 Task: Look for space in Mtwara, Tanzania from 6th September, 2023 to 12th September, 2023 for 4 adults in price range Rs.10000 to Rs.14000. Place can be private room with 4 bedrooms having 4 beds and 4 bathrooms. Property type can be house, flat, guest house. Amenities needed are: wifi, TV, free parkinig on premises, gym, breakfast. Booking option can be shelf check-in. Required host language is English.
Action: Mouse moved to (520, 111)
Screenshot: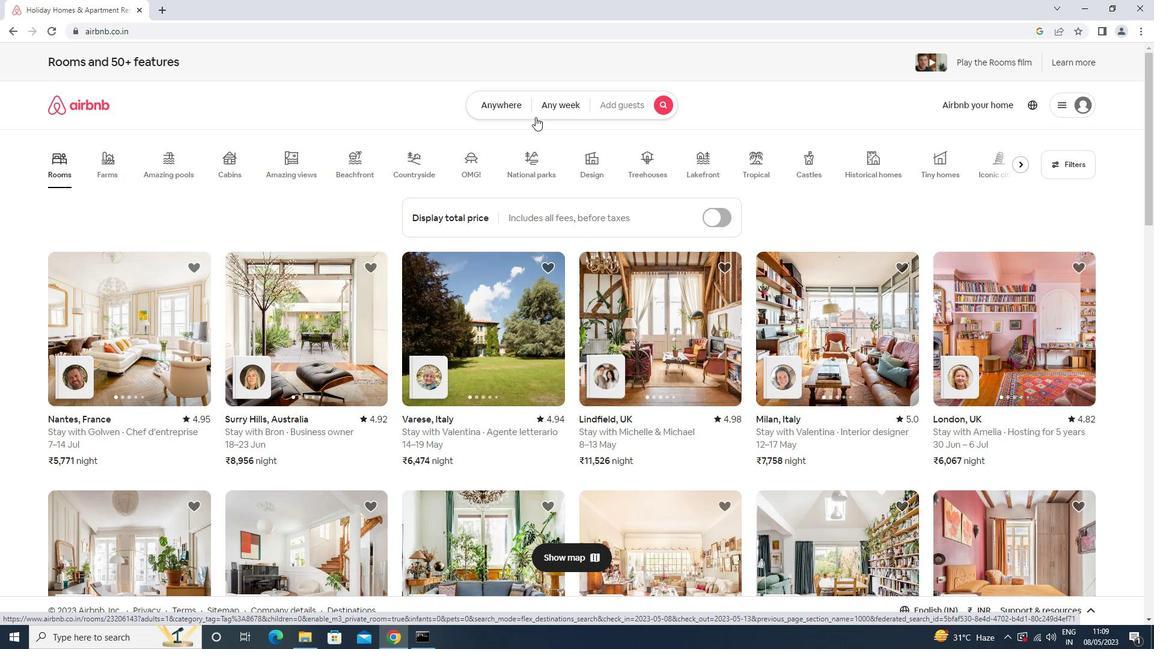 
Action: Mouse pressed left at (520, 111)
Screenshot: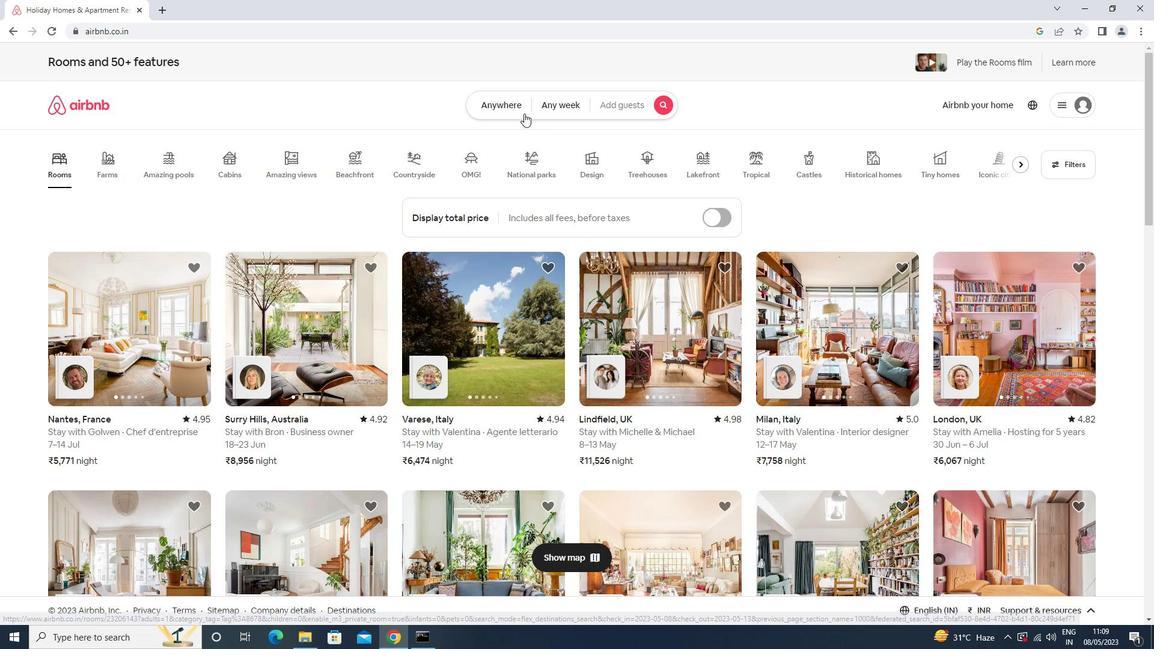 
Action: Mouse moved to (422, 154)
Screenshot: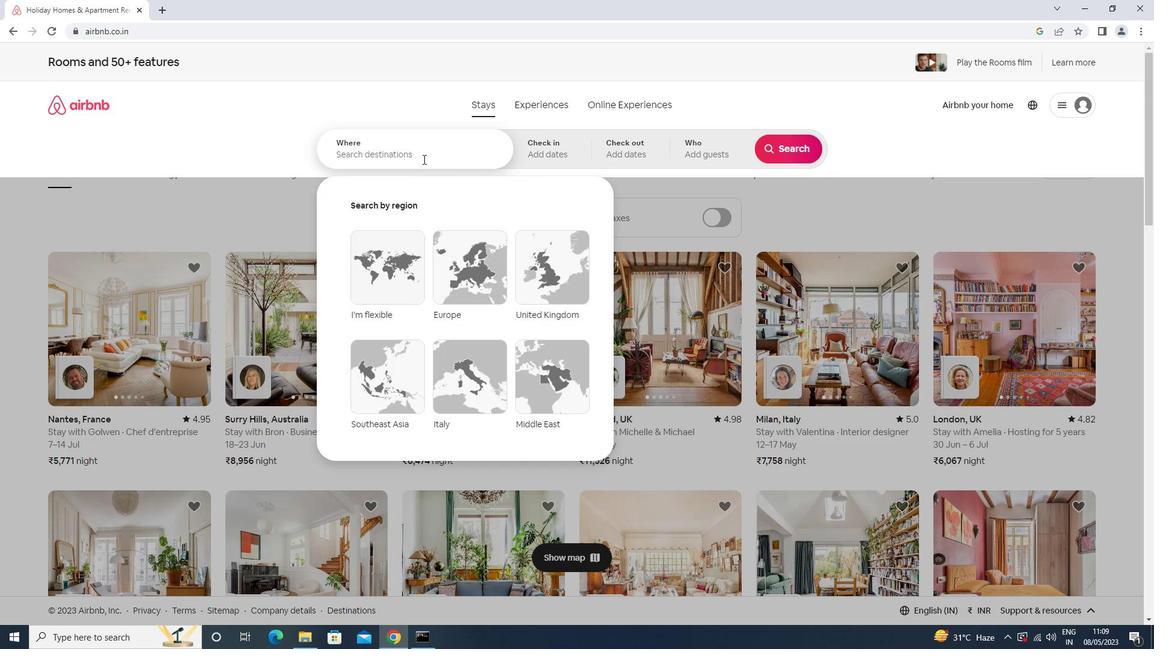 
Action: Mouse pressed left at (422, 154)
Screenshot: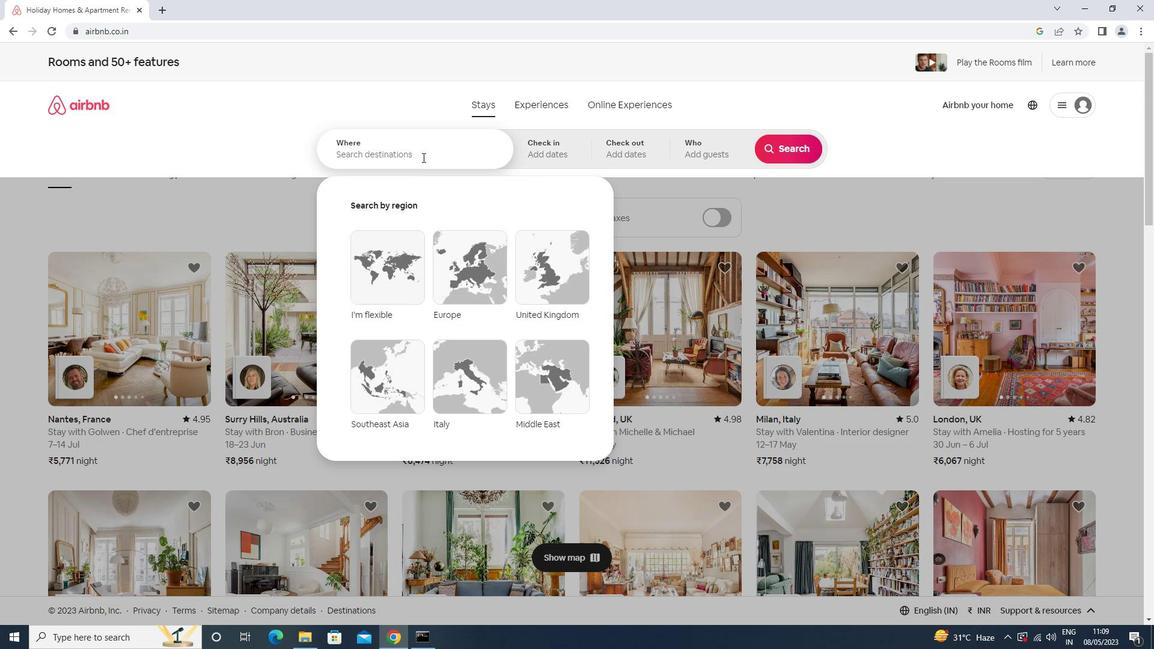 
Action: Key pressed ctrl+M<Key.shift>ctrl+MTWARA<Key.down><Key.enter>
Screenshot: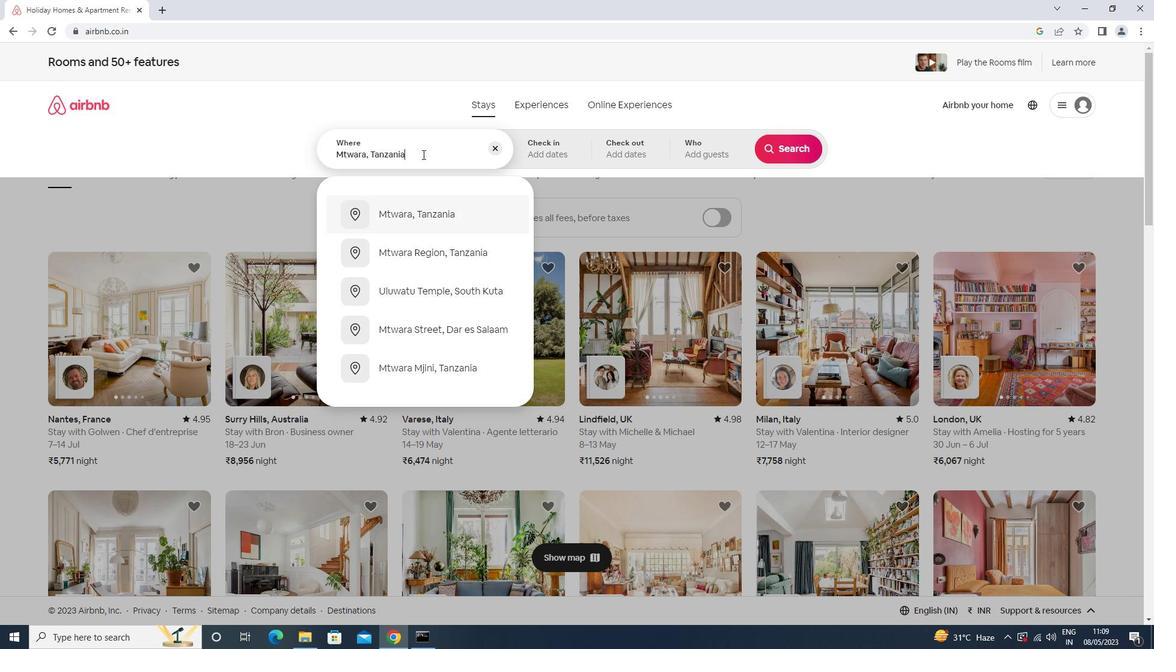 
Action: Mouse moved to (789, 241)
Screenshot: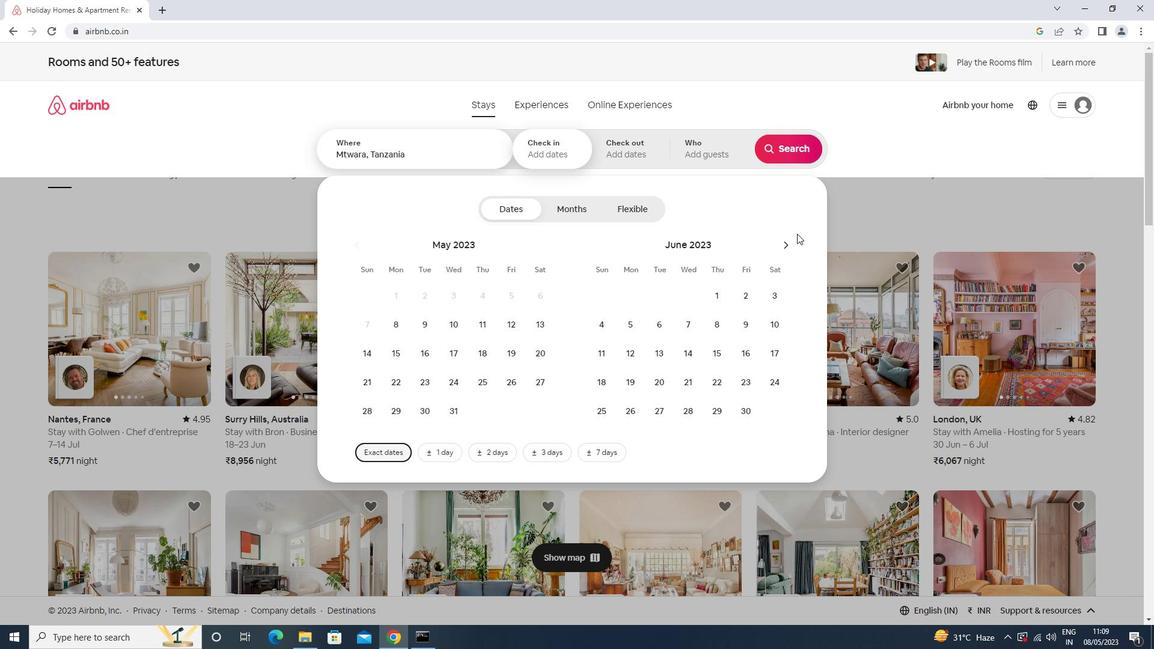 
Action: Mouse pressed left at (789, 241)
Screenshot: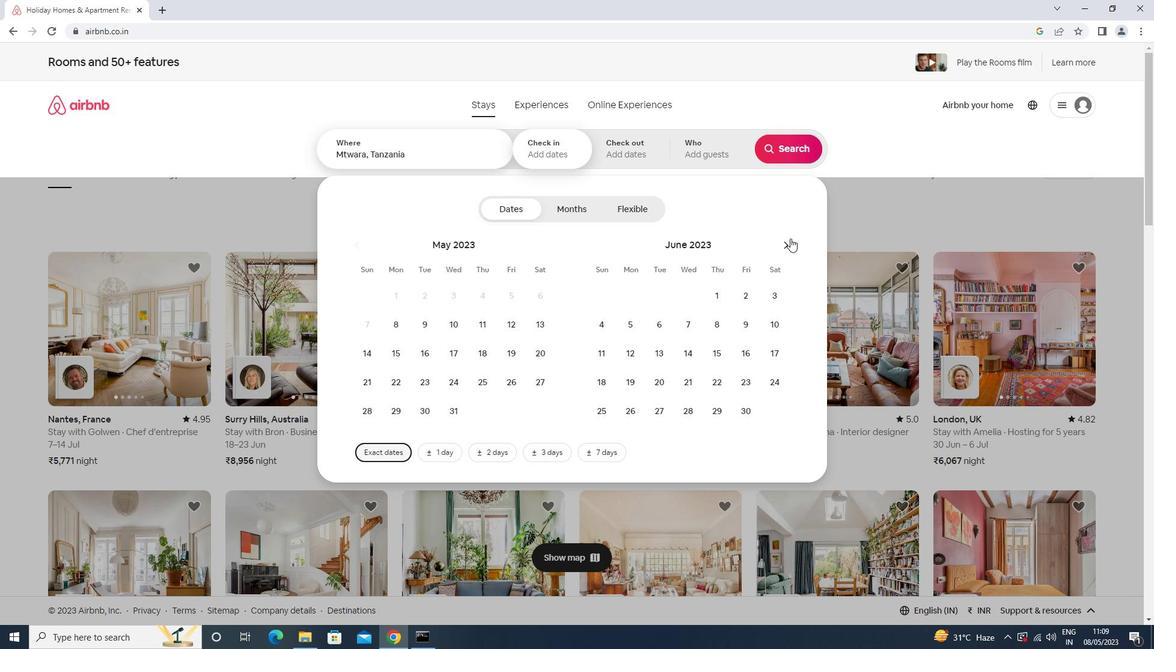 
Action: Mouse pressed left at (789, 241)
Screenshot: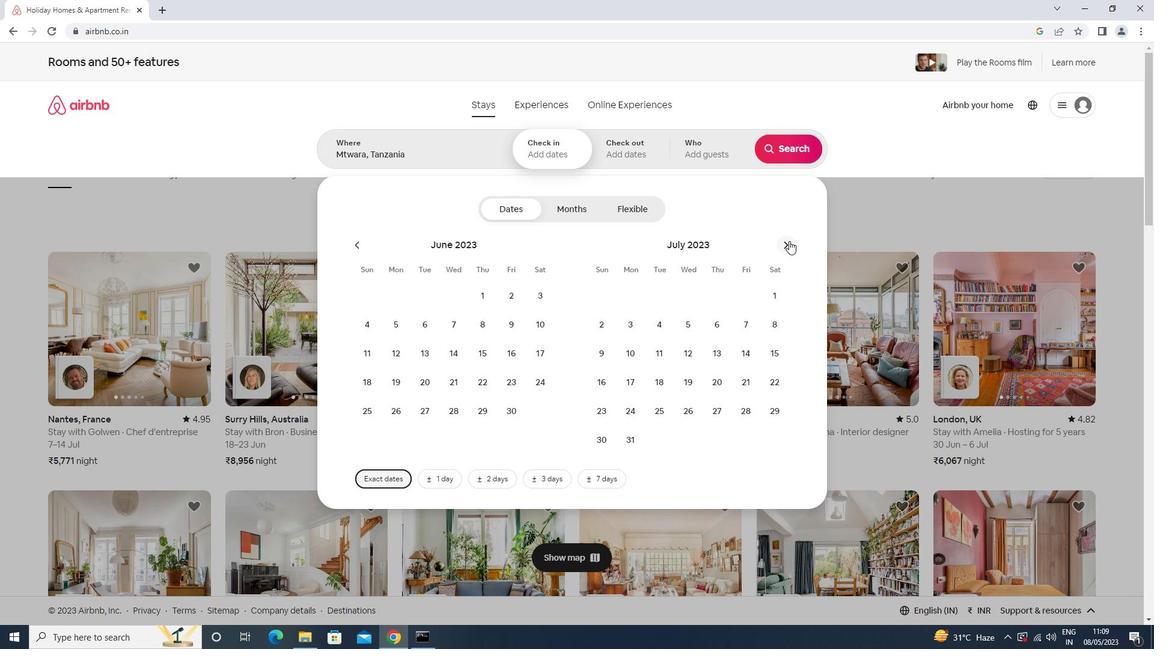
Action: Mouse pressed left at (789, 241)
Screenshot: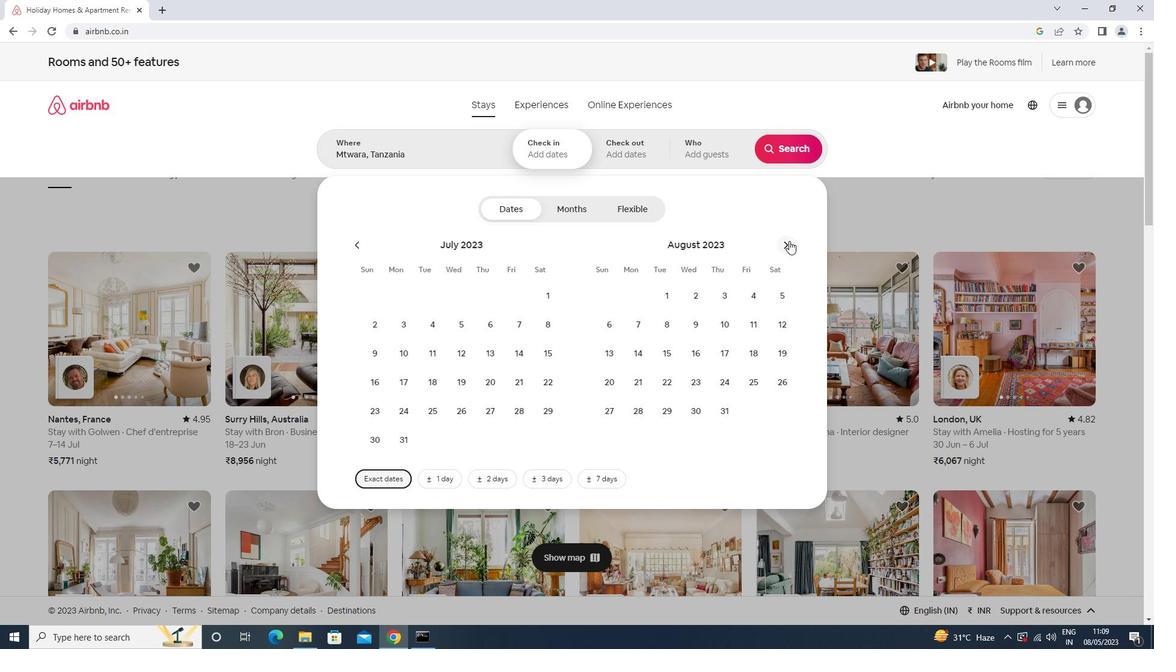 
Action: Mouse moved to (695, 329)
Screenshot: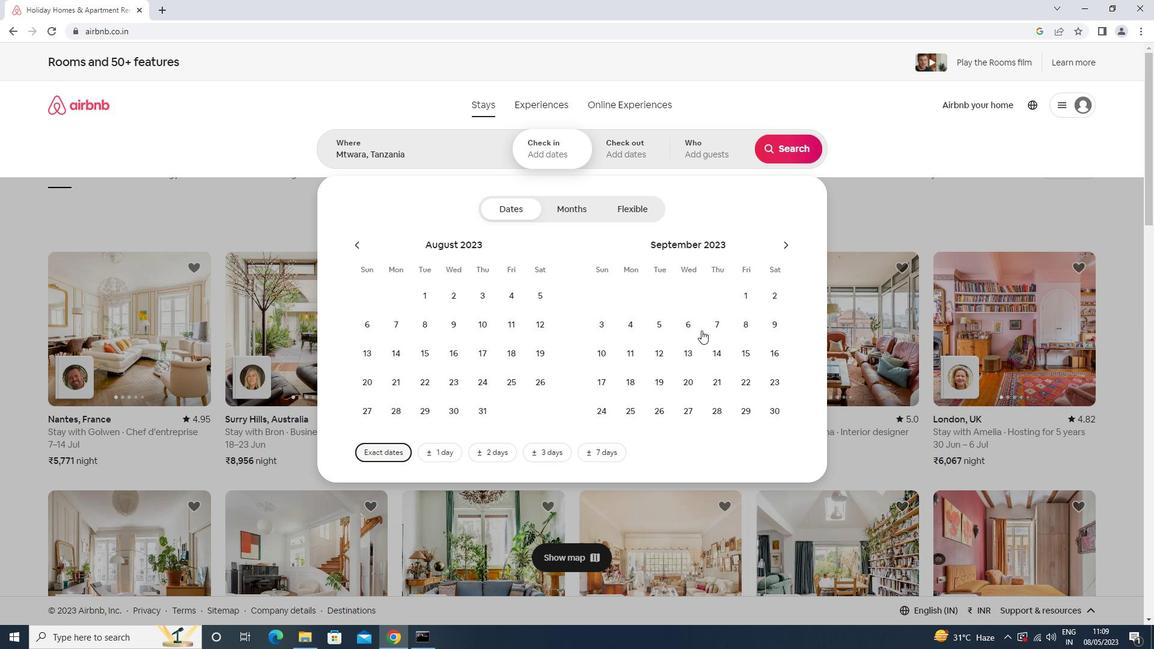 
Action: Mouse pressed left at (695, 329)
Screenshot: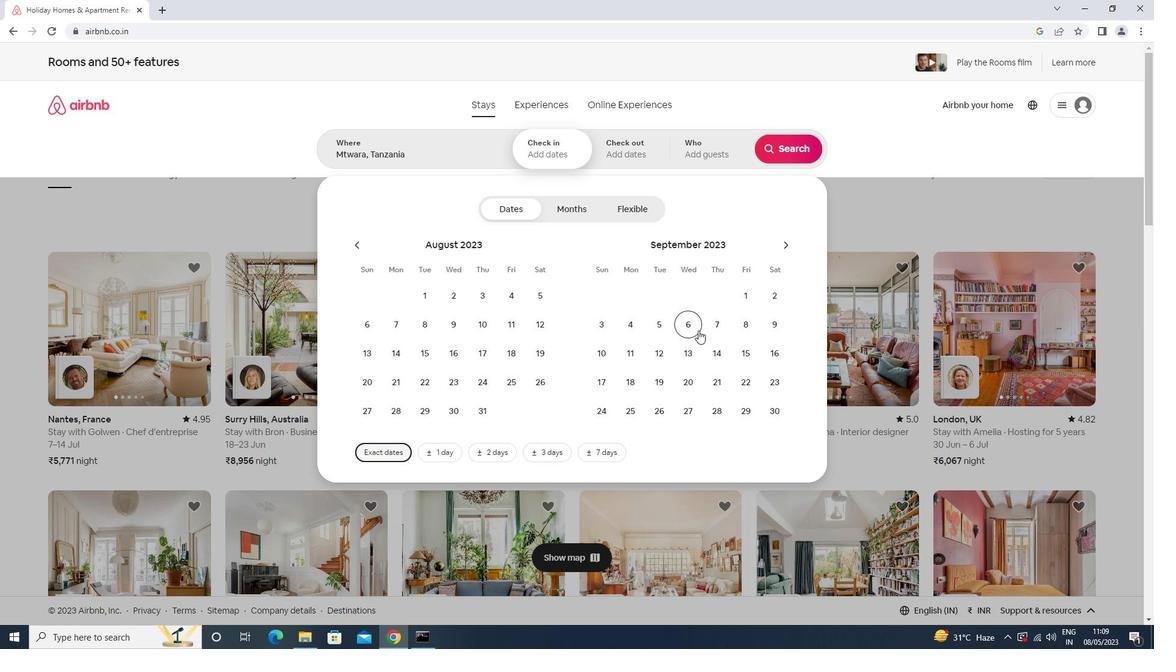 
Action: Mouse moved to (661, 350)
Screenshot: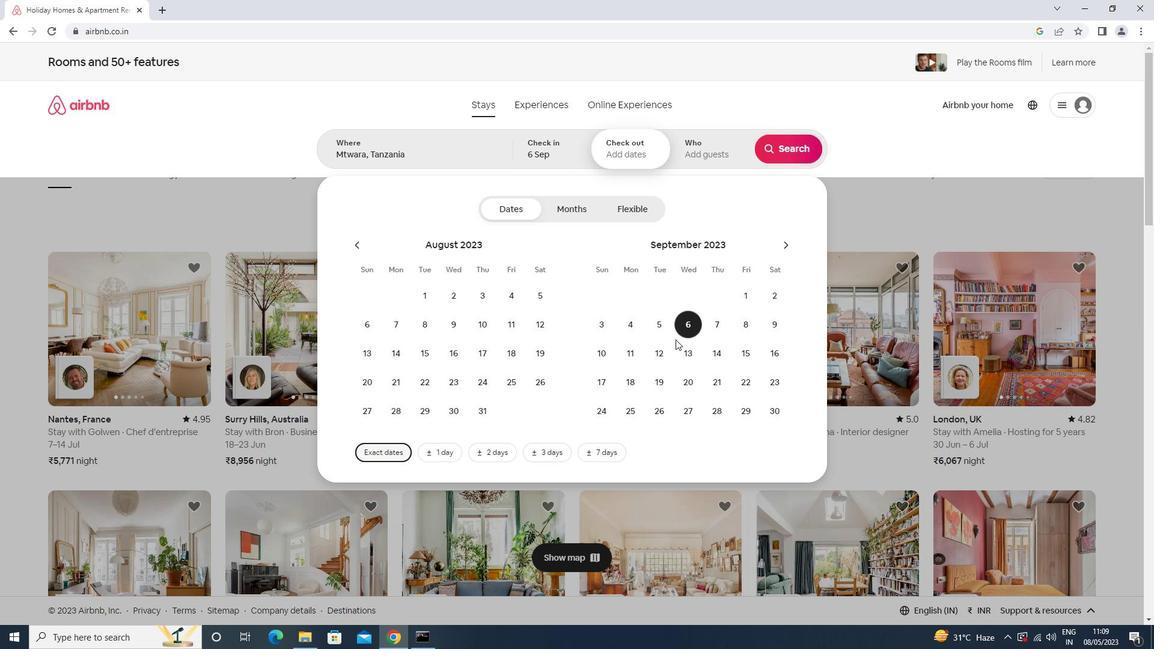 
Action: Mouse pressed left at (661, 350)
Screenshot: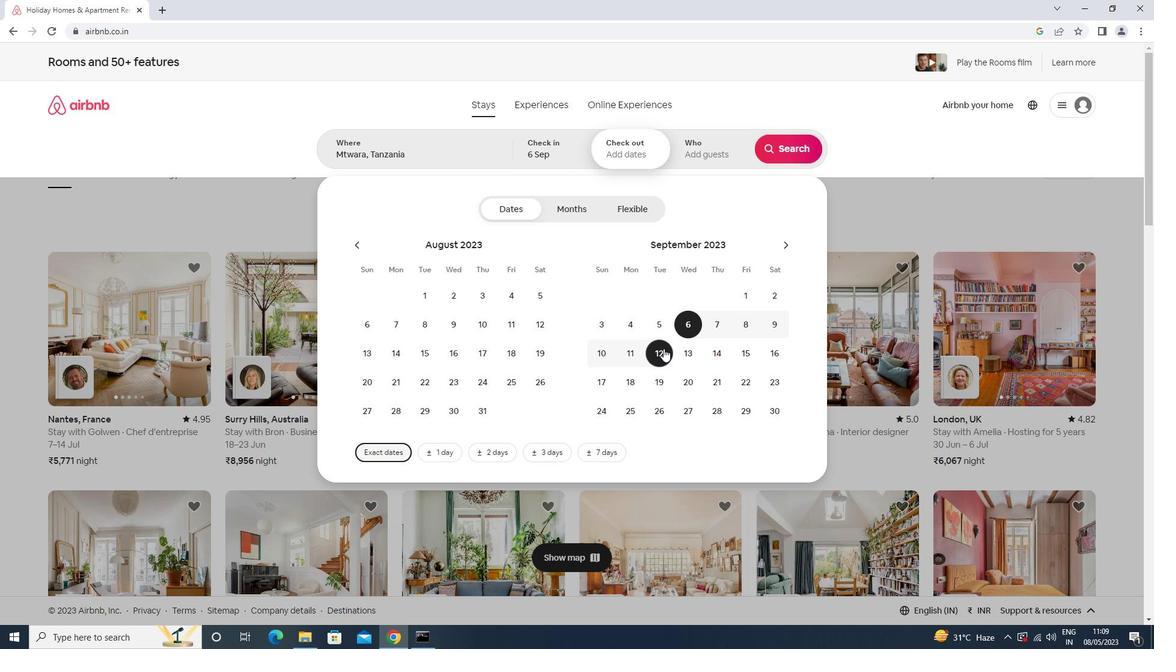 
Action: Mouse moved to (694, 153)
Screenshot: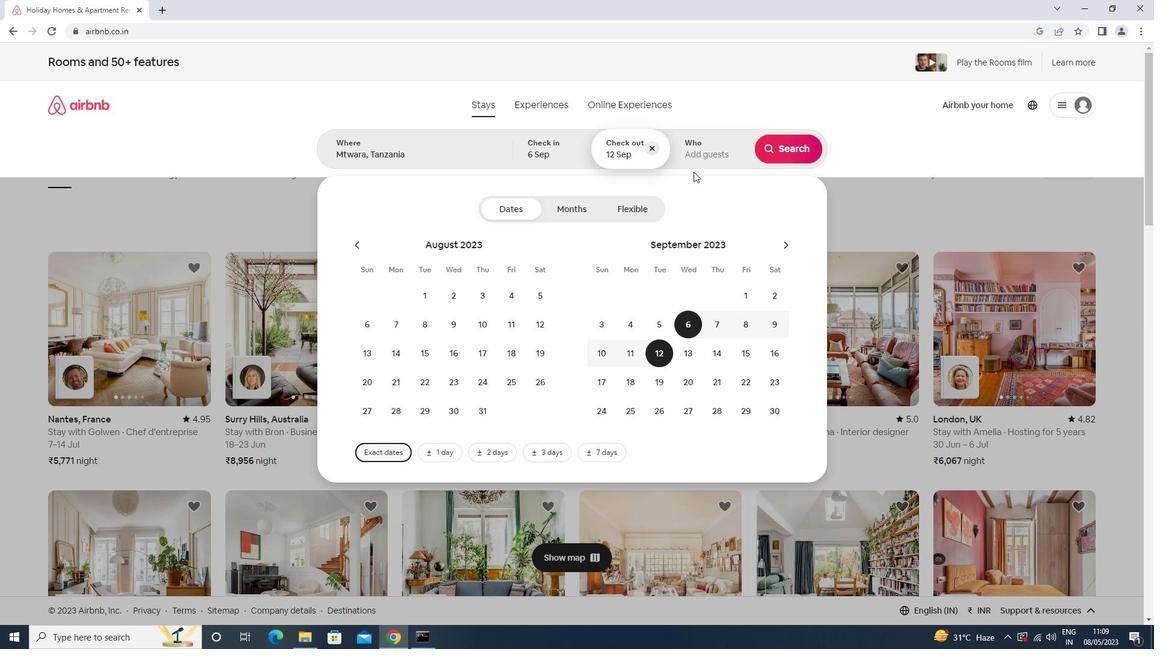 
Action: Mouse pressed left at (694, 153)
Screenshot: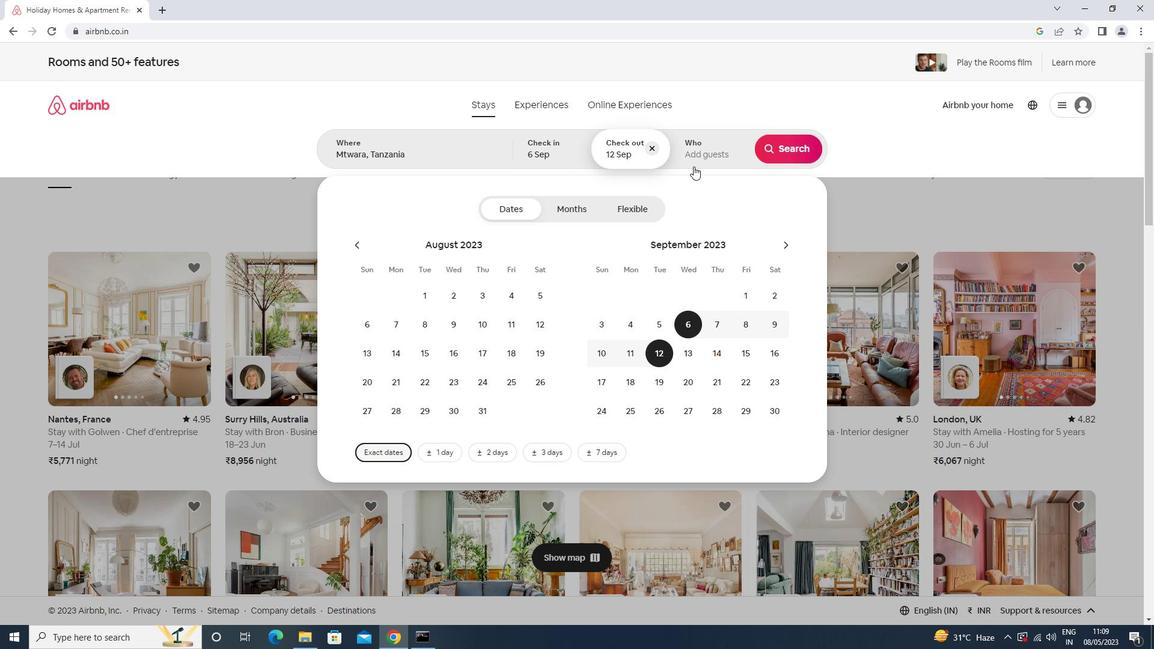 
Action: Mouse moved to (788, 210)
Screenshot: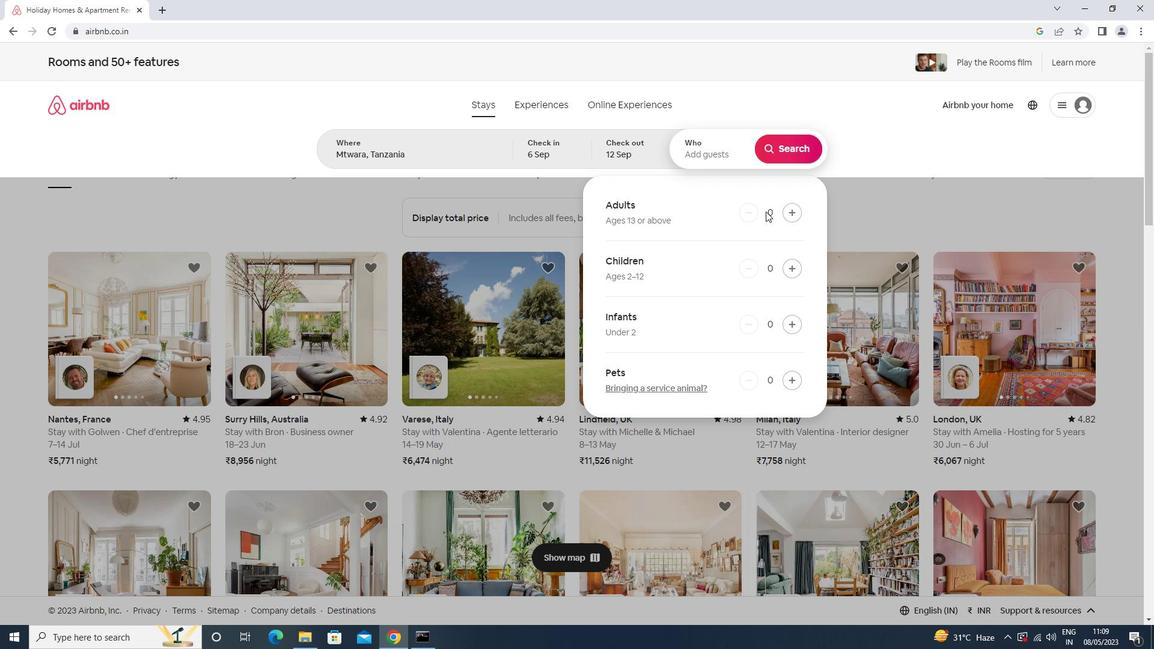 
Action: Mouse pressed left at (788, 210)
Screenshot: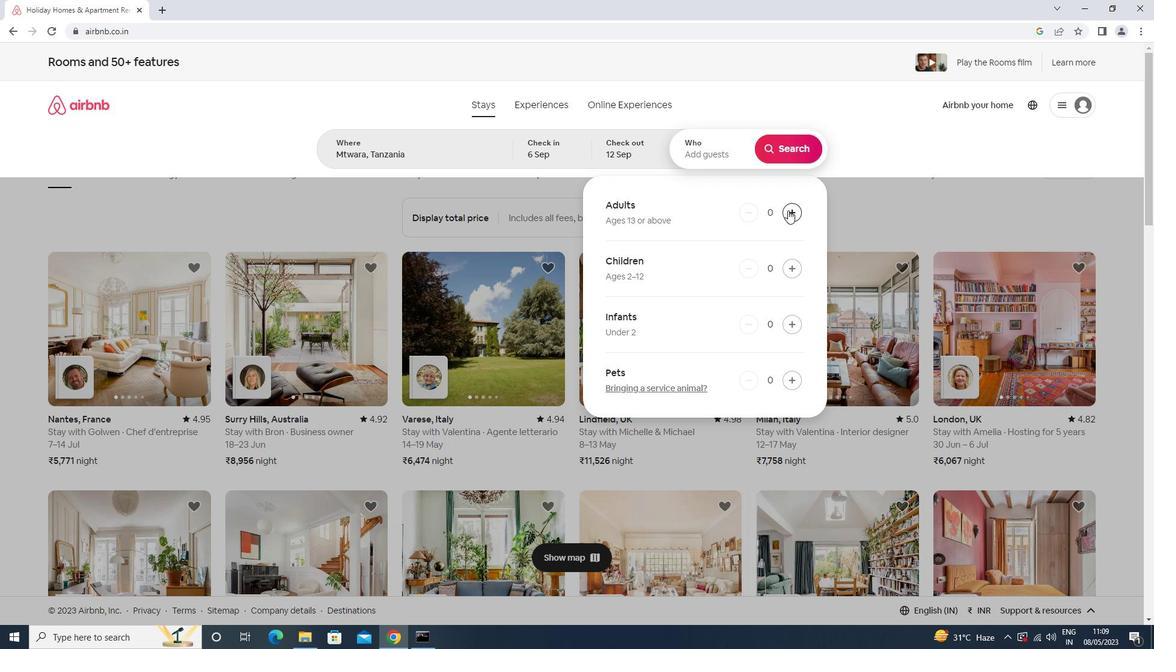 
Action: Mouse pressed left at (788, 210)
Screenshot: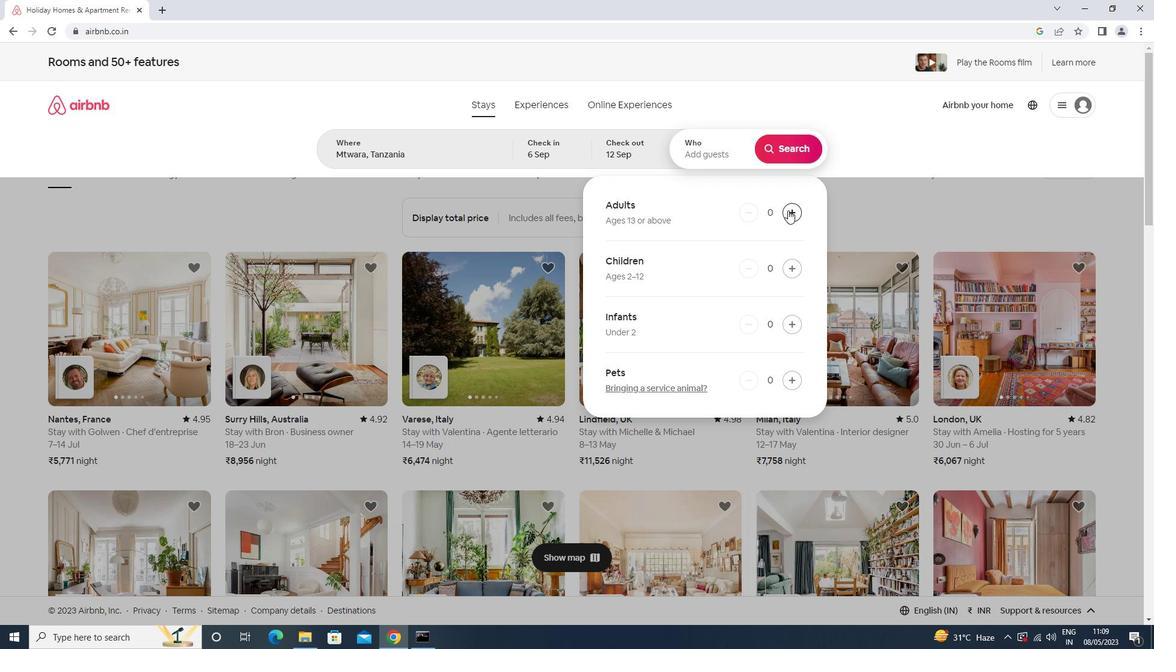 
Action: Mouse pressed left at (788, 210)
Screenshot: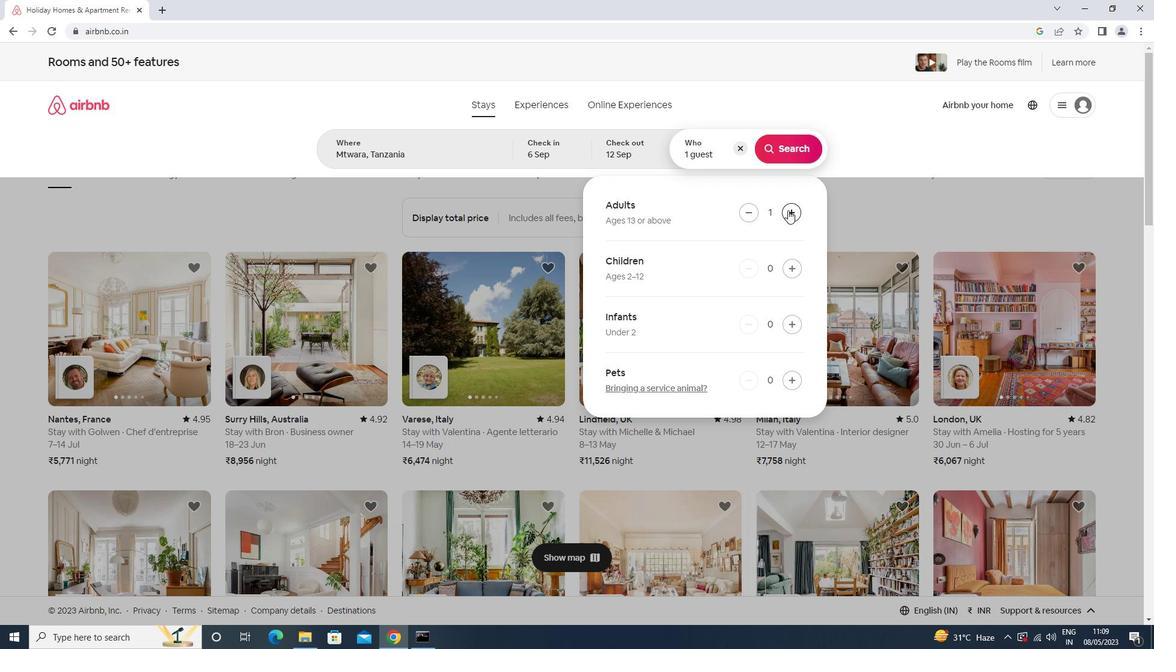 
Action: Mouse pressed left at (788, 210)
Screenshot: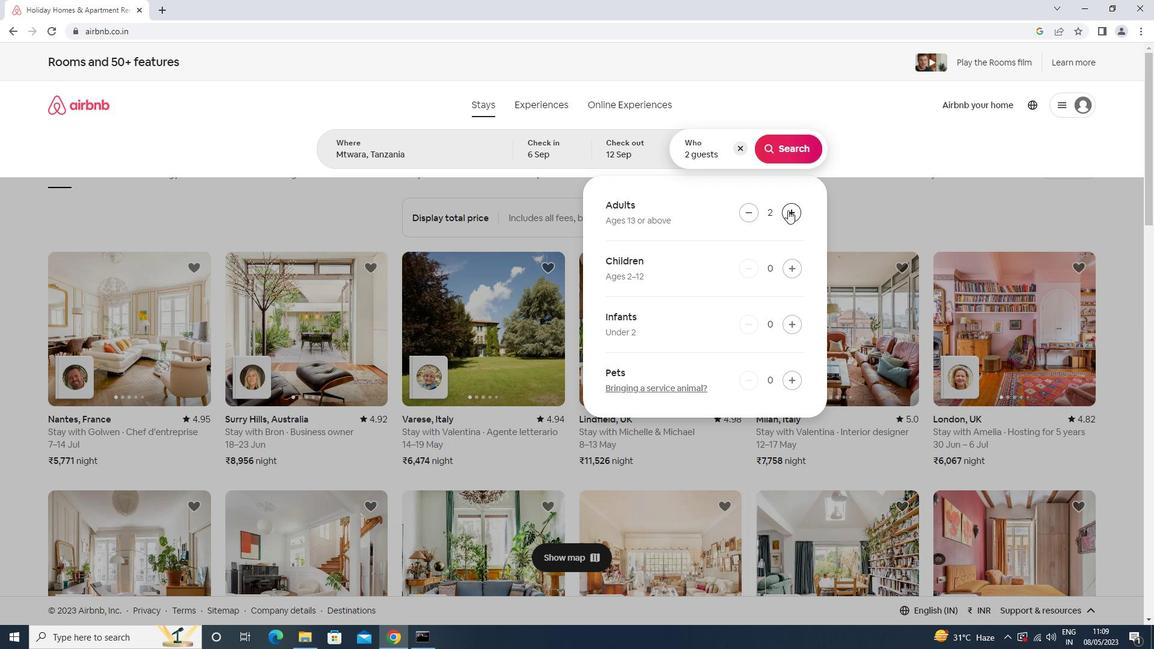 
Action: Mouse moved to (786, 149)
Screenshot: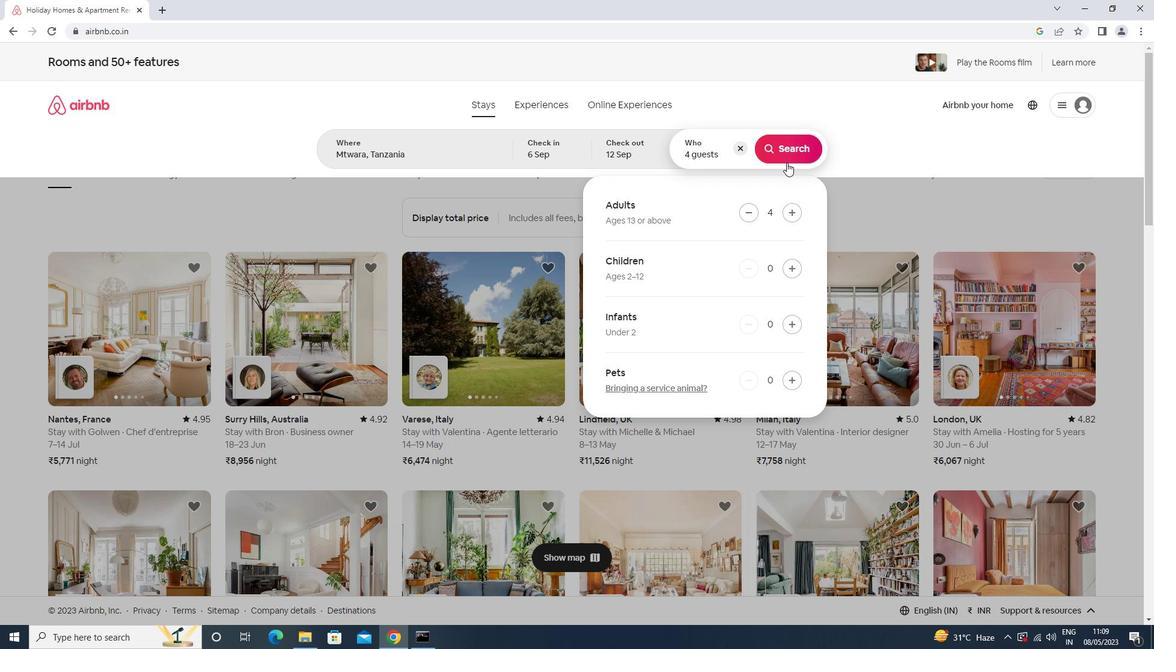 
Action: Mouse pressed left at (786, 149)
Screenshot: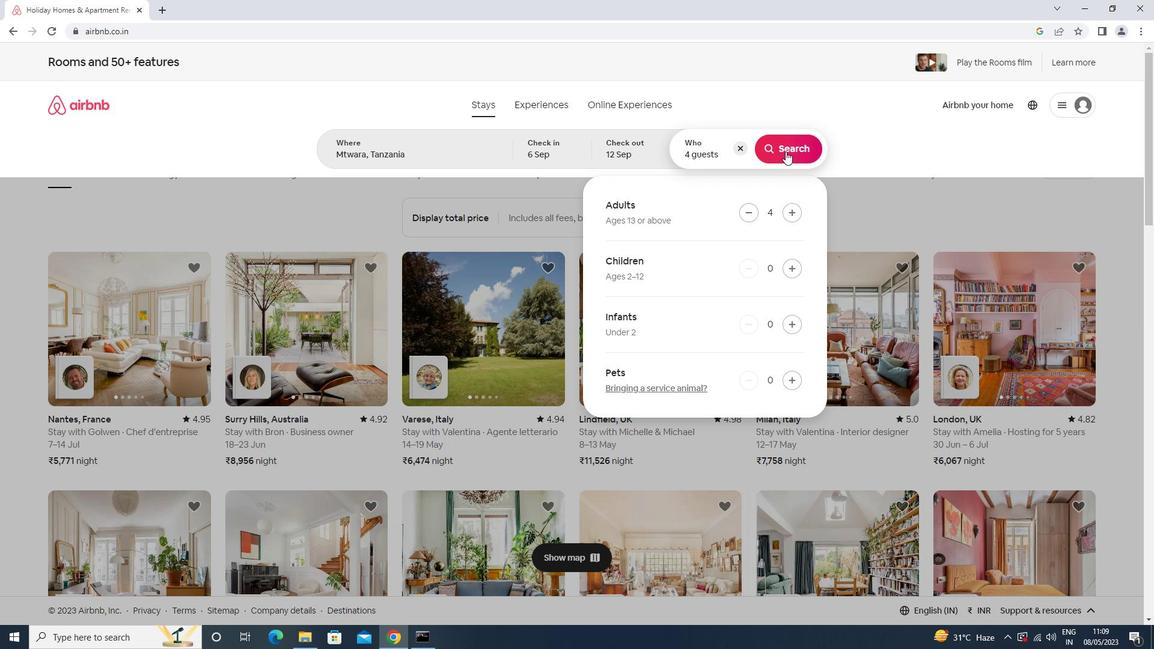 
Action: Mouse moved to (1100, 111)
Screenshot: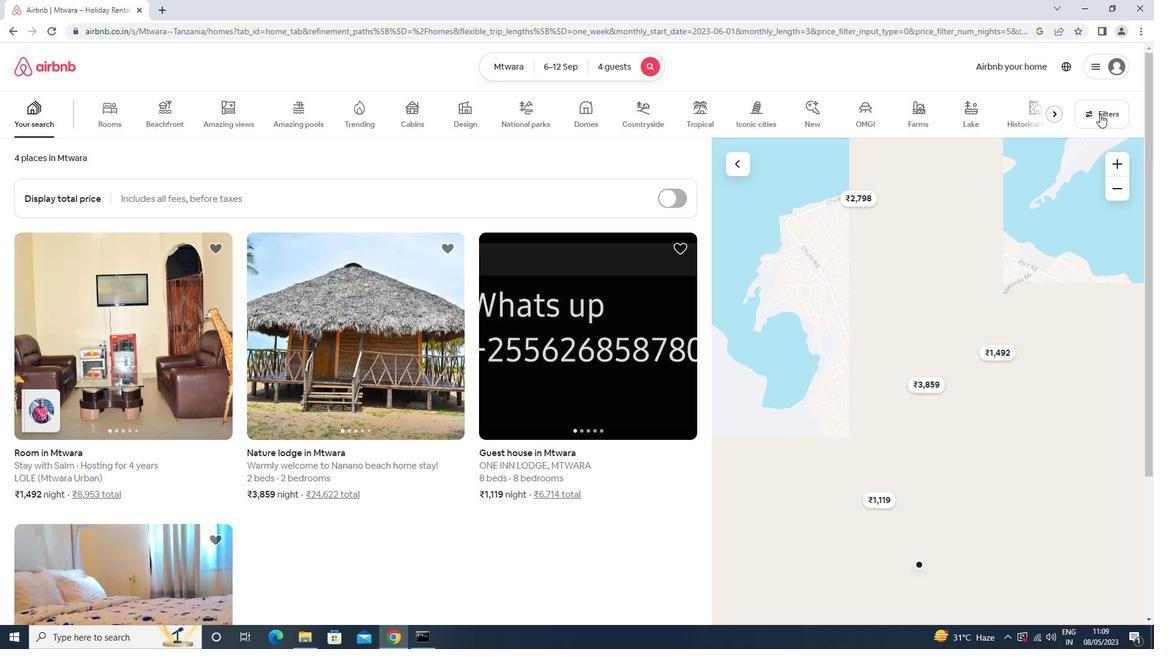 
Action: Mouse pressed left at (1100, 111)
Screenshot: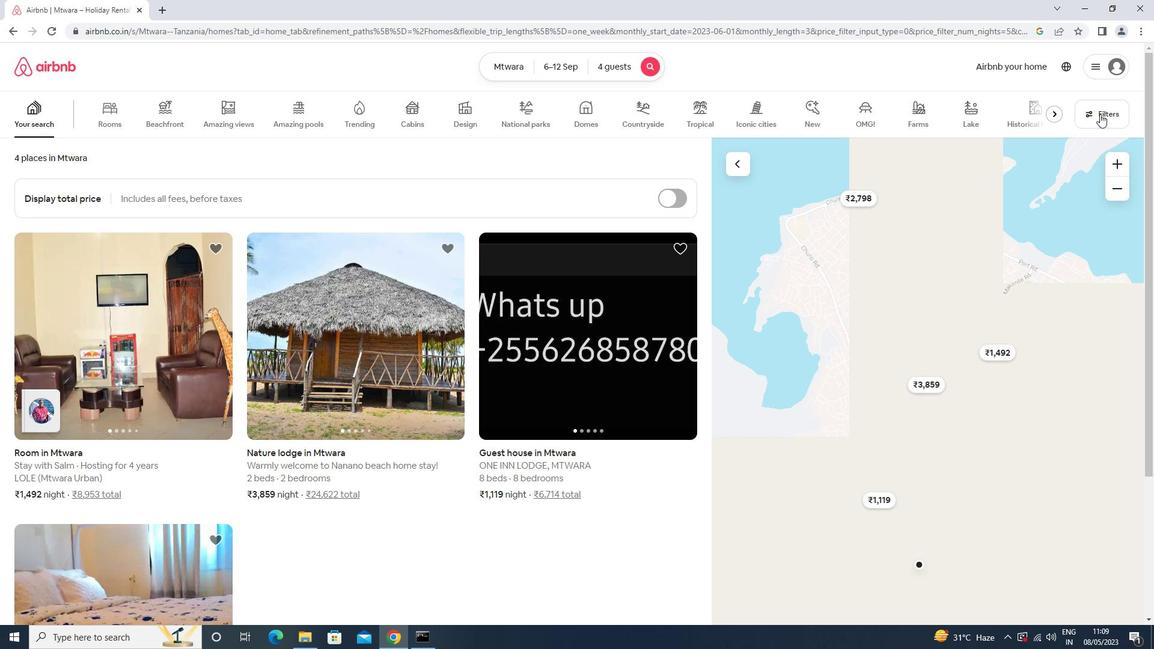 
Action: Mouse moved to (429, 412)
Screenshot: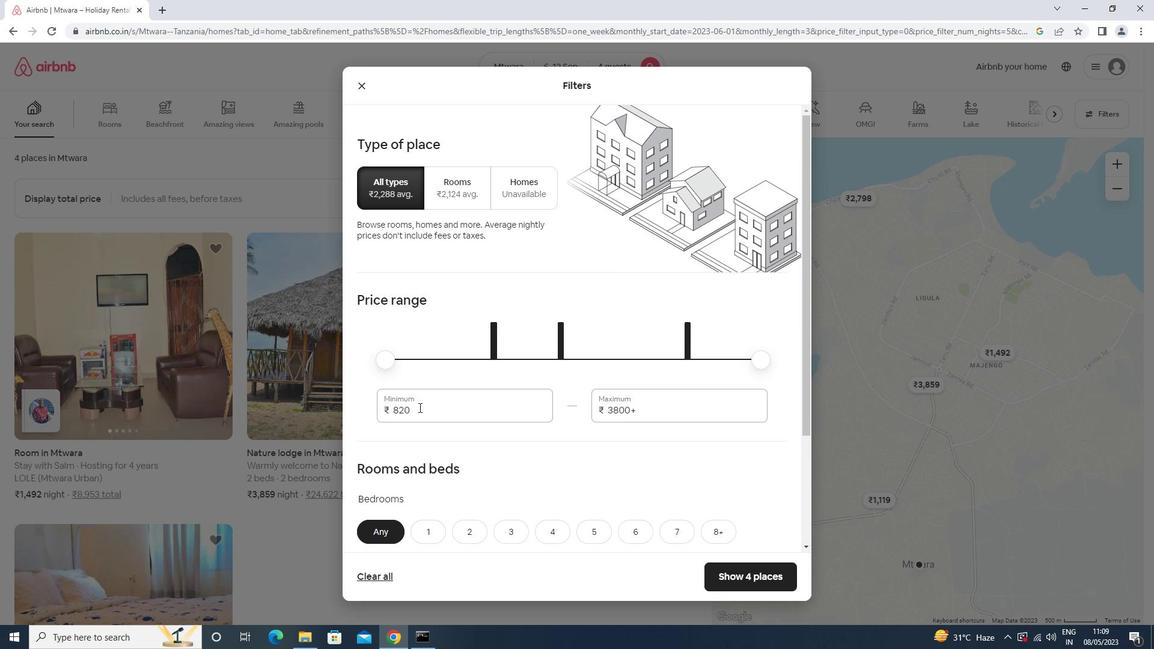 
Action: Mouse pressed left at (429, 412)
Screenshot: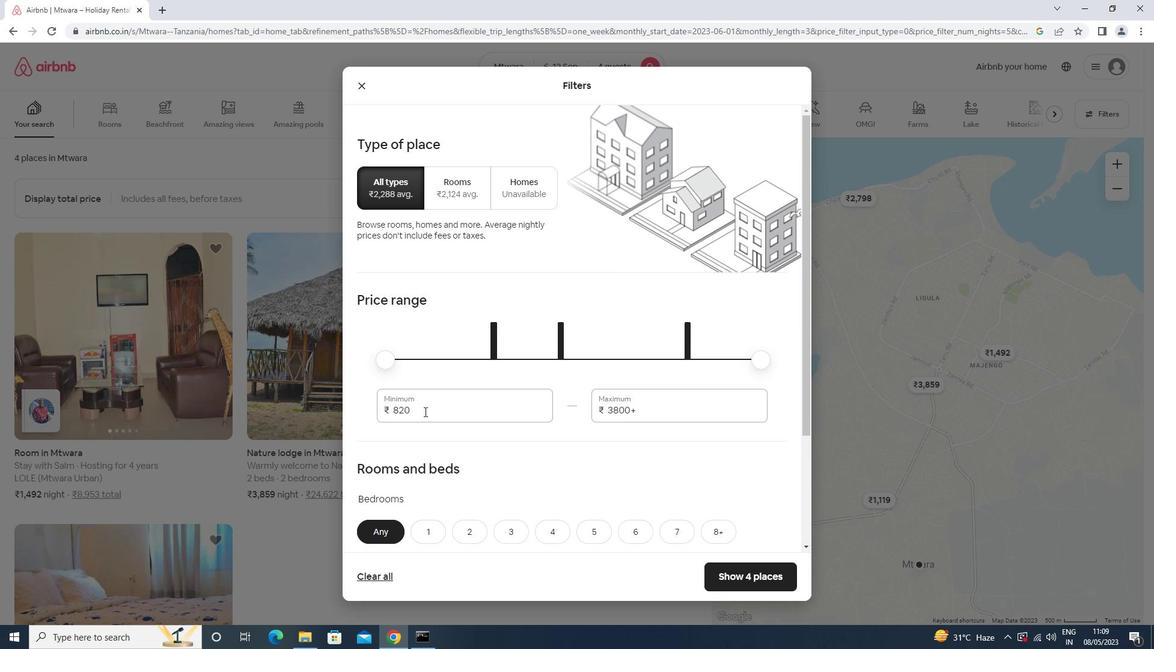 
Action: Mouse moved to (430, 407)
Screenshot: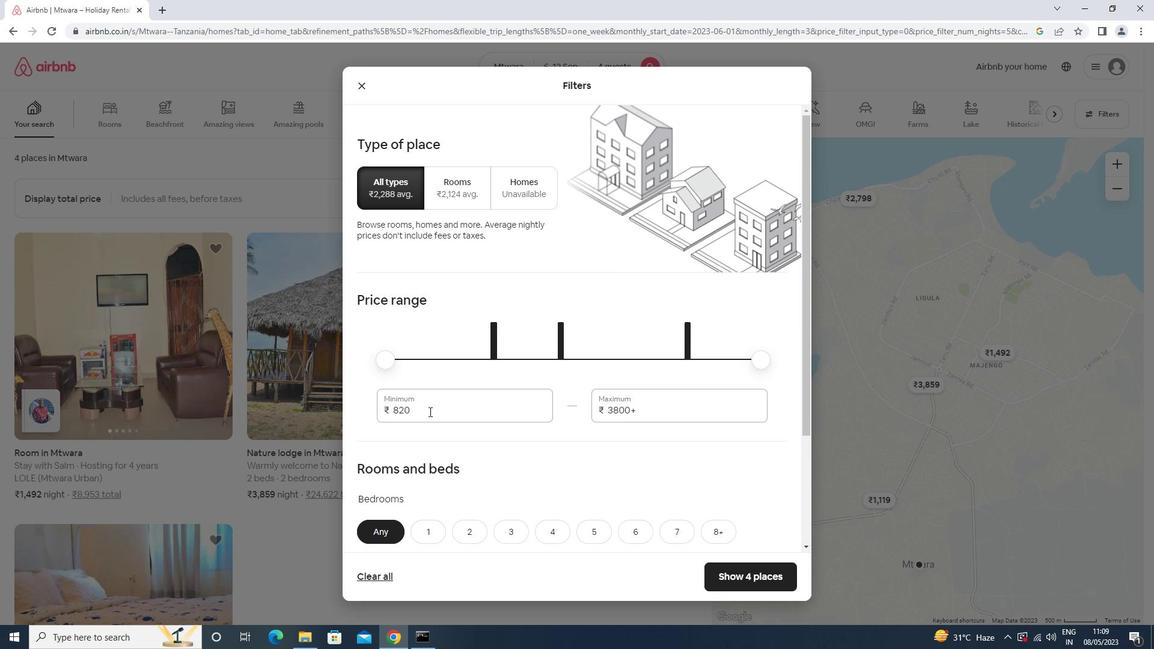 
Action: Key pressed <Key.backspace><Key.backspace><Key.backspace>10000<Key.tab>14000
Screenshot: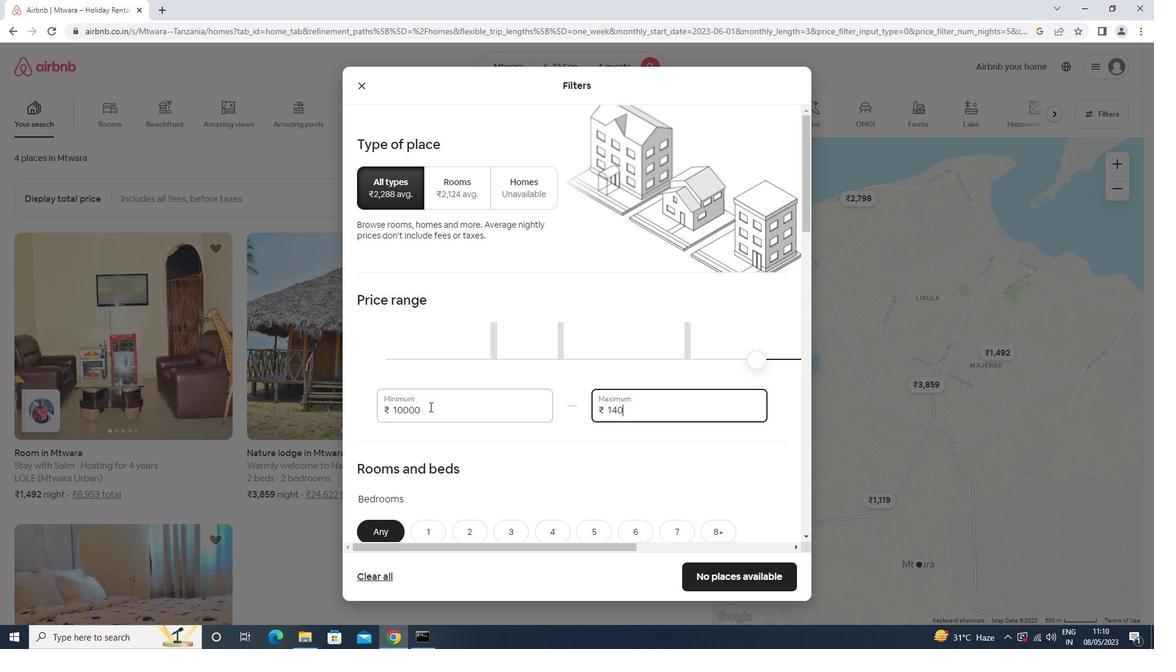 
Action: Mouse moved to (460, 378)
Screenshot: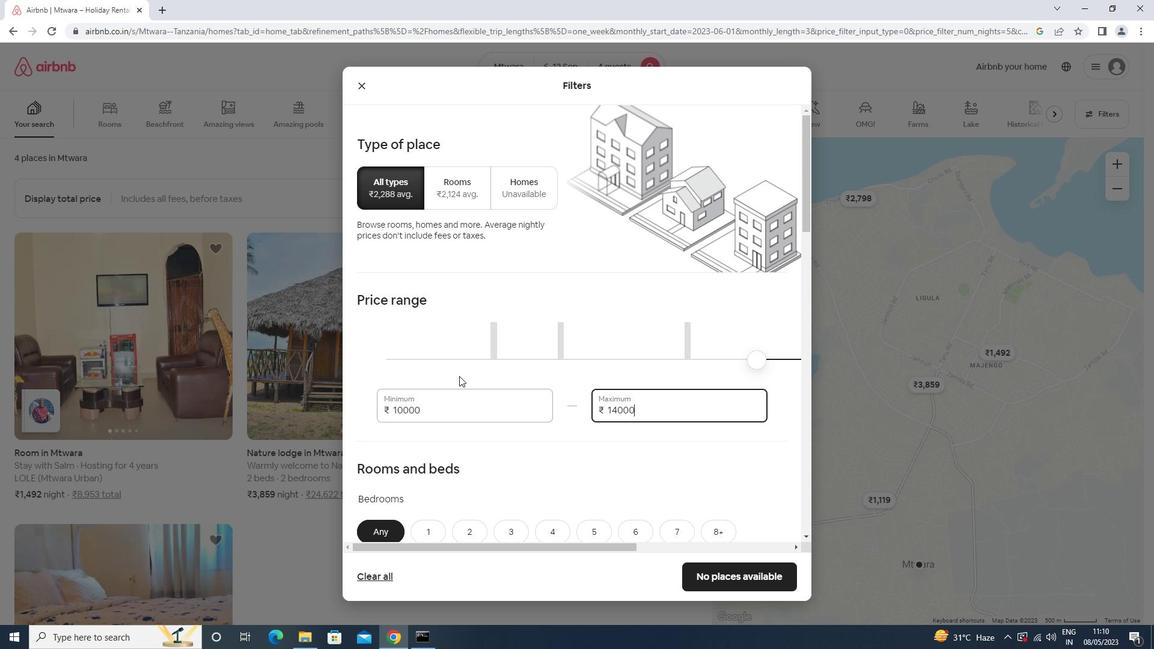 
Action: Mouse scrolled (460, 378) with delta (0, 0)
Screenshot: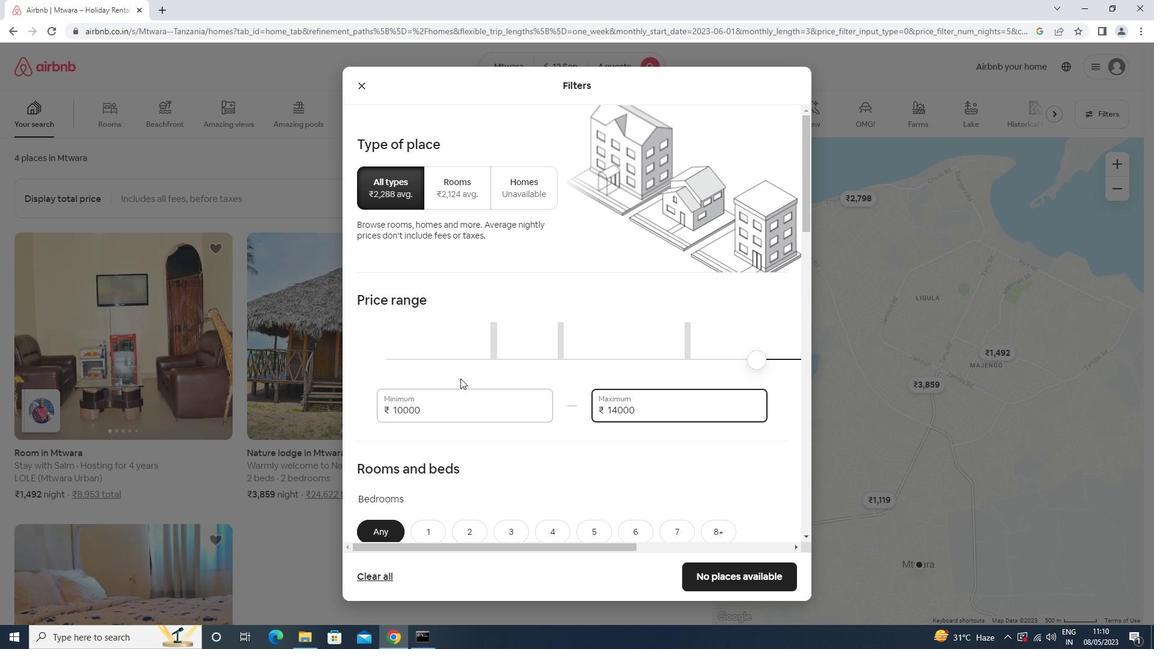 
Action: Mouse scrolled (460, 378) with delta (0, 0)
Screenshot: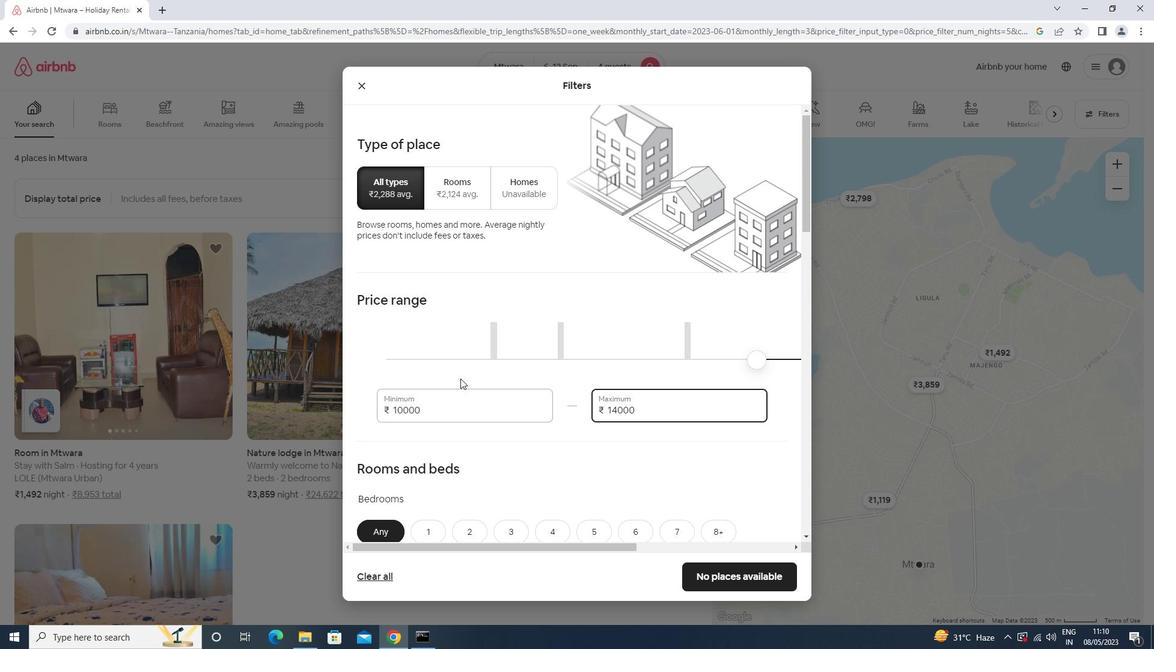 
Action: Mouse scrolled (460, 378) with delta (0, 0)
Screenshot: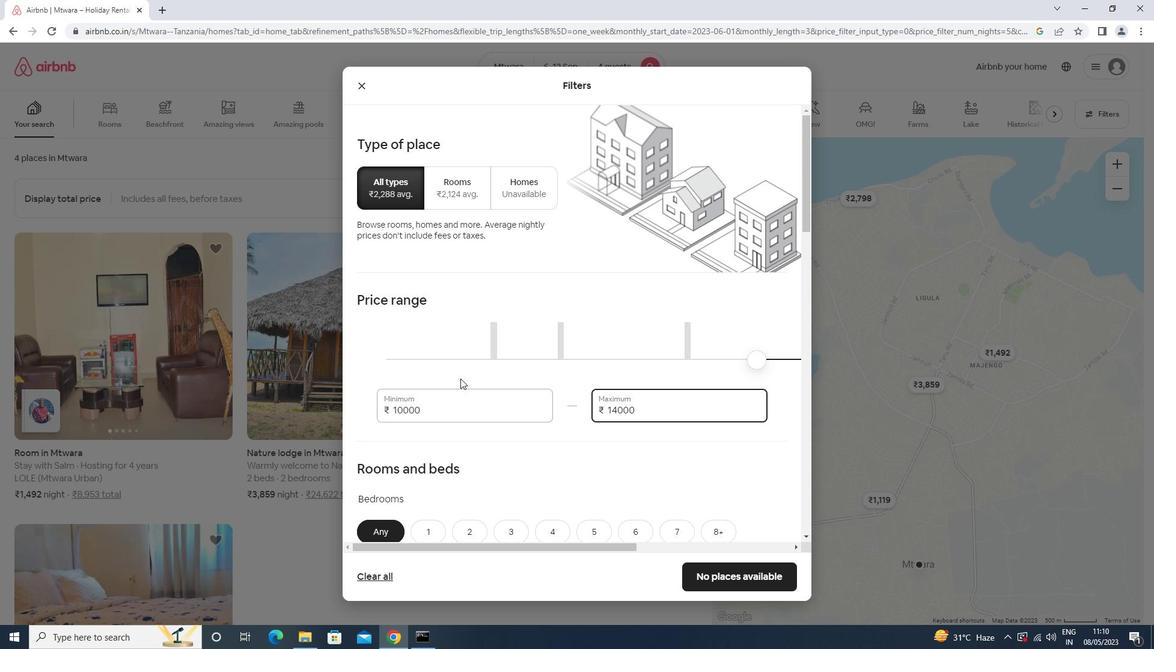 
Action: Mouse scrolled (460, 378) with delta (0, 0)
Screenshot: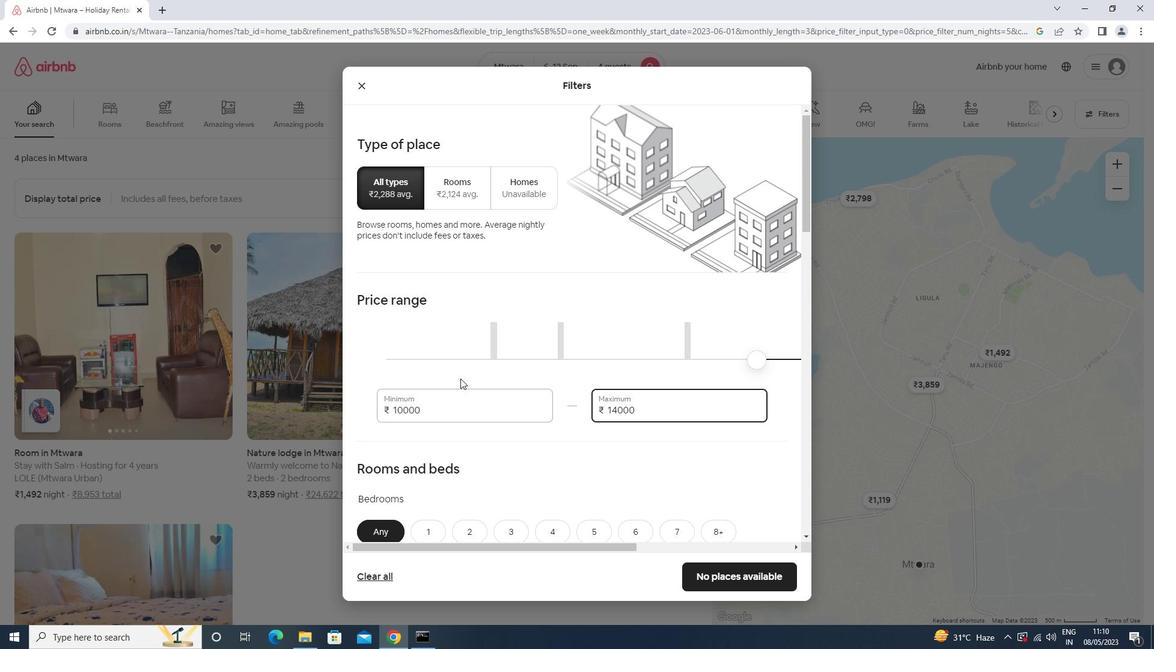 
Action: Mouse moved to (566, 291)
Screenshot: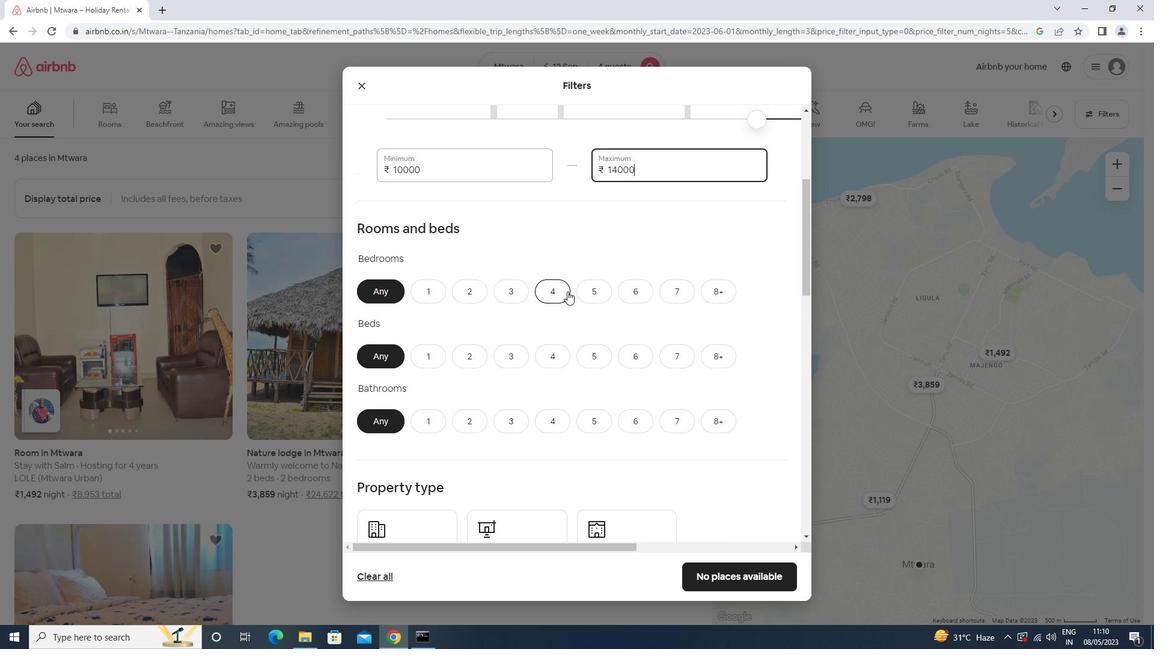 
Action: Mouse pressed left at (566, 291)
Screenshot: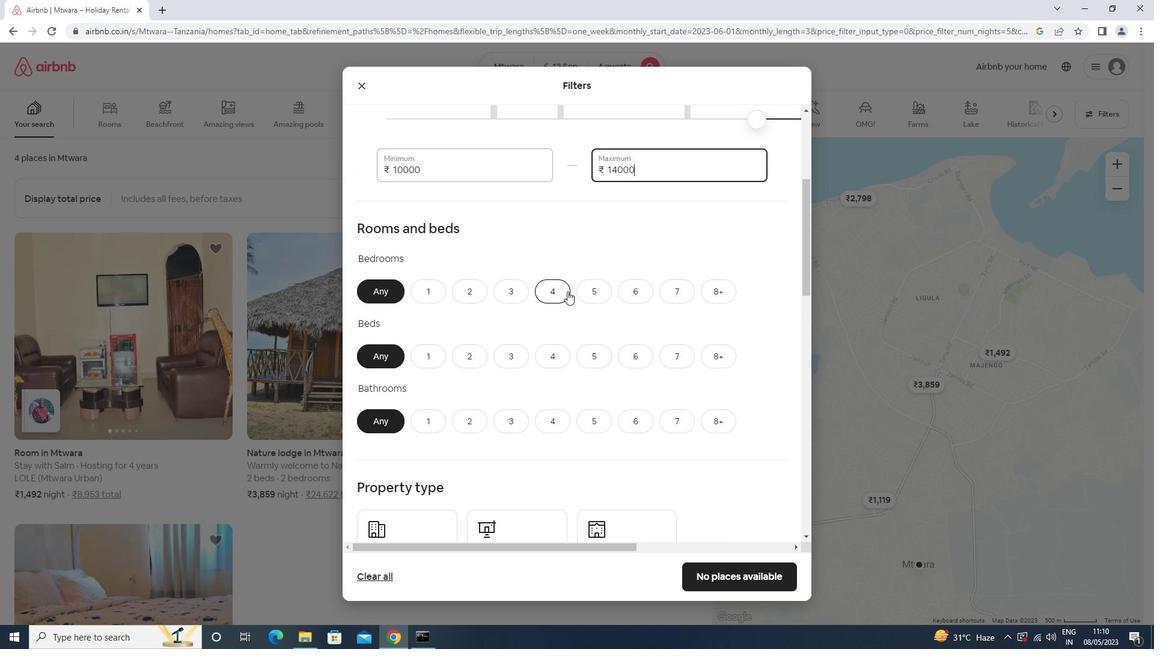 
Action: Mouse moved to (552, 360)
Screenshot: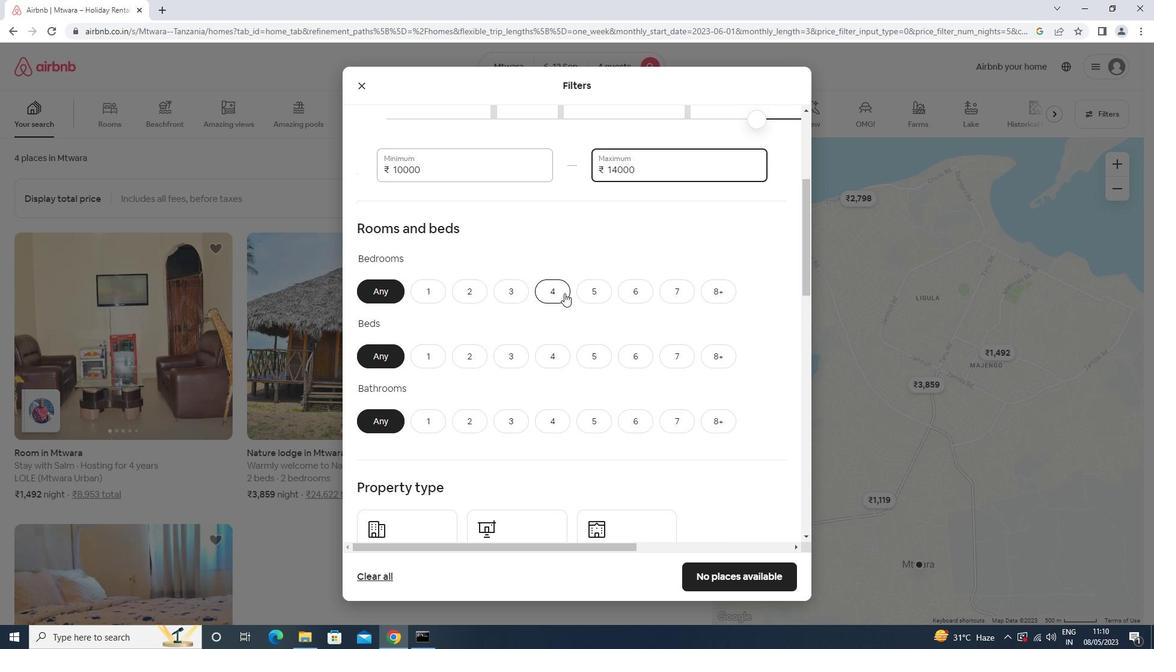 
Action: Mouse pressed left at (552, 360)
Screenshot: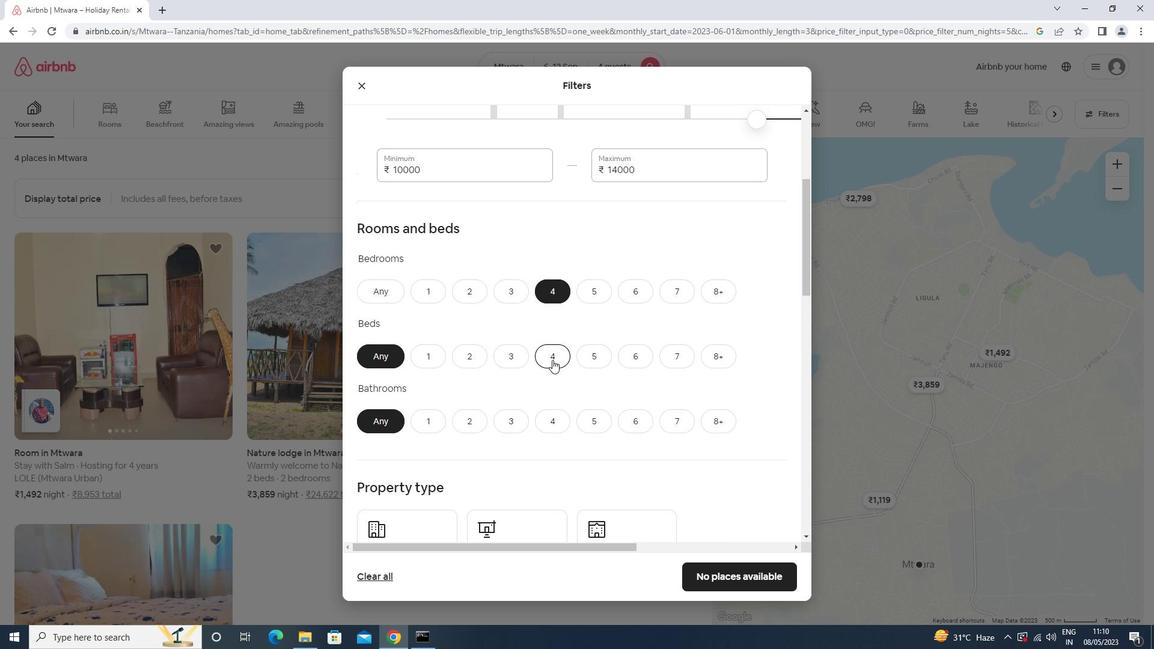 
Action: Mouse moved to (556, 419)
Screenshot: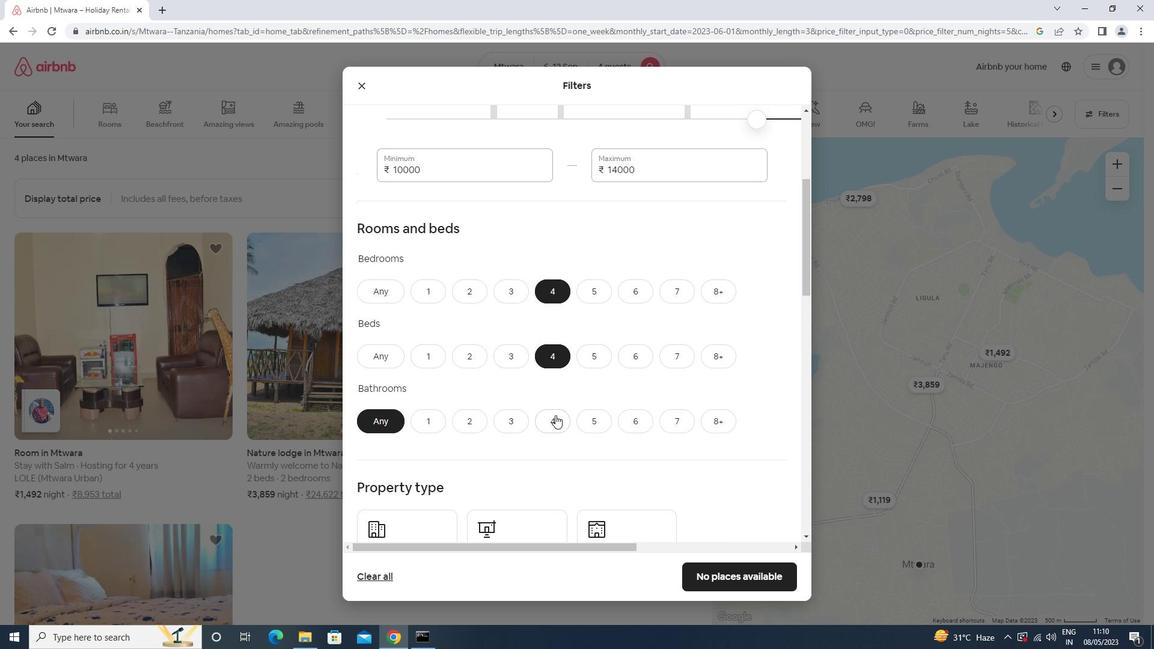 
Action: Mouse pressed left at (556, 419)
Screenshot: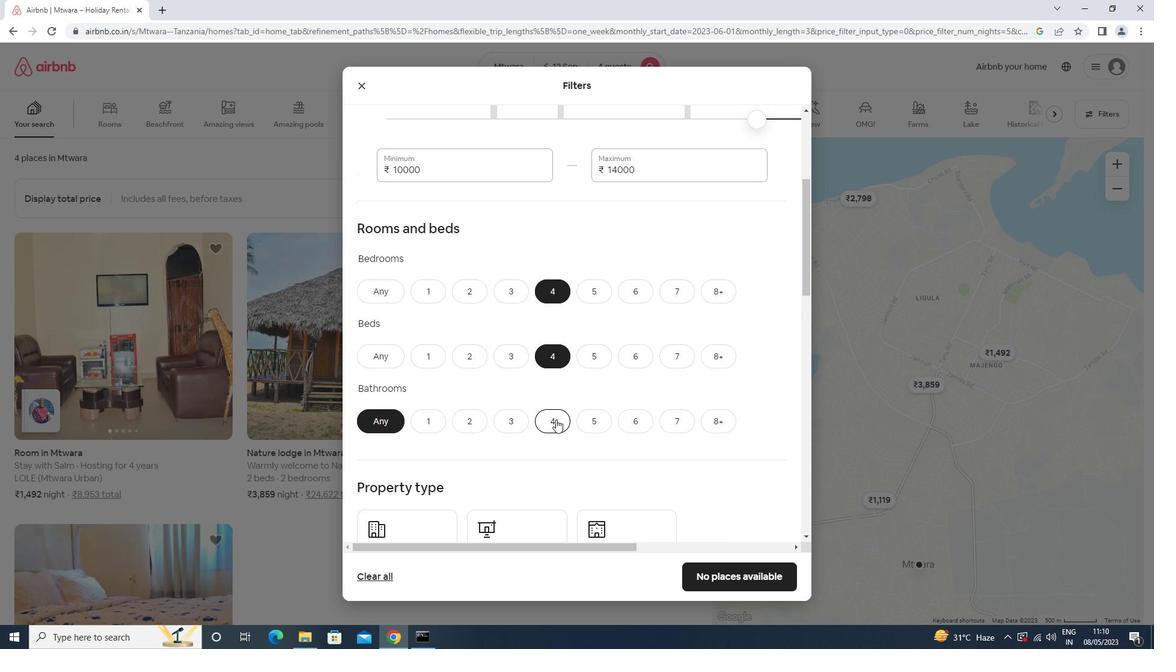 
Action: Mouse moved to (554, 417)
Screenshot: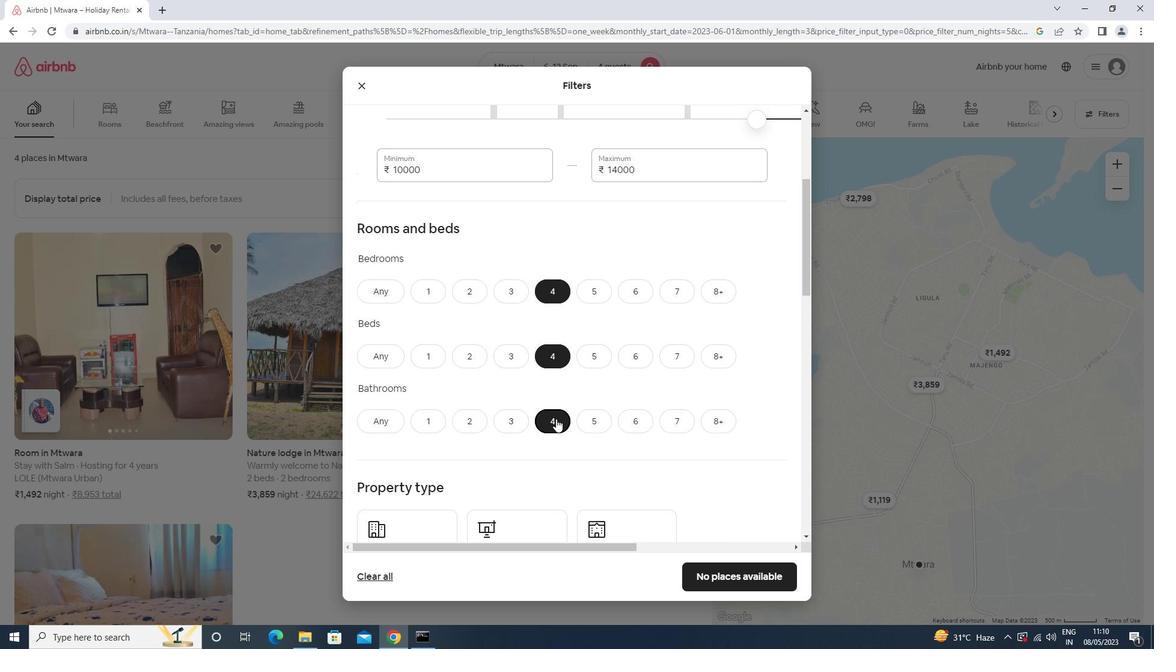 
Action: Mouse scrolled (554, 416) with delta (0, 0)
Screenshot: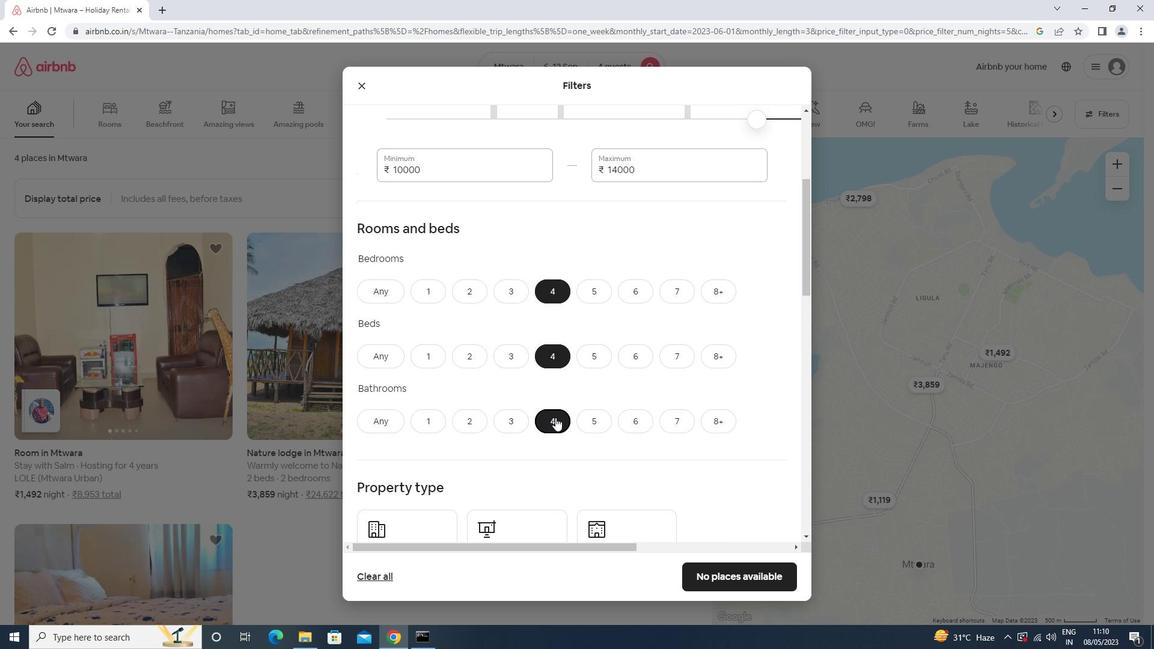 
Action: Mouse scrolled (554, 416) with delta (0, 0)
Screenshot: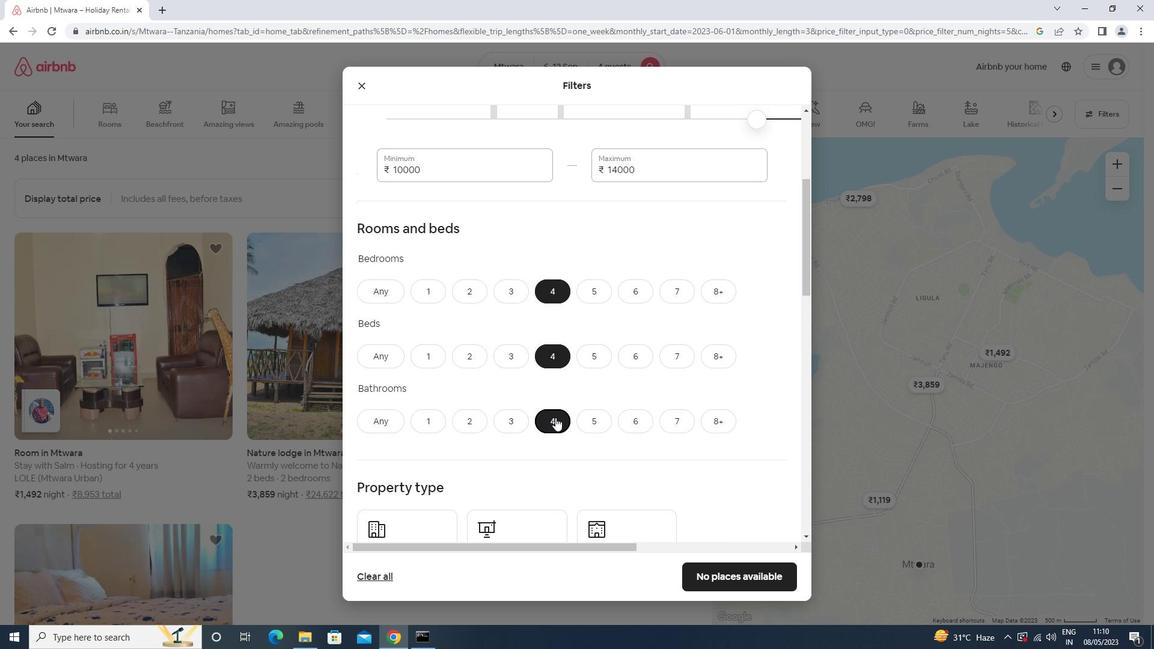 
Action: Mouse scrolled (554, 416) with delta (0, 0)
Screenshot: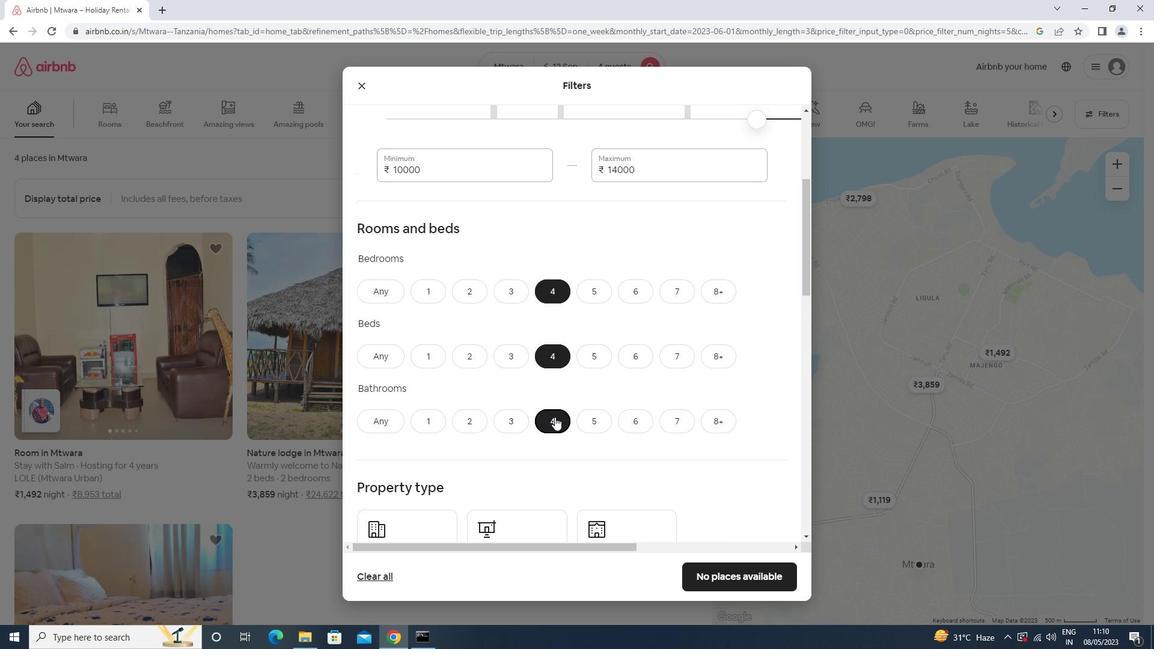 
Action: Mouse scrolled (554, 416) with delta (0, 0)
Screenshot: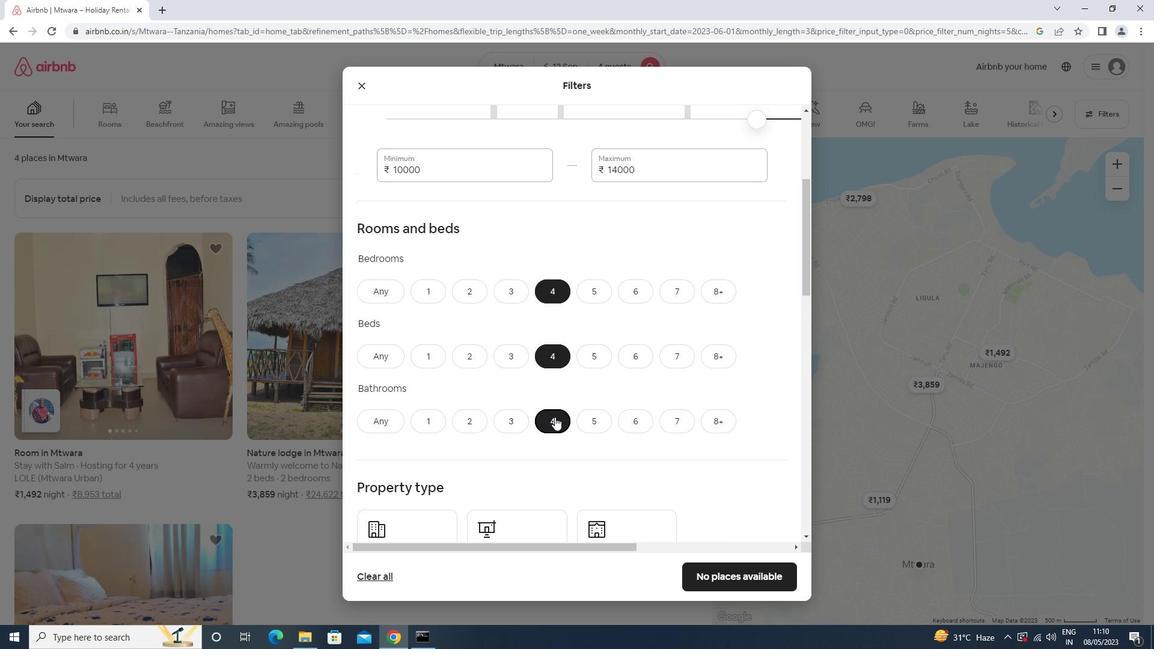 
Action: Mouse moved to (437, 324)
Screenshot: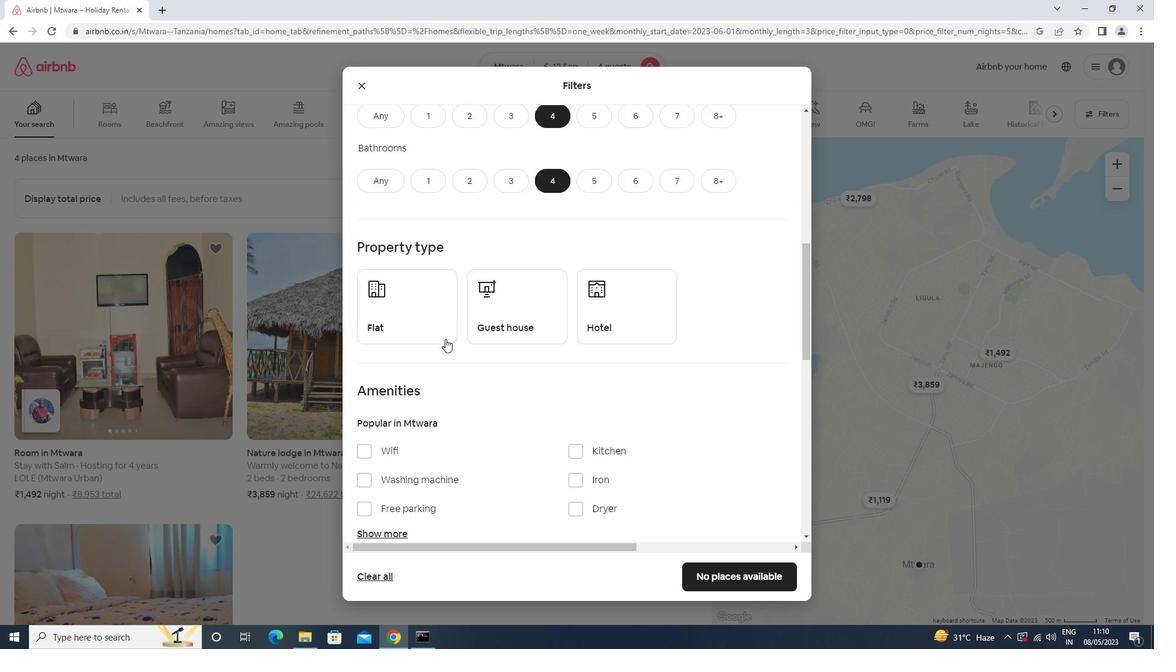 
Action: Mouse pressed left at (437, 324)
Screenshot: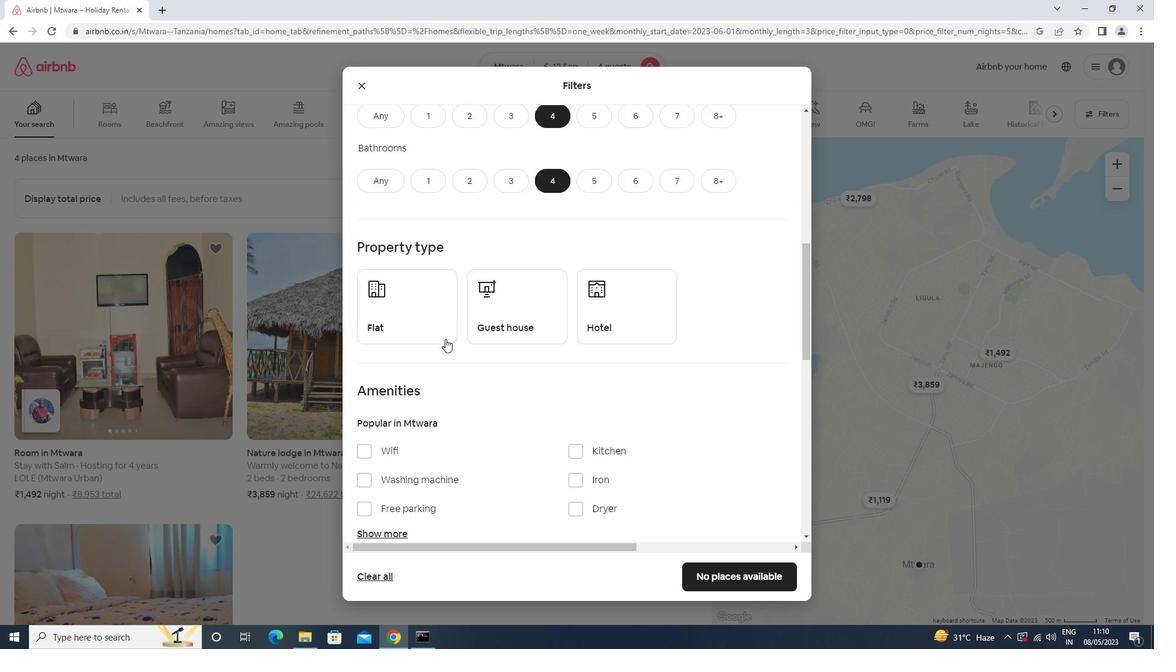 
Action: Mouse moved to (511, 321)
Screenshot: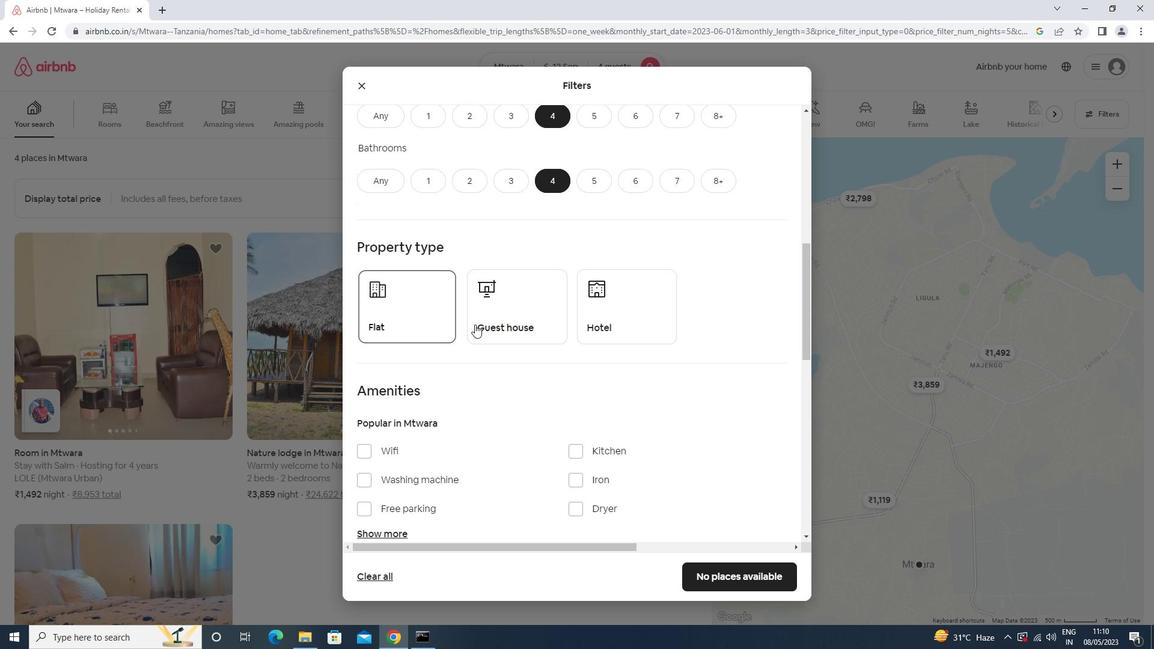 
Action: Mouse pressed left at (511, 321)
Screenshot: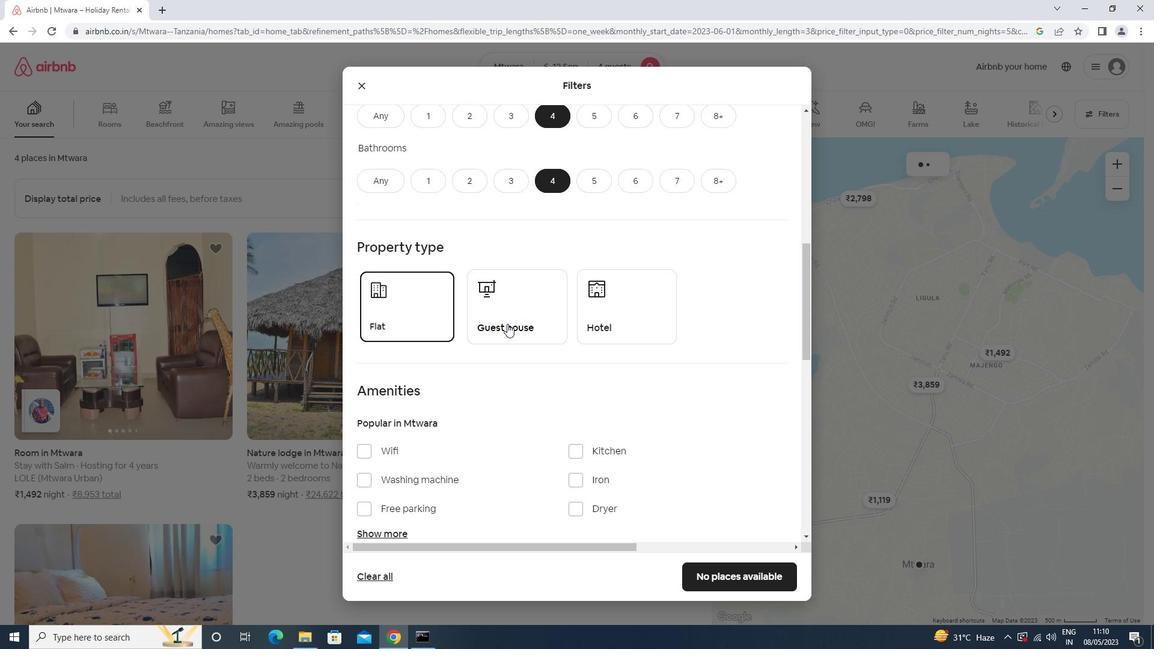 
Action: Mouse moved to (512, 321)
Screenshot: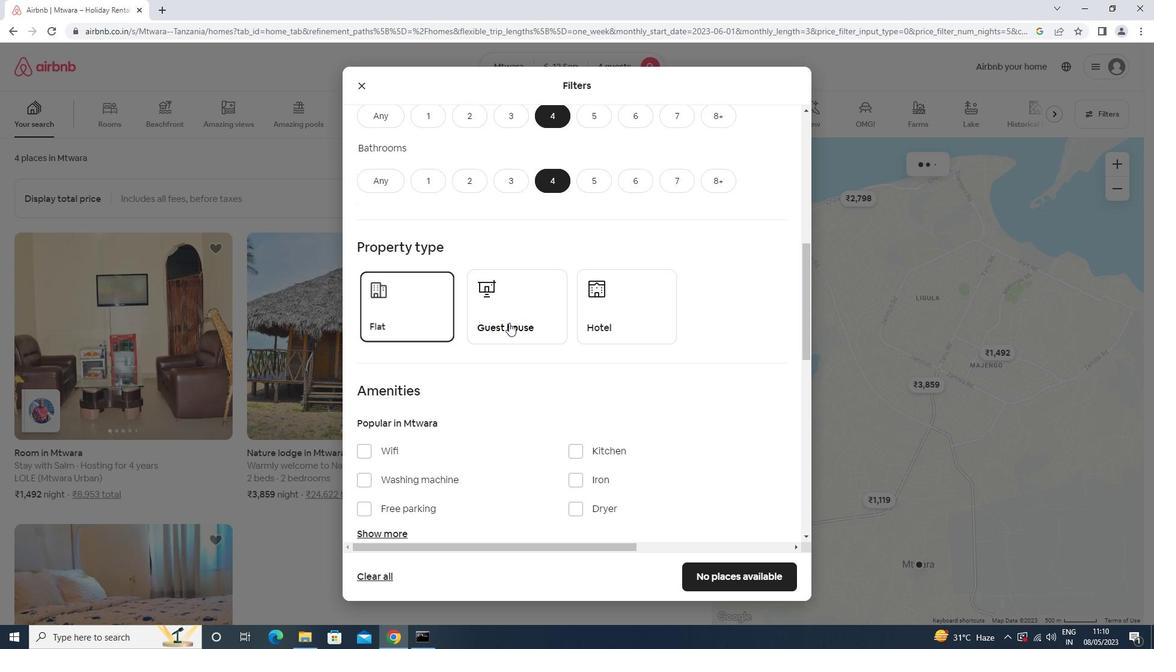 
Action: Mouse scrolled (512, 320) with delta (0, 0)
Screenshot: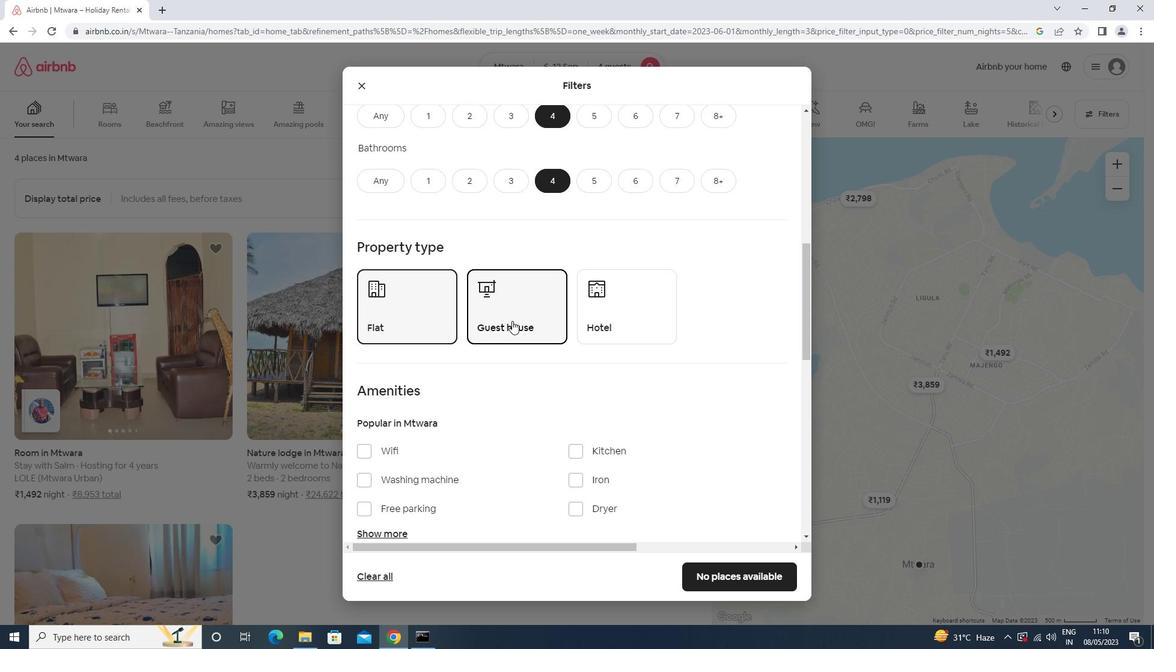 
Action: Mouse scrolled (512, 320) with delta (0, 0)
Screenshot: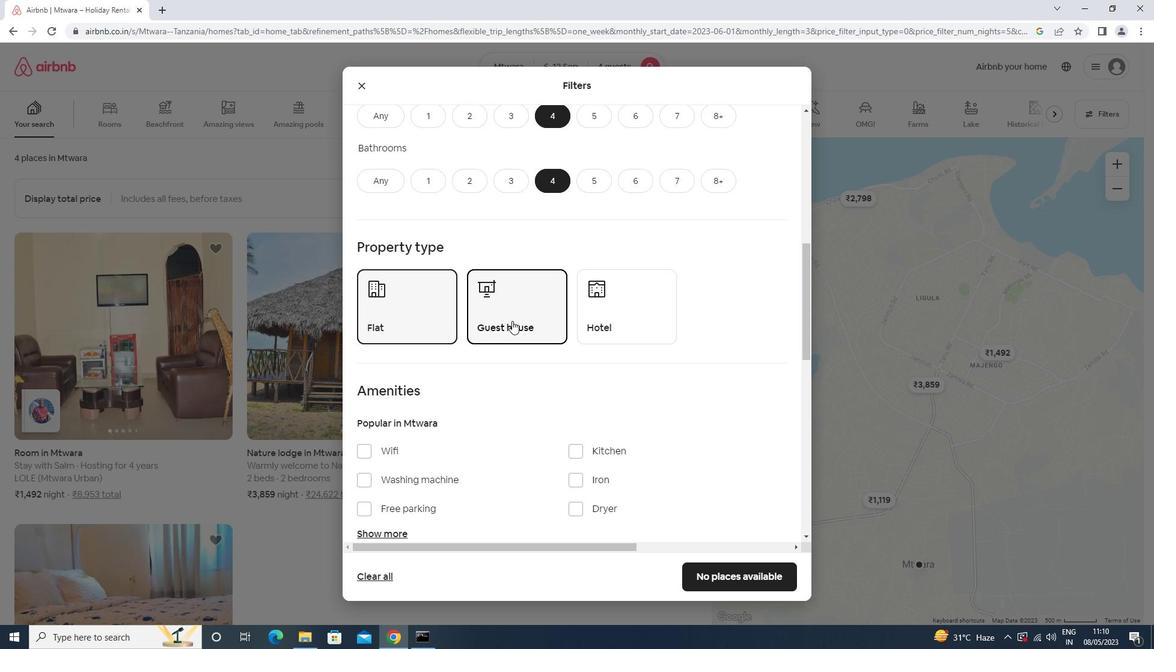 
Action: Mouse scrolled (512, 320) with delta (0, 0)
Screenshot: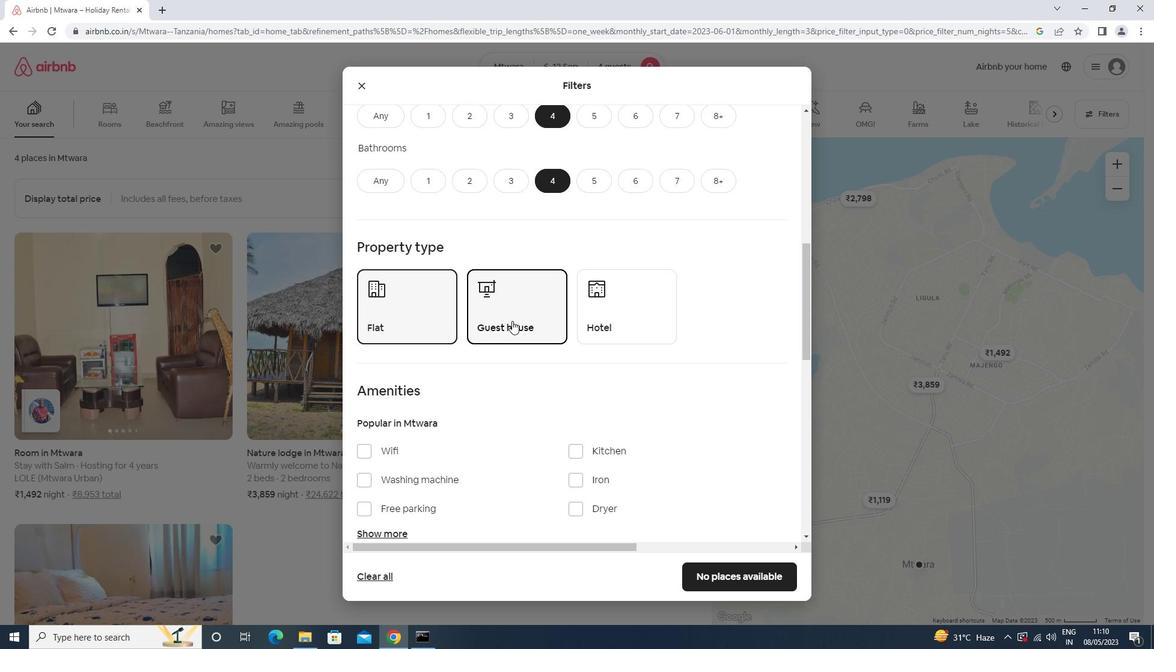 
Action: Mouse moved to (407, 356)
Screenshot: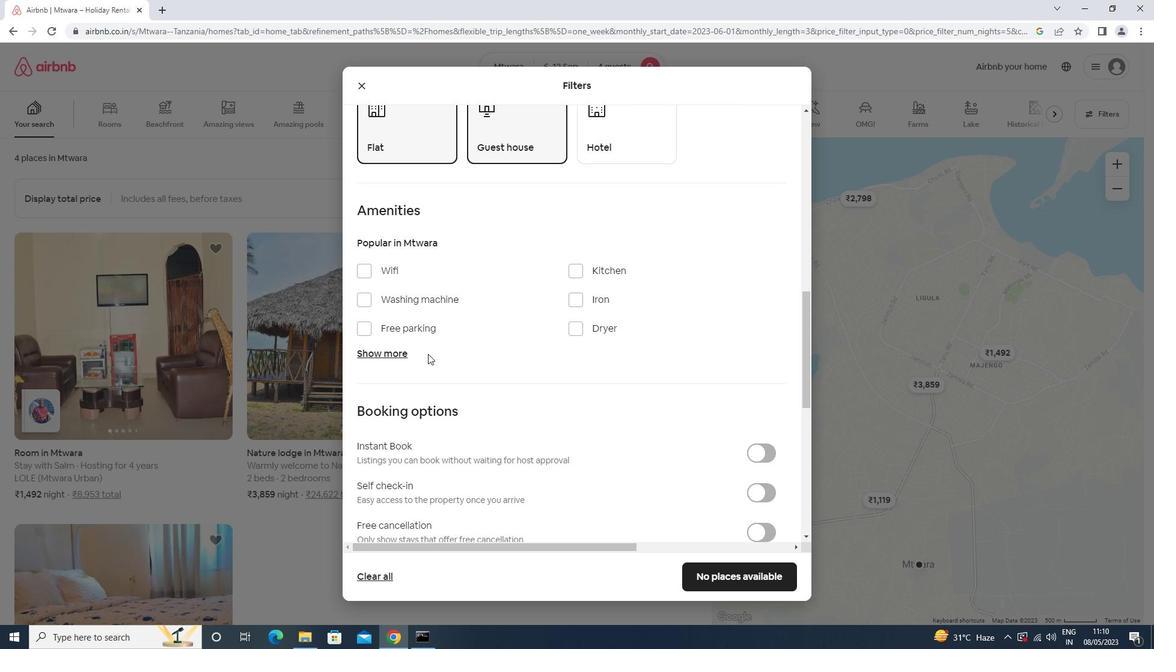 
Action: Mouse pressed left at (407, 356)
Screenshot: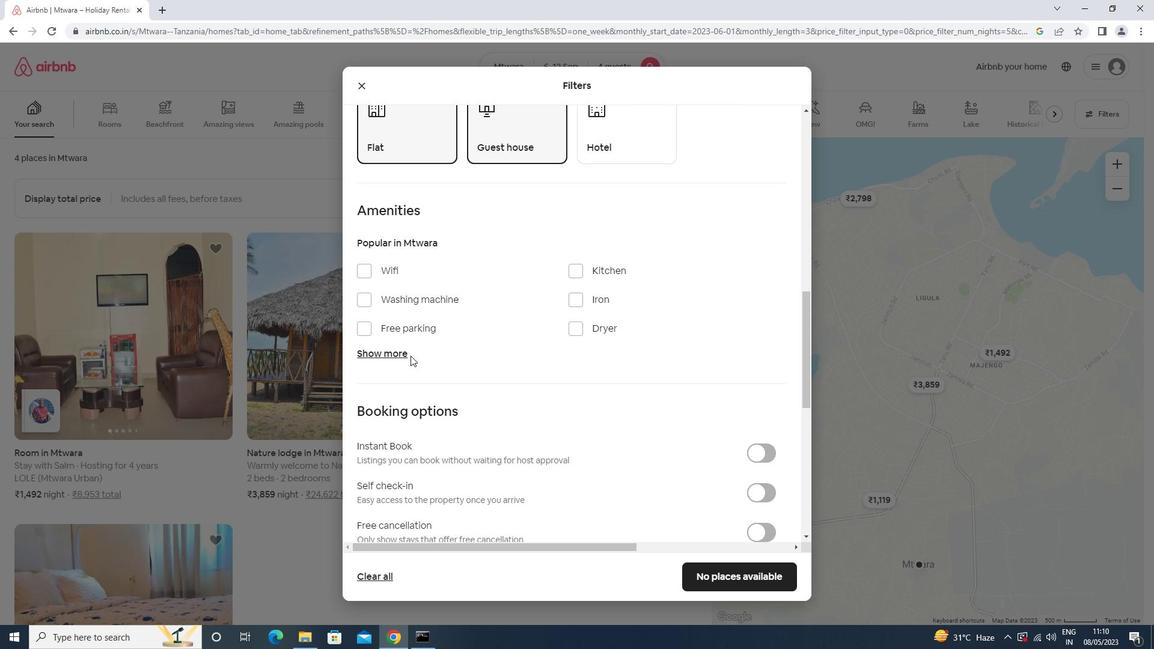 
Action: Mouse moved to (416, 323)
Screenshot: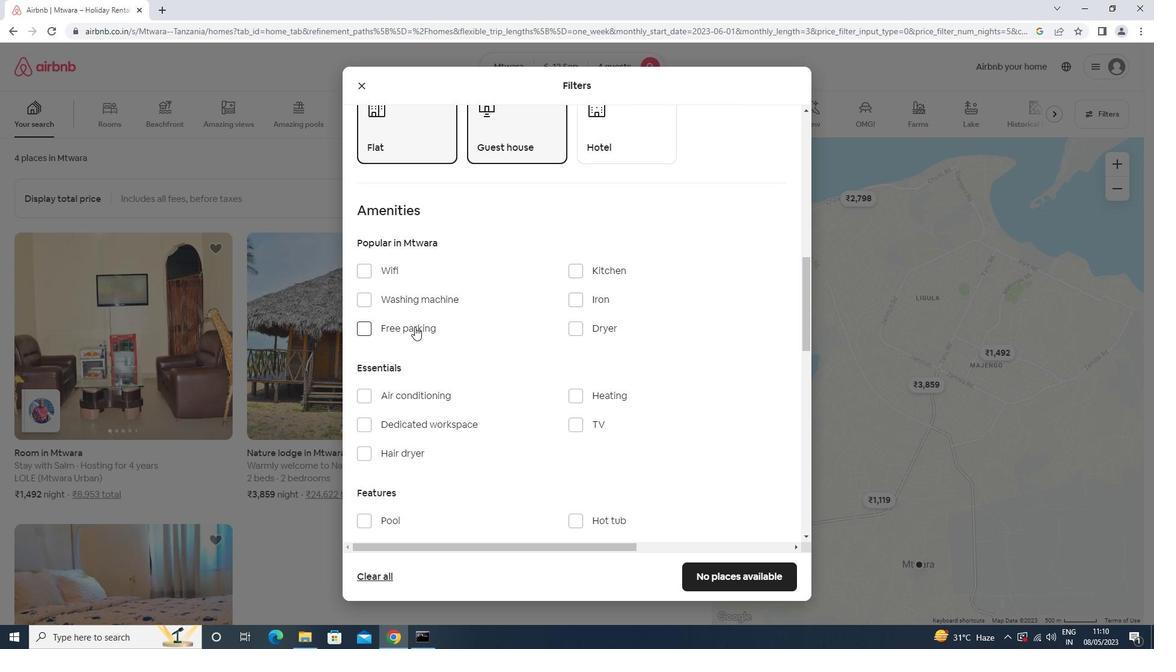 
Action: Mouse pressed left at (416, 323)
Screenshot: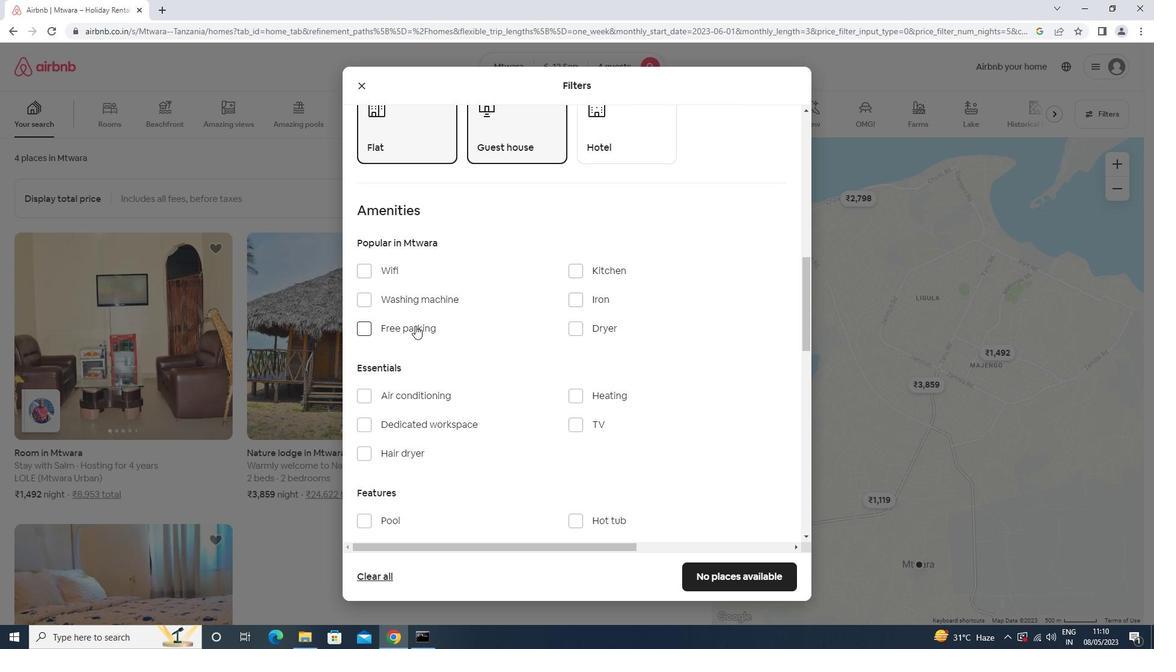 
Action: Mouse moved to (418, 263)
Screenshot: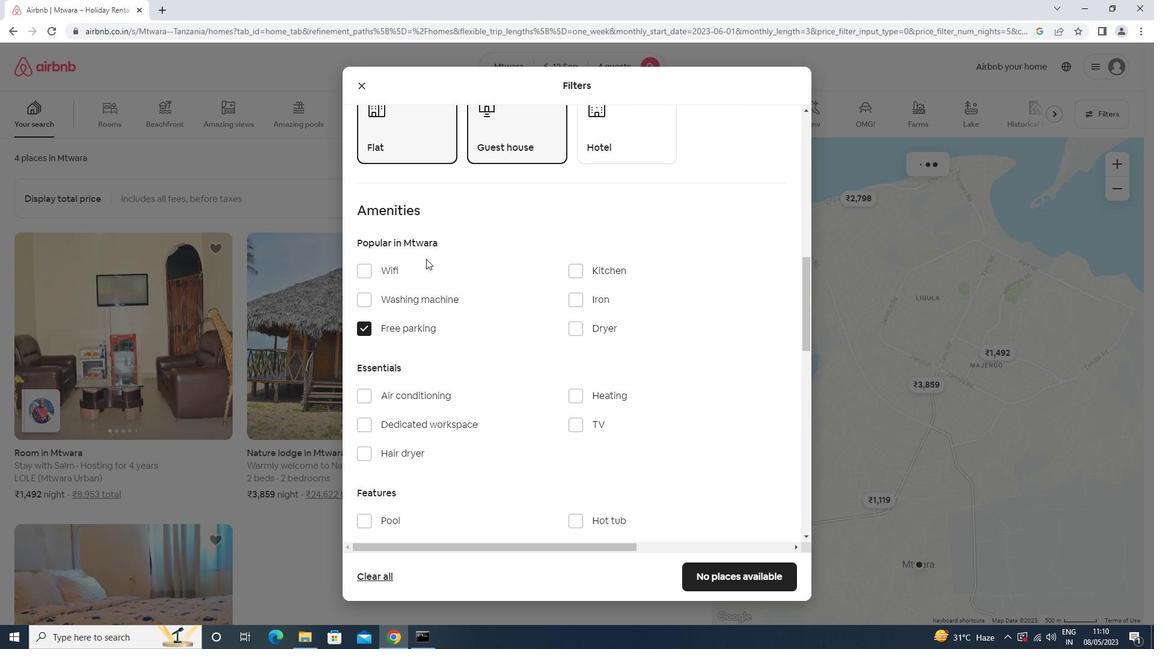 
Action: Mouse pressed left at (418, 263)
Screenshot: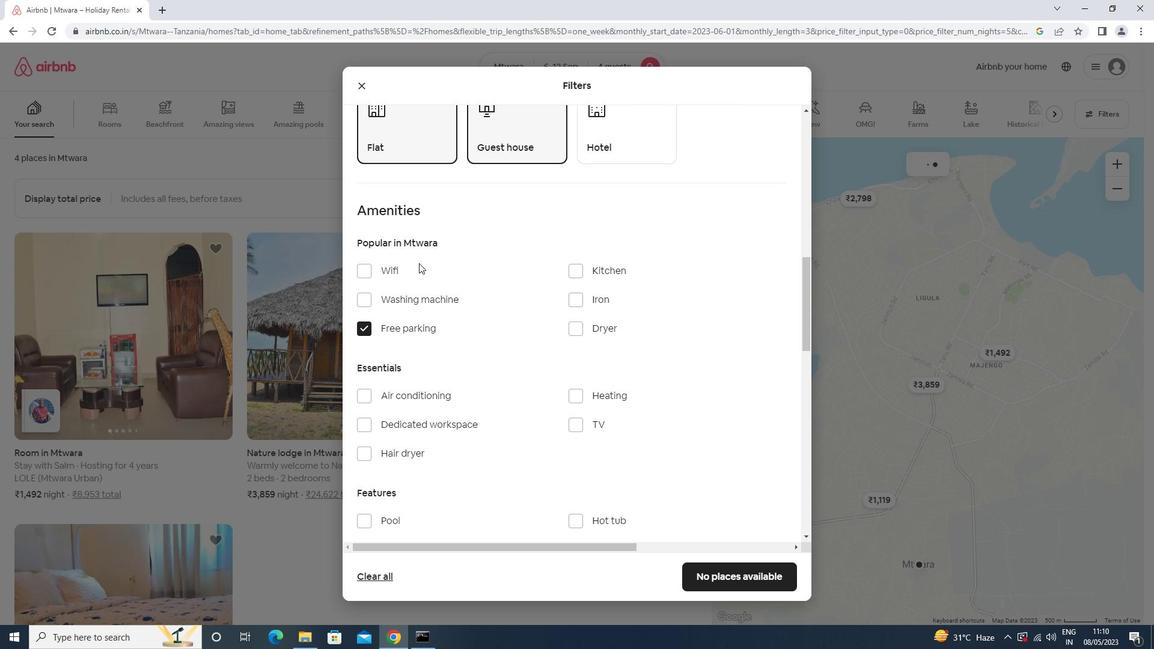 
Action: Mouse moved to (413, 269)
Screenshot: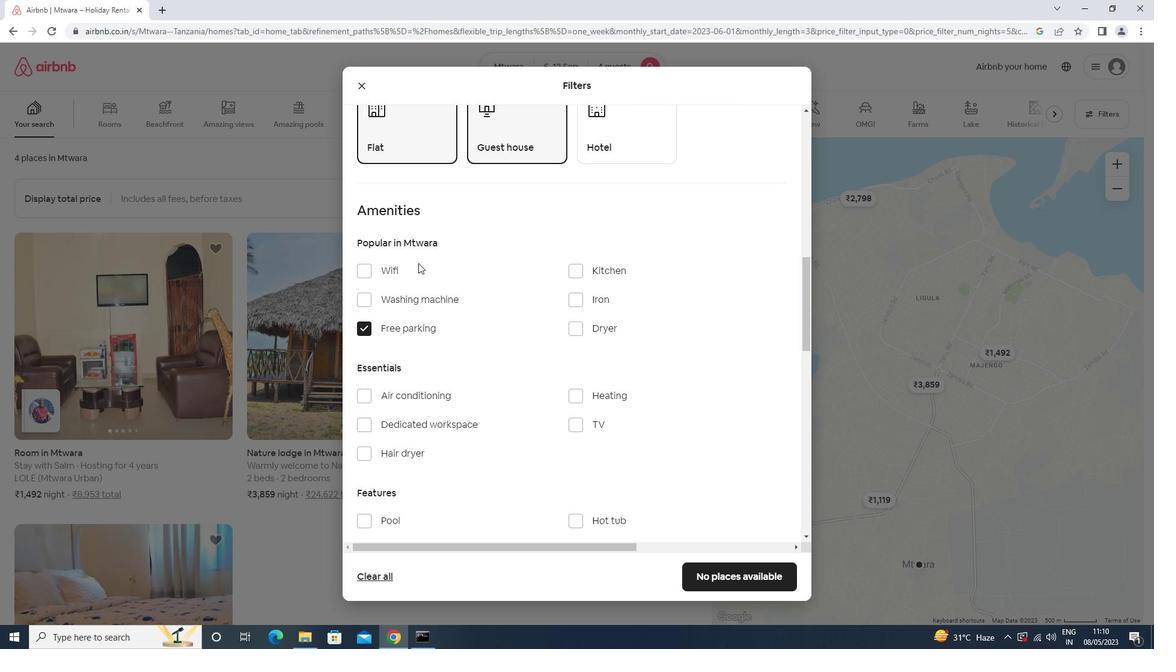 
Action: Mouse pressed left at (413, 269)
Screenshot: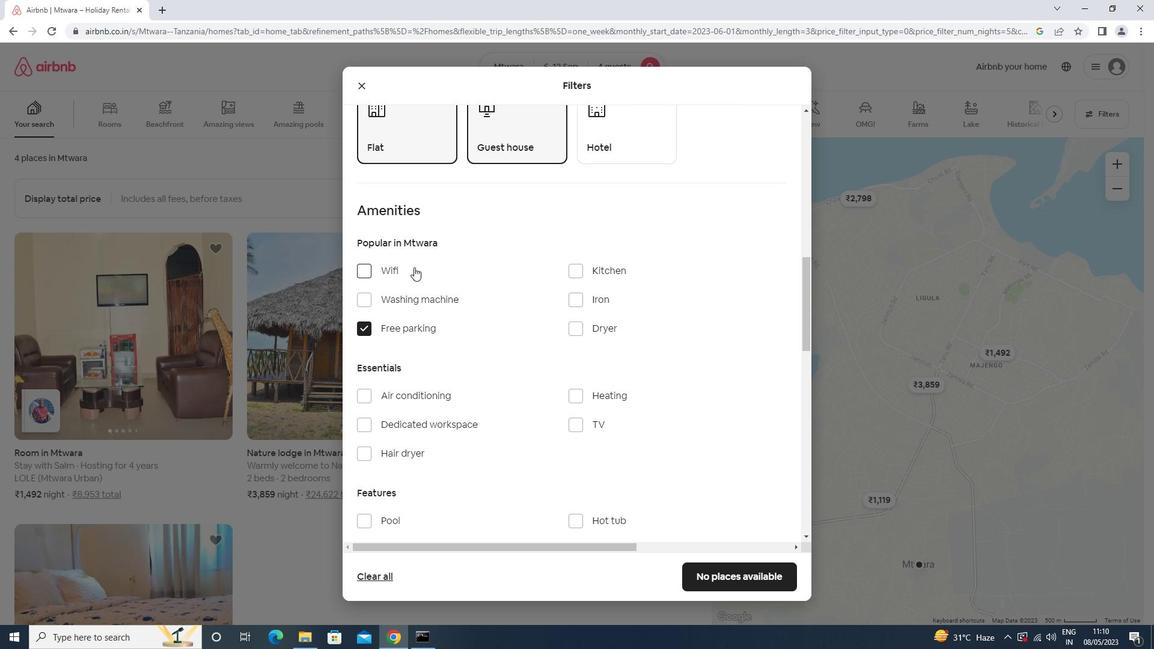 
Action: Mouse moved to (538, 291)
Screenshot: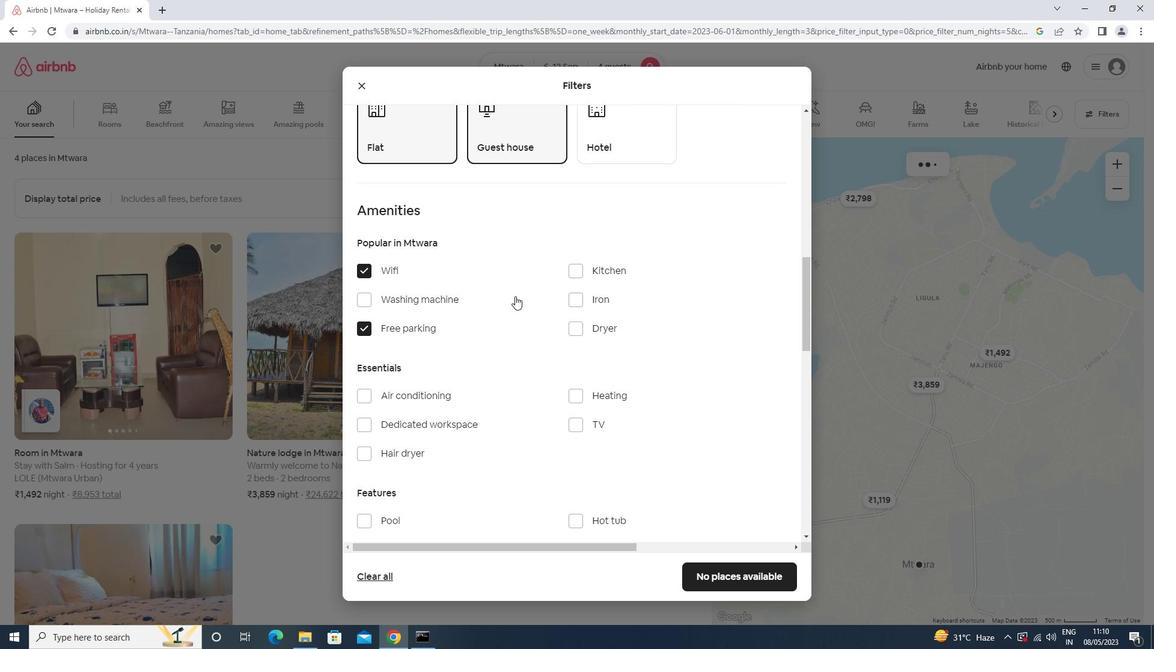 
Action: Mouse scrolled (538, 291) with delta (0, 0)
Screenshot: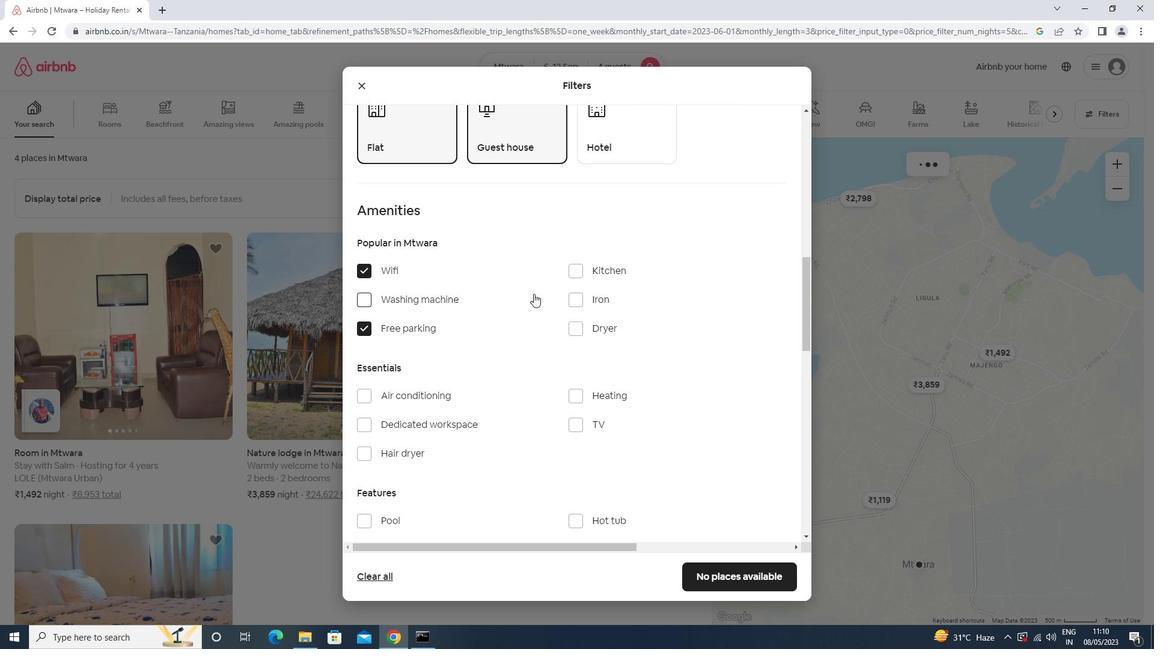 
Action: Mouse scrolled (538, 291) with delta (0, 0)
Screenshot: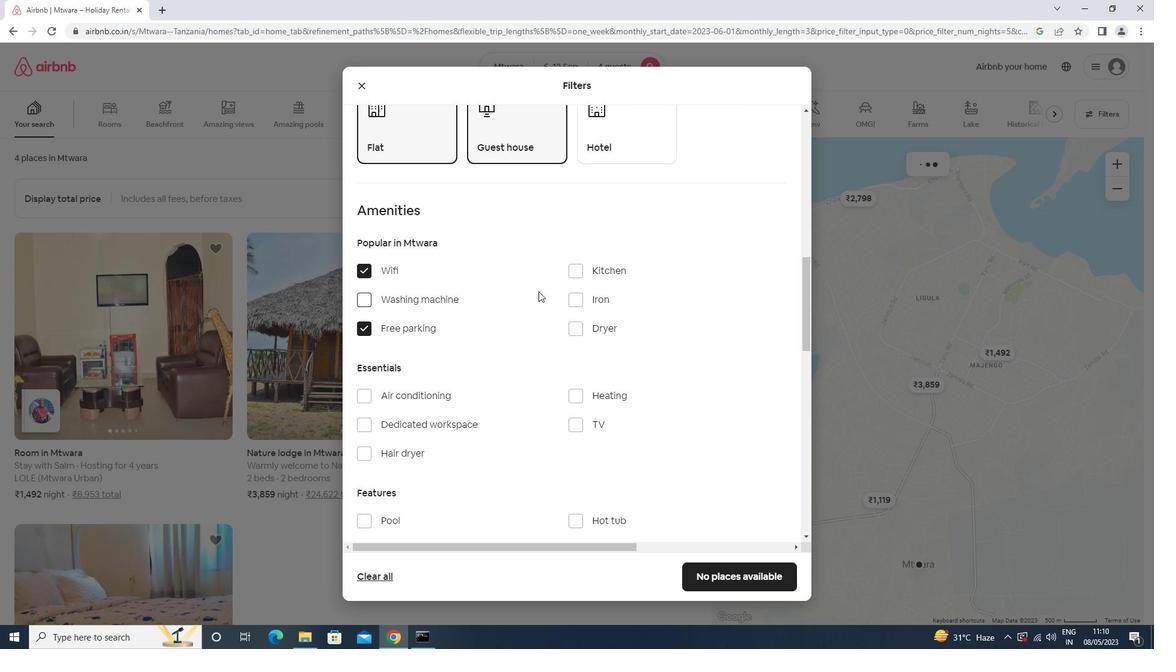 
Action: Mouse scrolled (538, 291) with delta (0, 0)
Screenshot: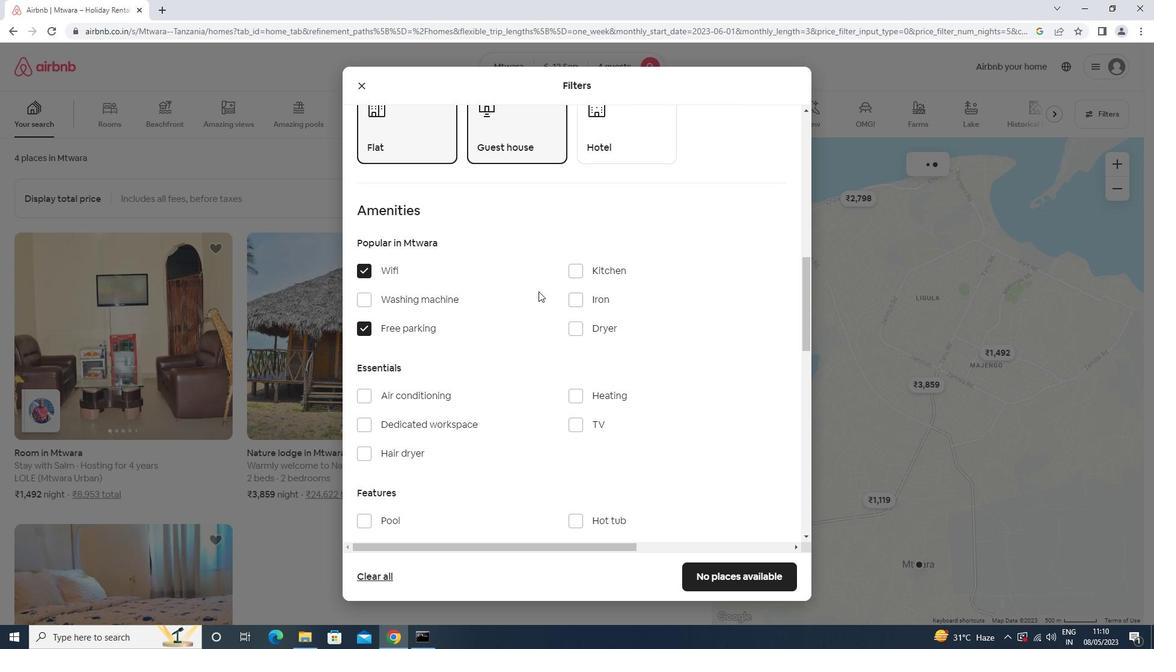 
Action: Mouse moved to (582, 246)
Screenshot: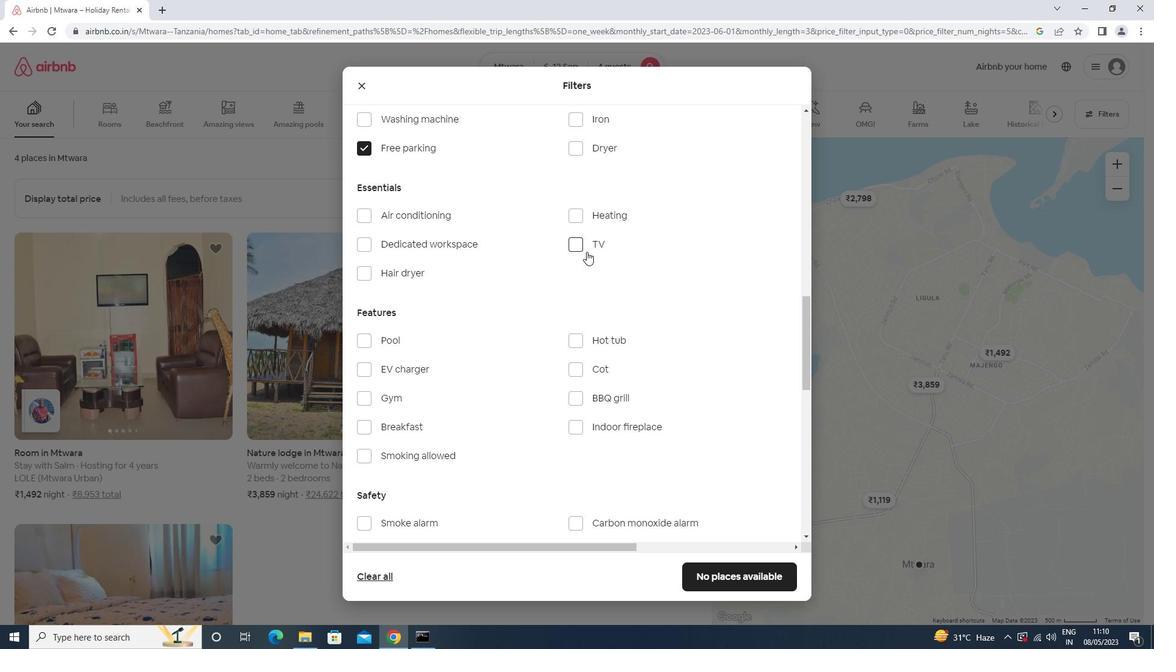 
Action: Mouse pressed left at (582, 246)
Screenshot: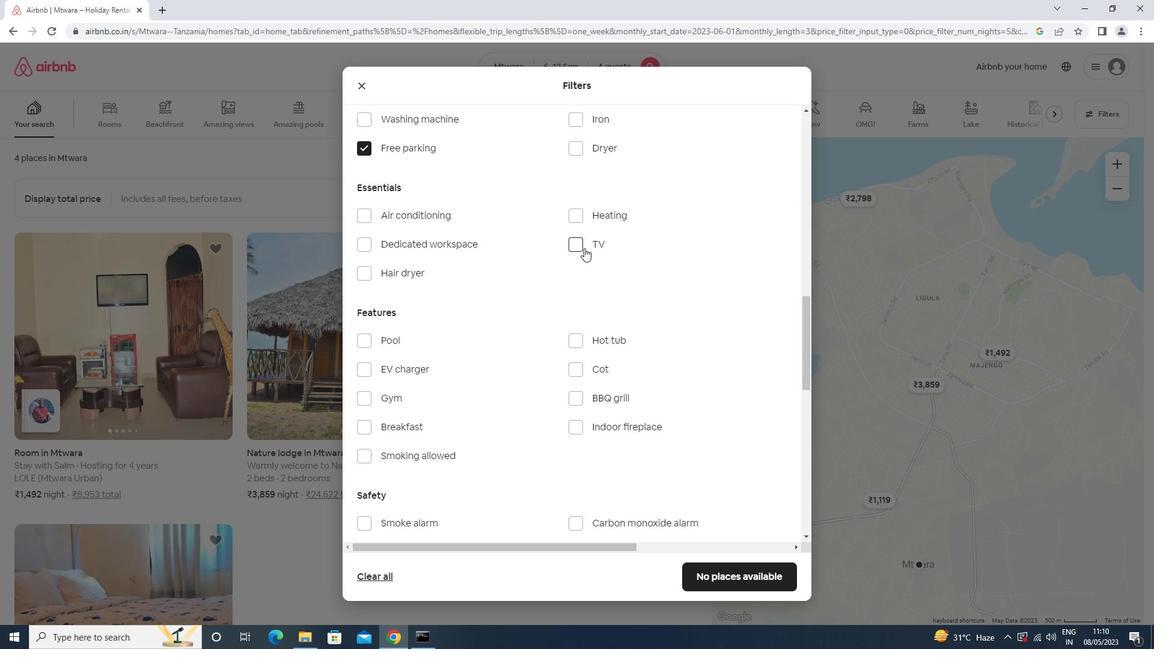 
Action: Mouse scrolled (582, 245) with delta (0, 0)
Screenshot: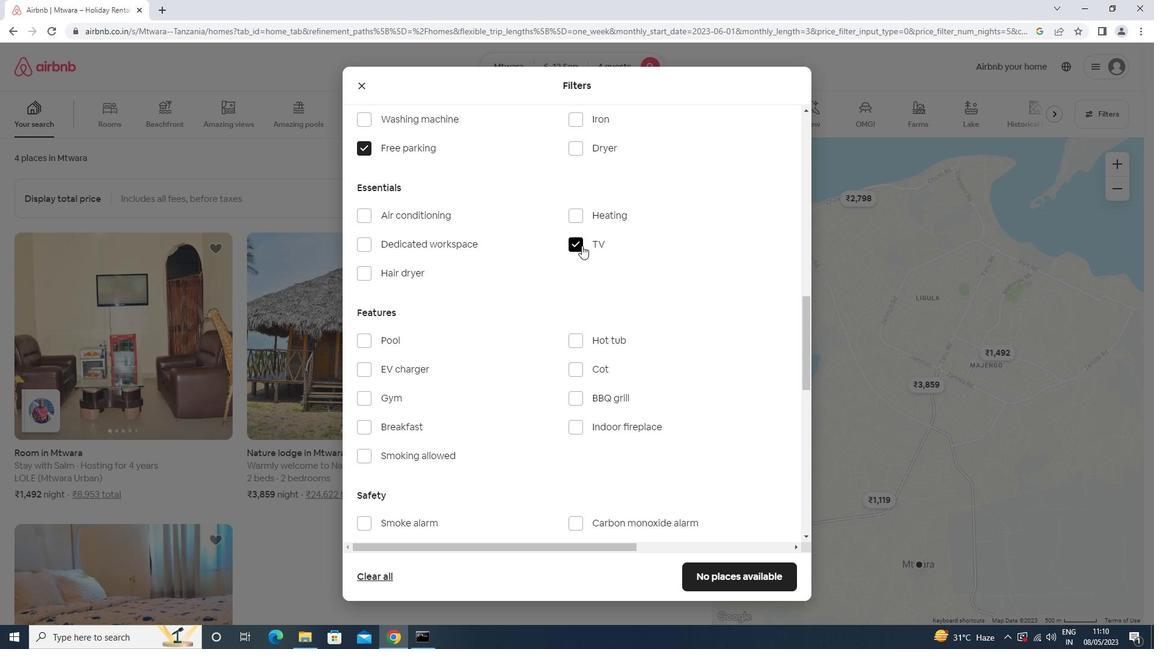 
Action: Mouse scrolled (582, 245) with delta (0, 0)
Screenshot: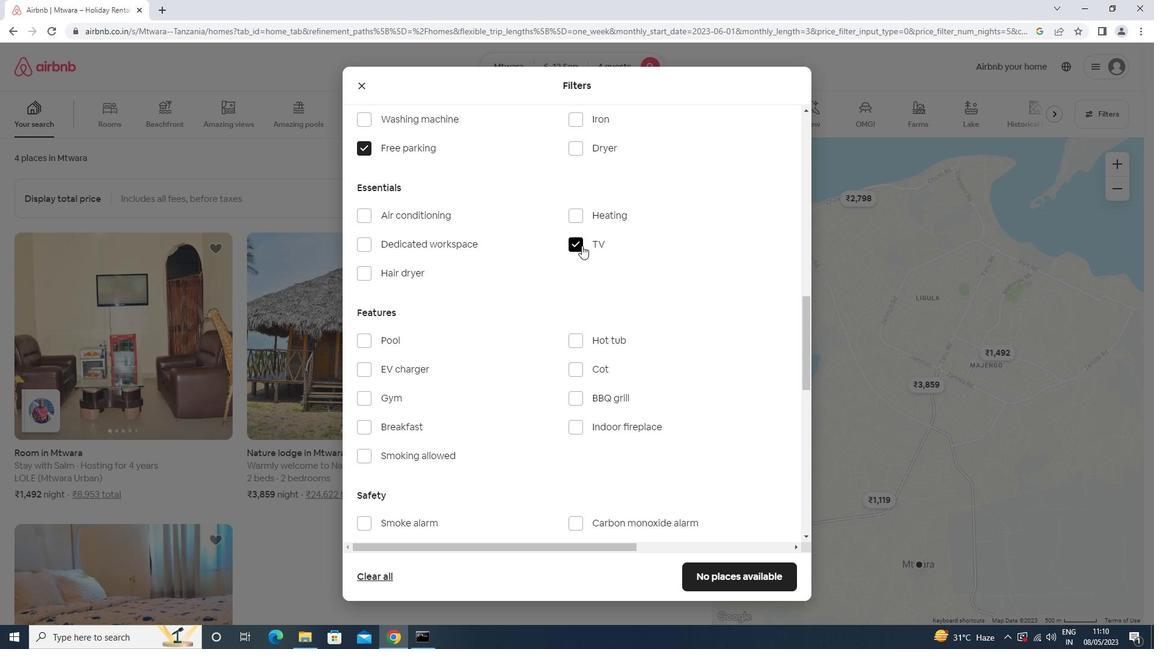
Action: Mouse scrolled (582, 245) with delta (0, 0)
Screenshot: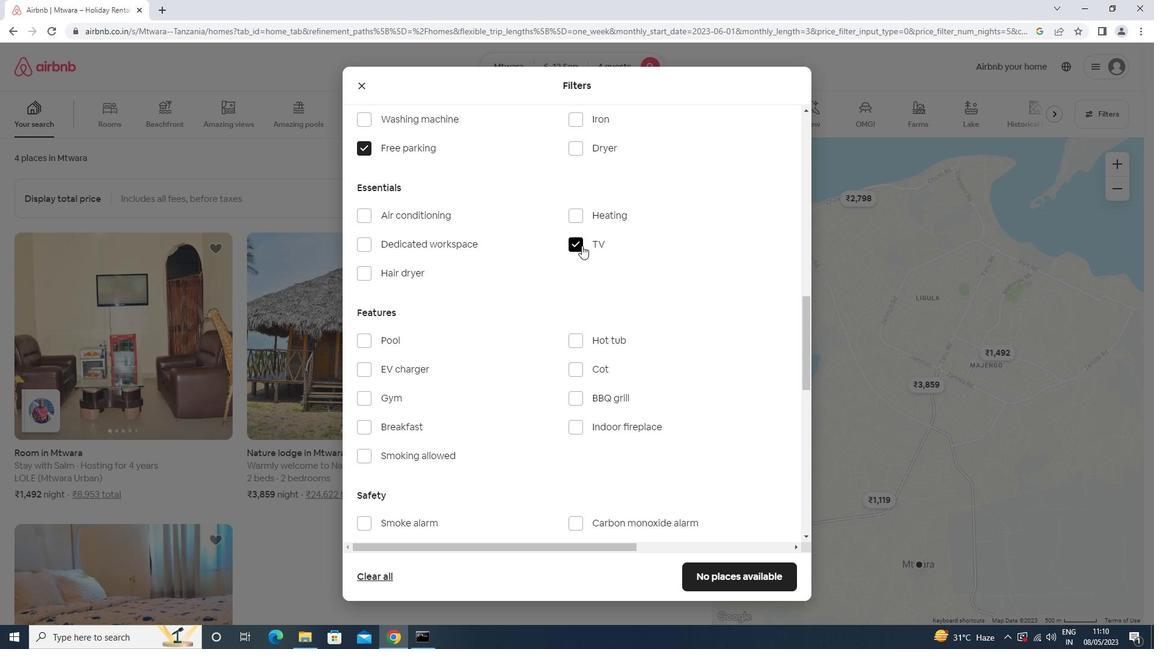 
Action: Mouse moved to (419, 247)
Screenshot: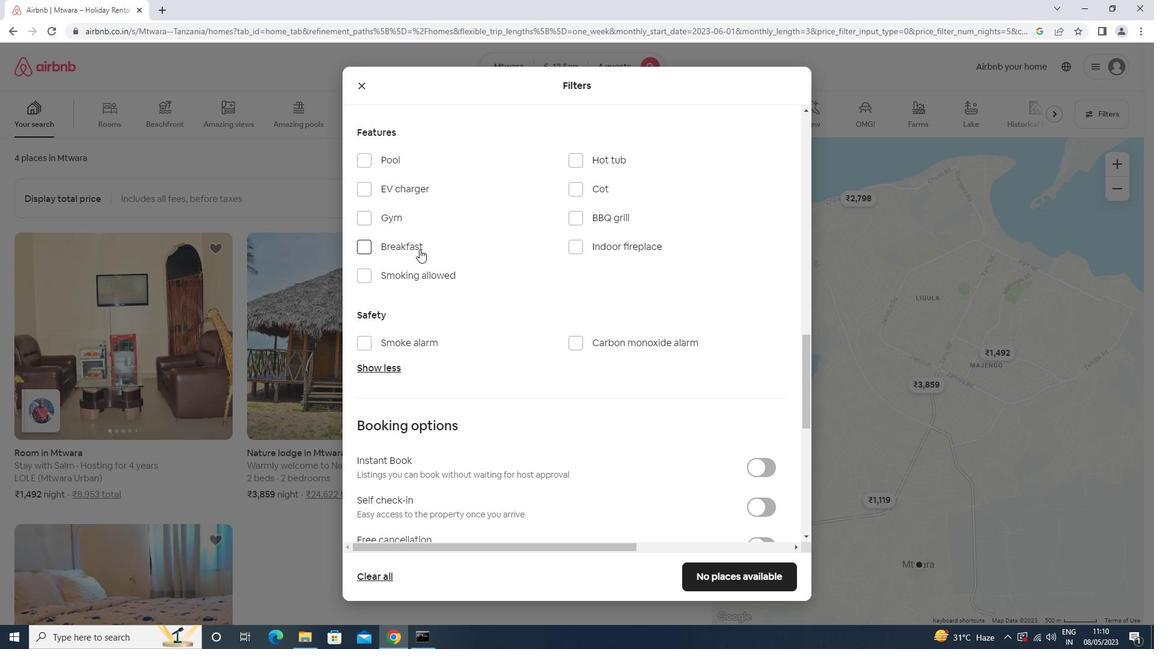 
Action: Mouse pressed left at (419, 247)
Screenshot: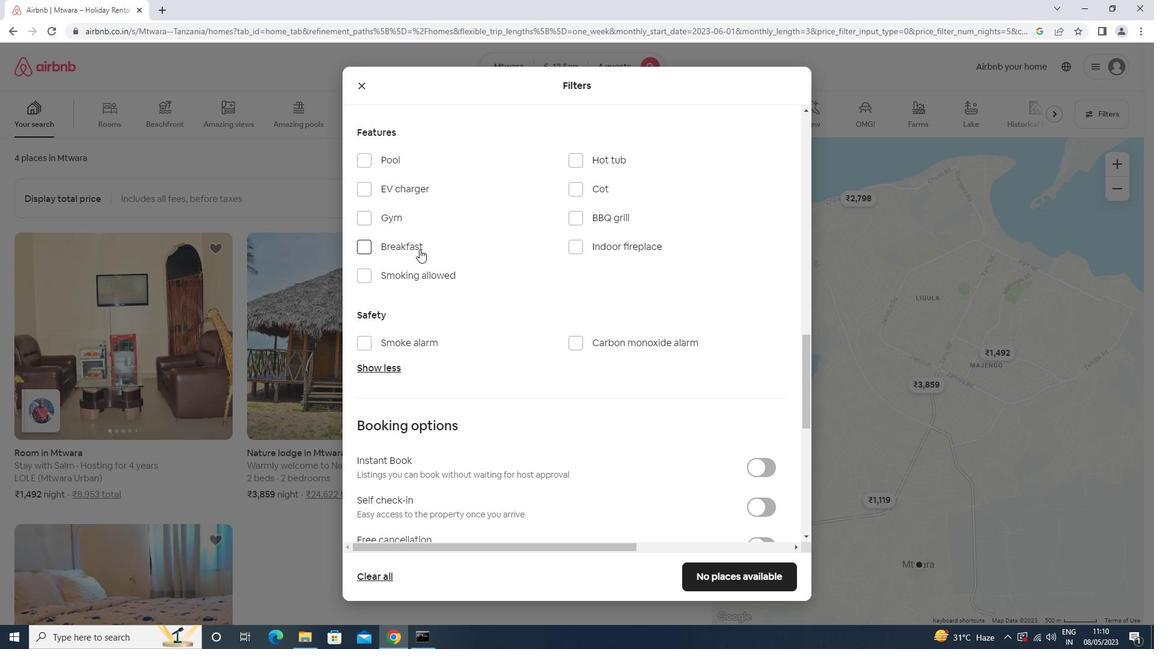 
Action: Mouse moved to (409, 215)
Screenshot: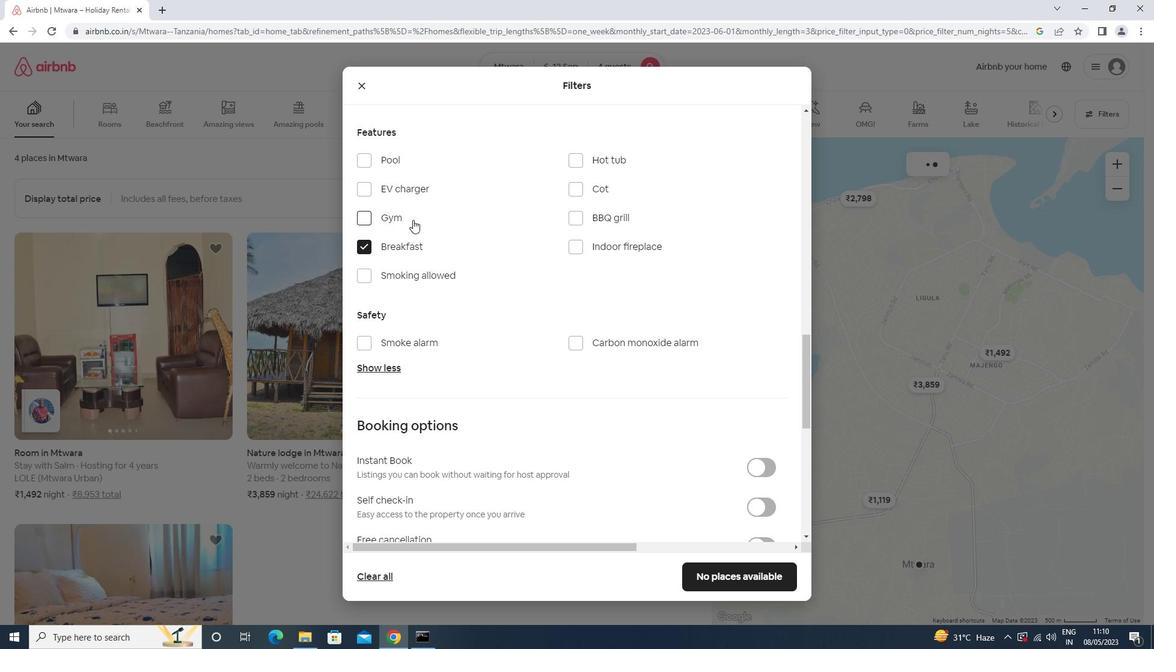 
Action: Mouse pressed left at (409, 215)
Screenshot: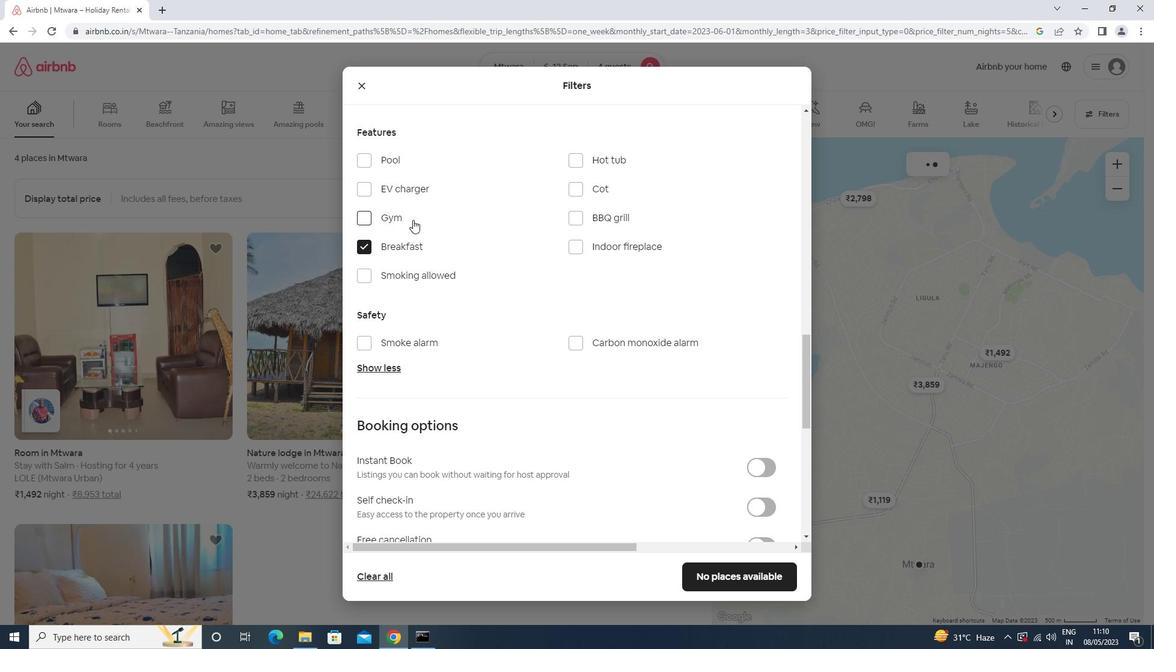 
Action: Mouse moved to (769, 502)
Screenshot: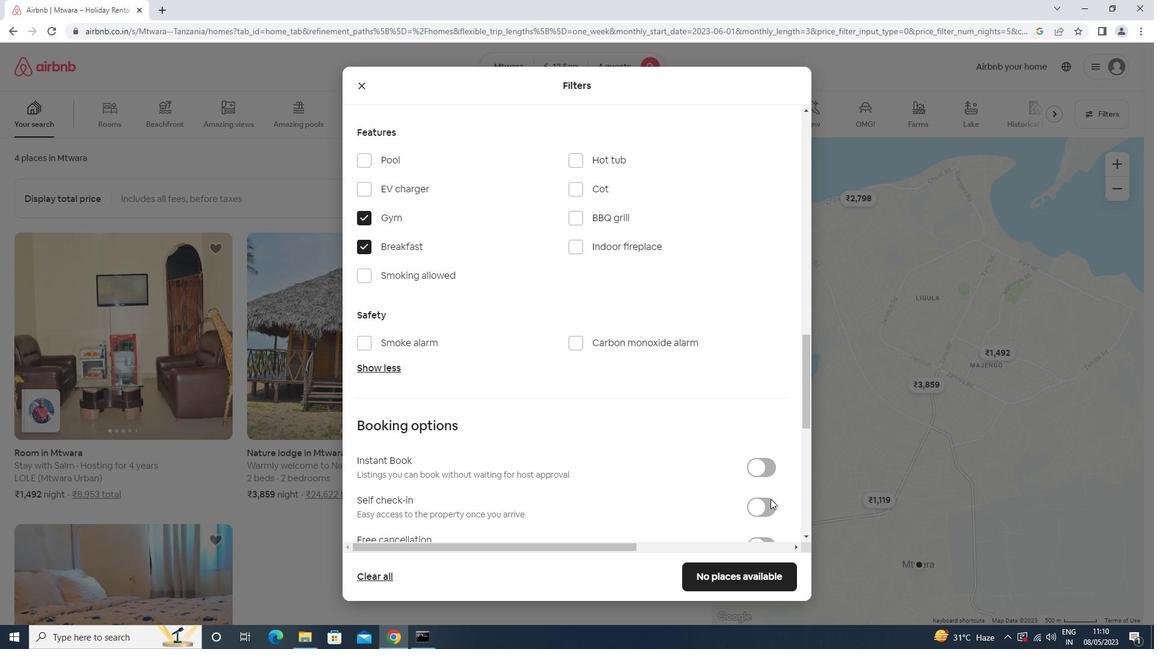 
Action: Mouse pressed left at (769, 502)
Screenshot: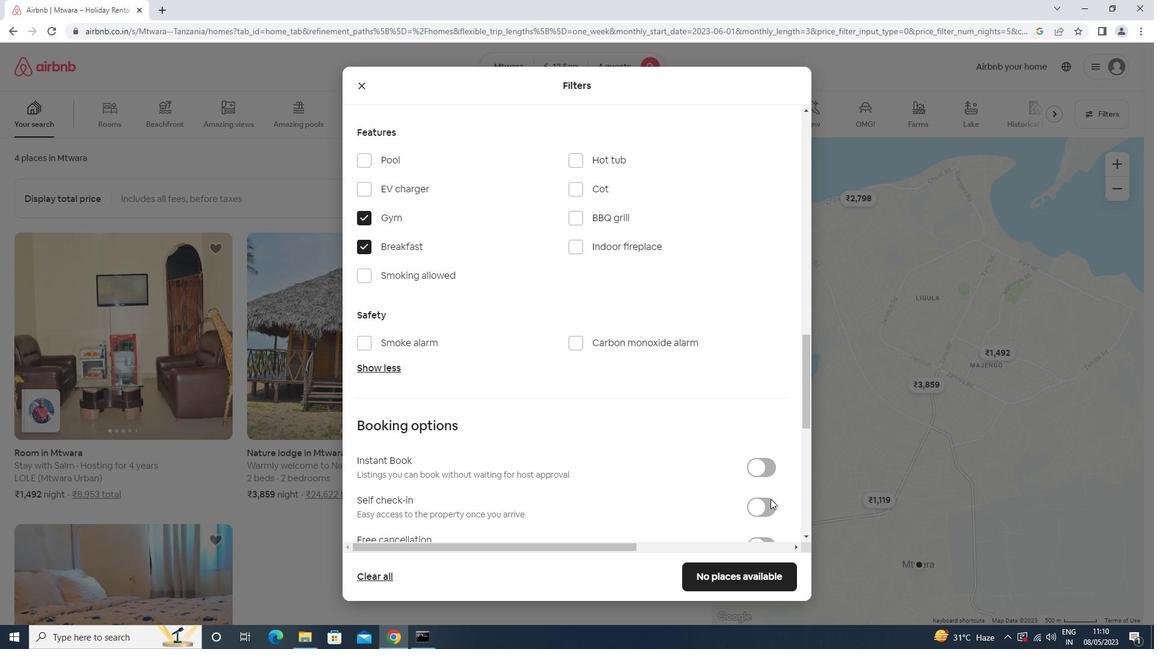 
Action: Mouse moved to (498, 353)
Screenshot: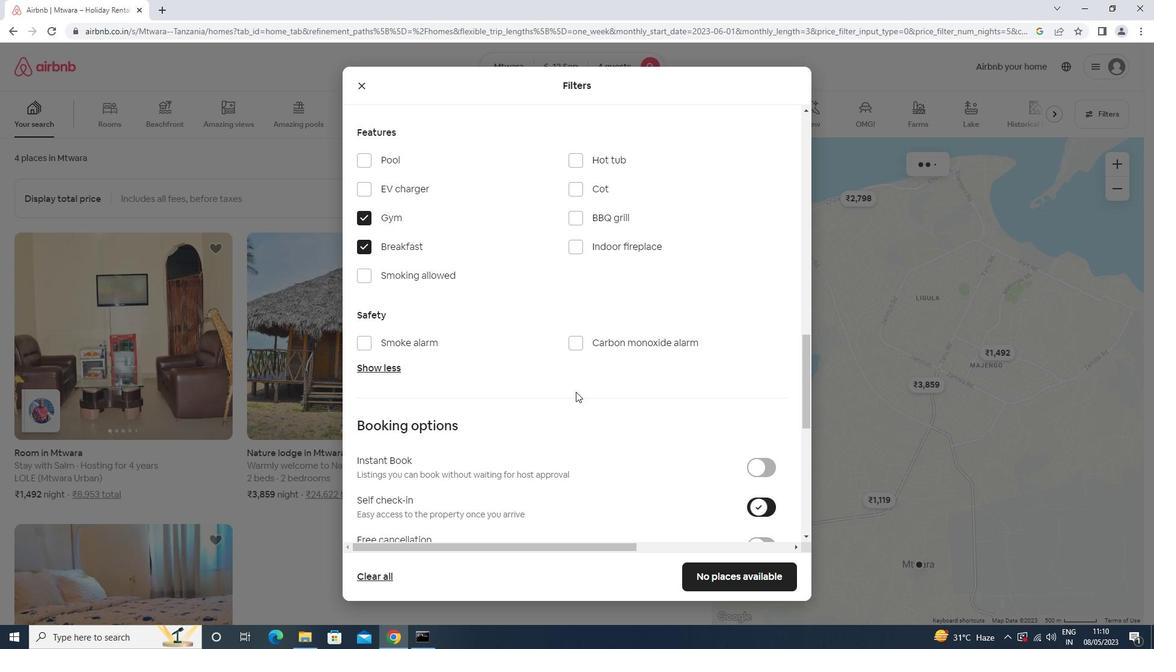 
Action: Mouse scrolled (498, 352) with delta (0, 0)
Screenshot: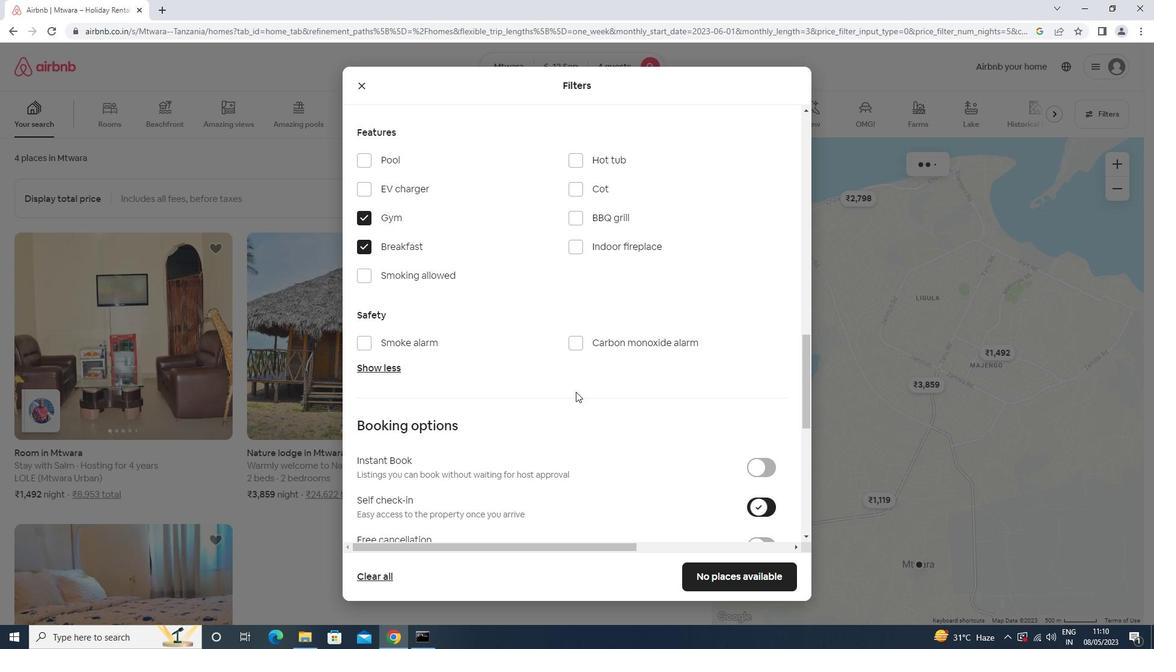 
Action: Mouse moved to (498, 353)
Screenshot: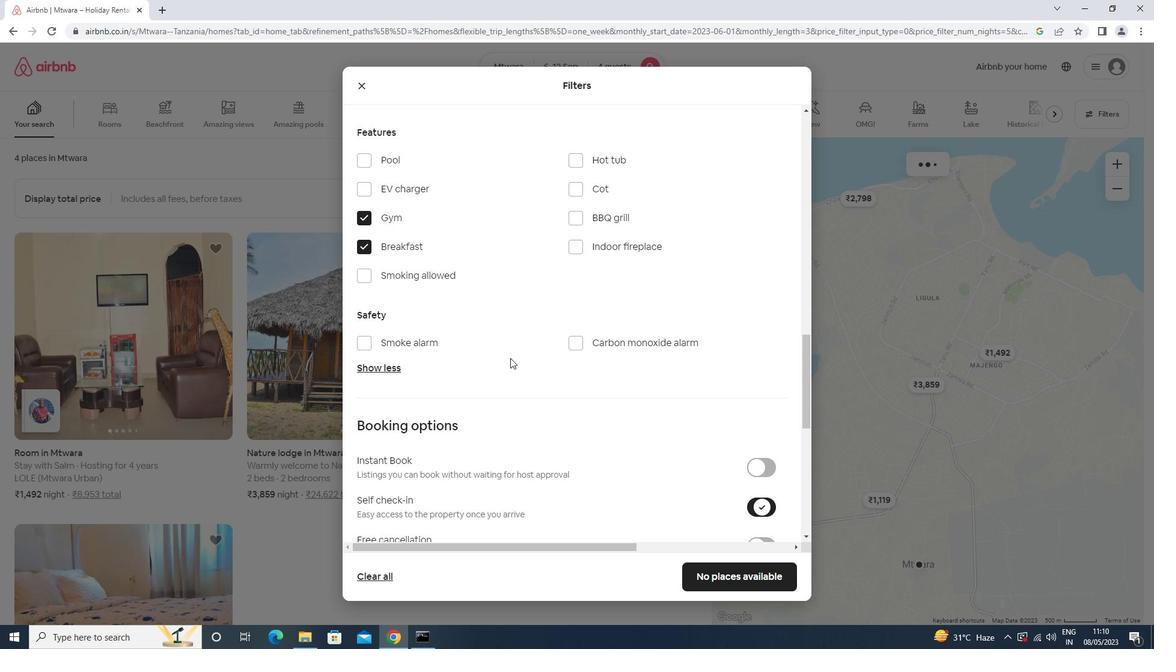 
Action: Mouse scrolled (498, 352) with delta (0, 0)
Screenshot: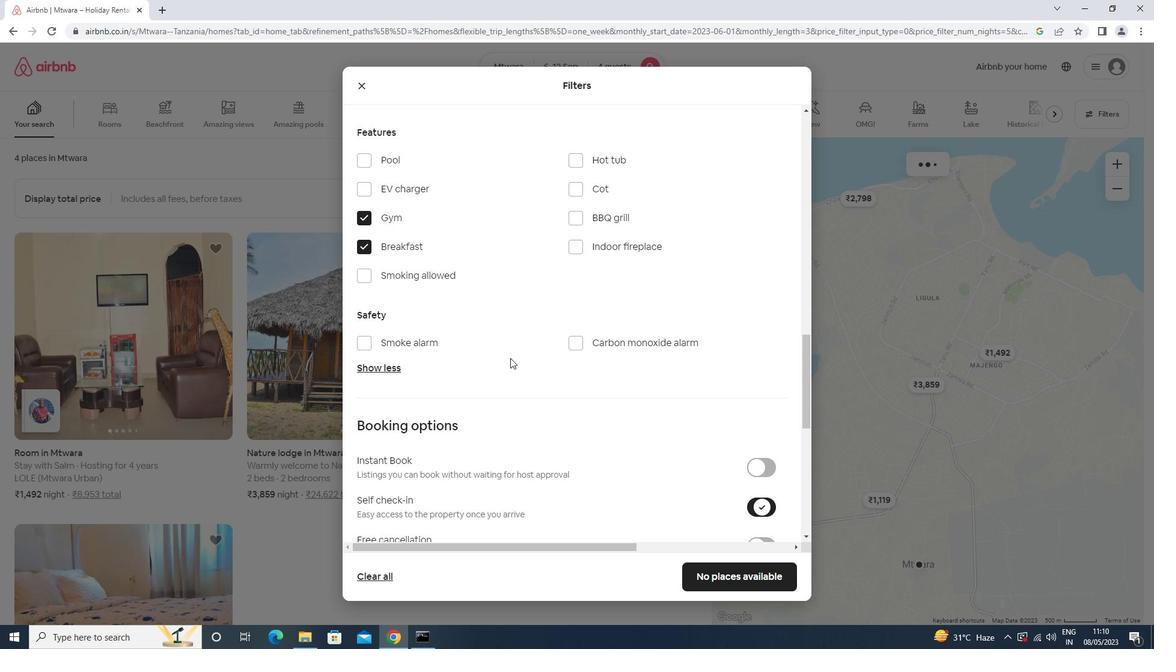
Action: Mouse scrolled (498, 352) with delta (0, 0)
Screenshot: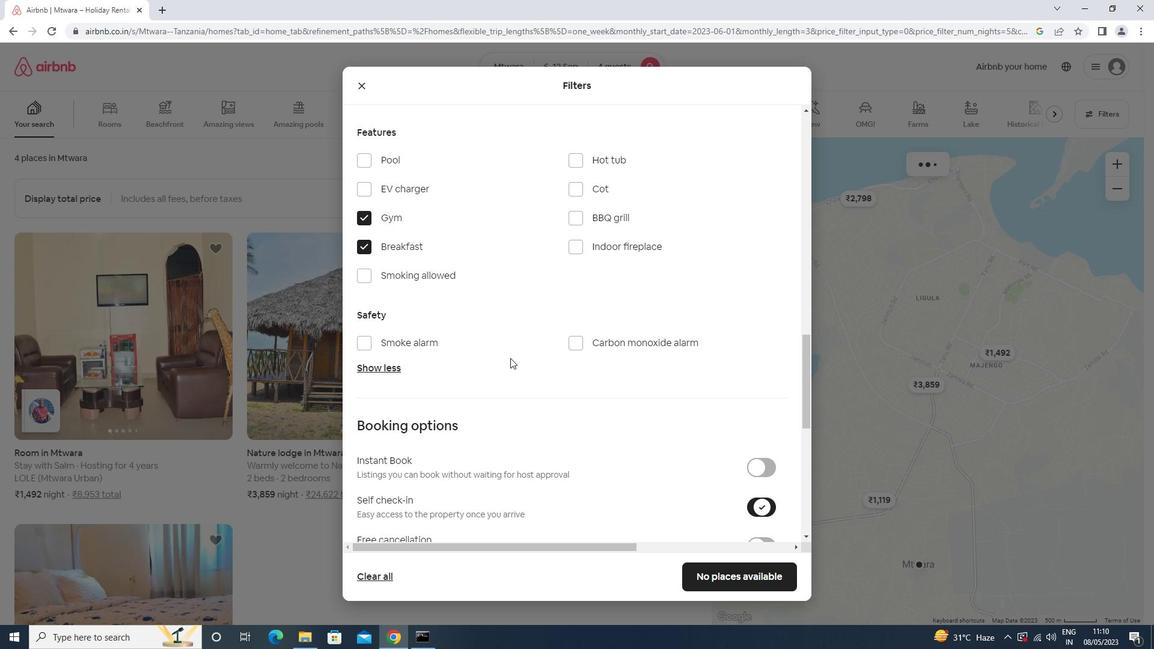 
Action: Mouse scrolled (498, 352) with delta (0, 0)
Screenshot: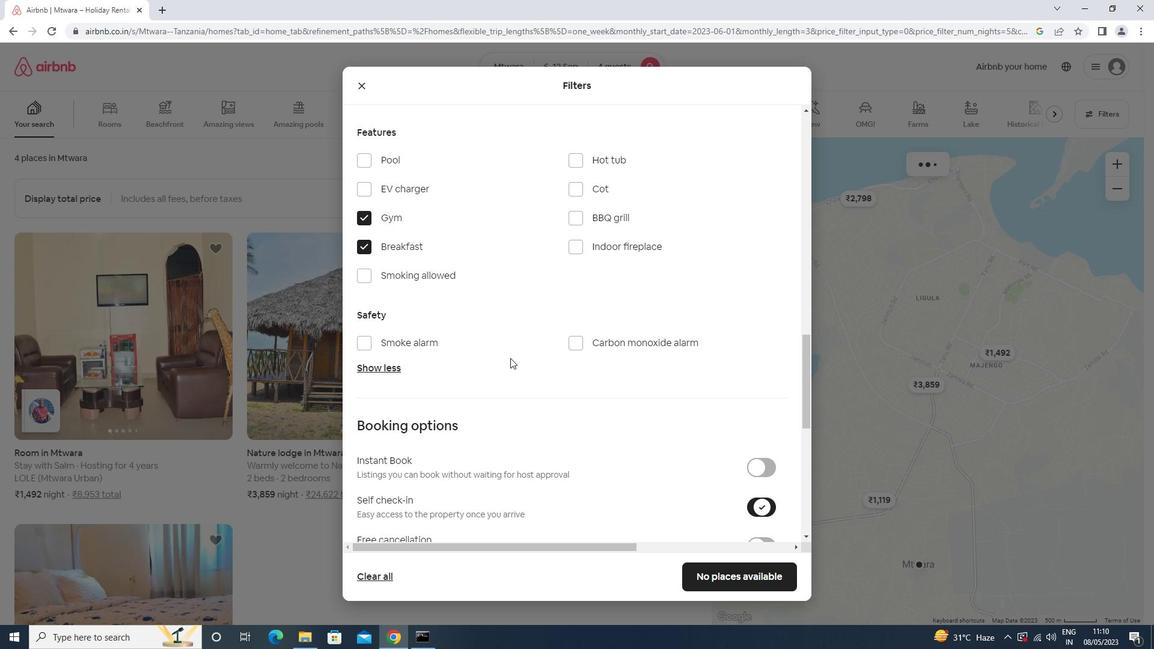 
Action: Mouse moved to (497, 353)
Screenshot: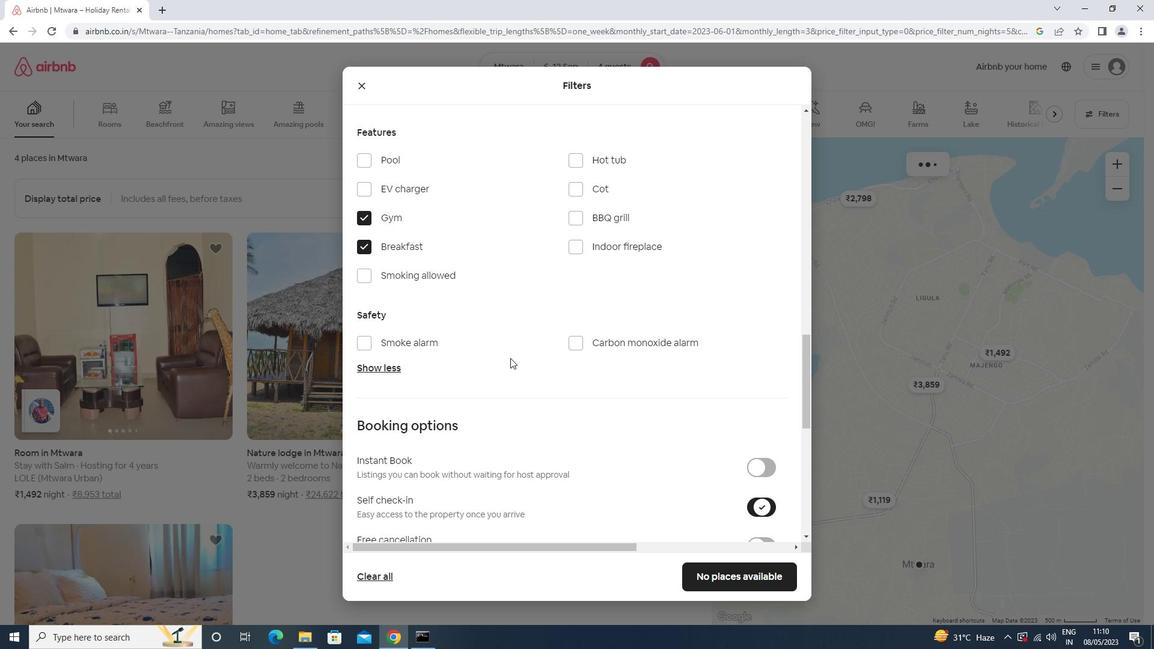 
Action: Mouse scrolled (497, 353) with delta (0, 0)
Screenshot: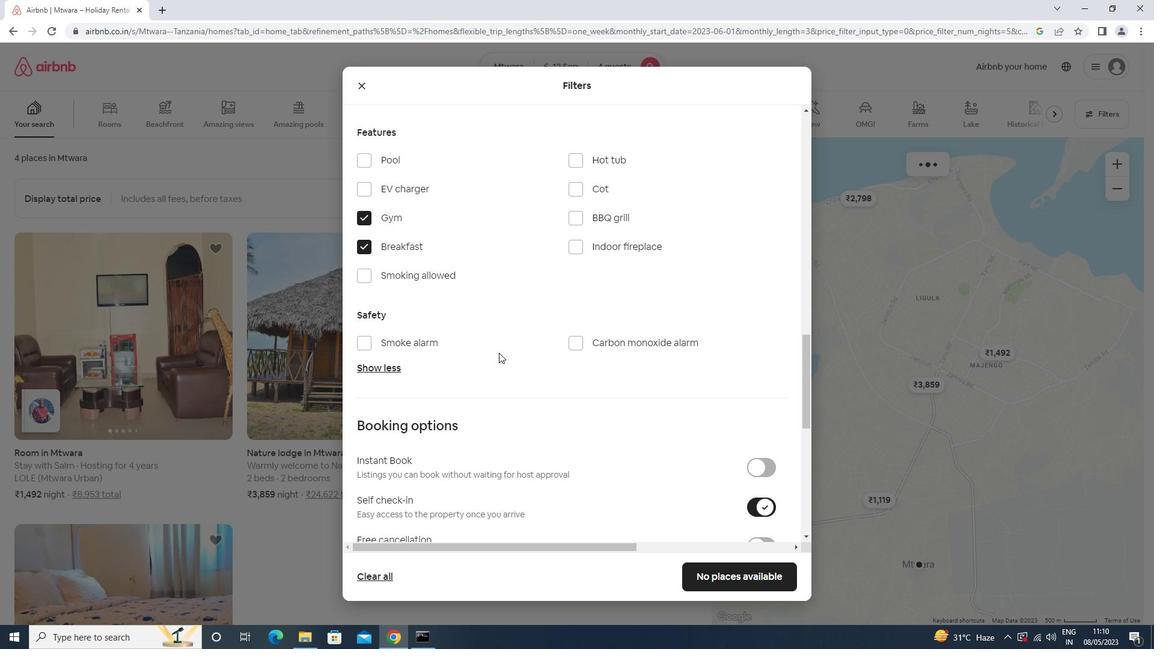 
Action: Mouse moved to (484, 392)
Screenshot: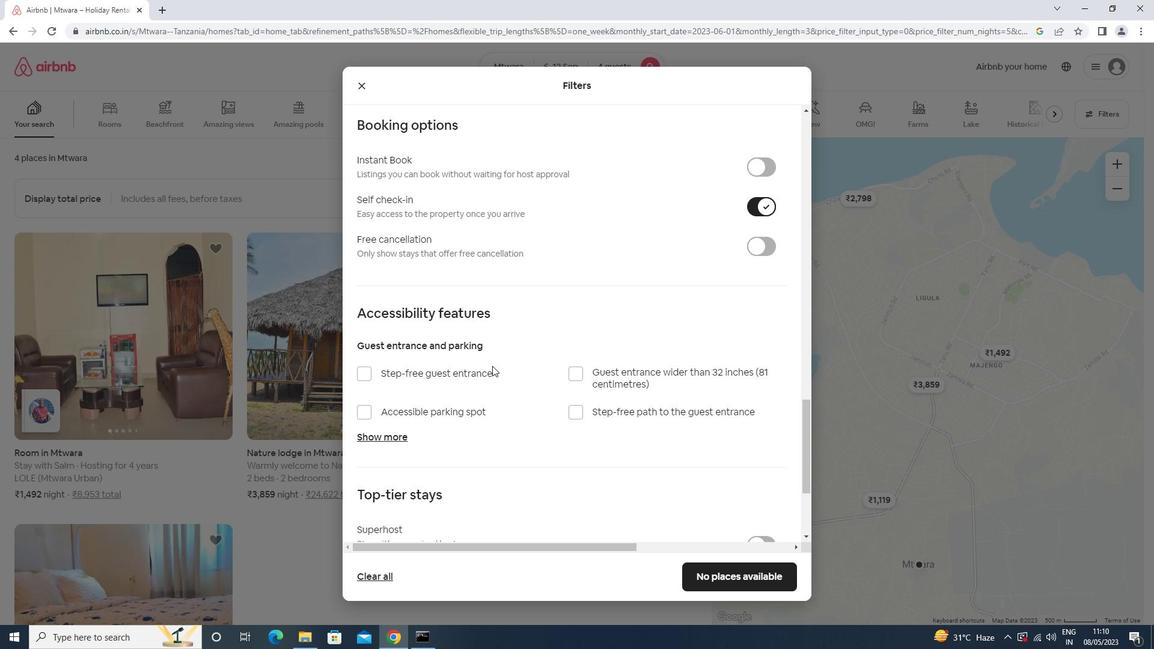 
Action: Mouse scrolled (484, 391) with delta (0, 0)
Screenshot: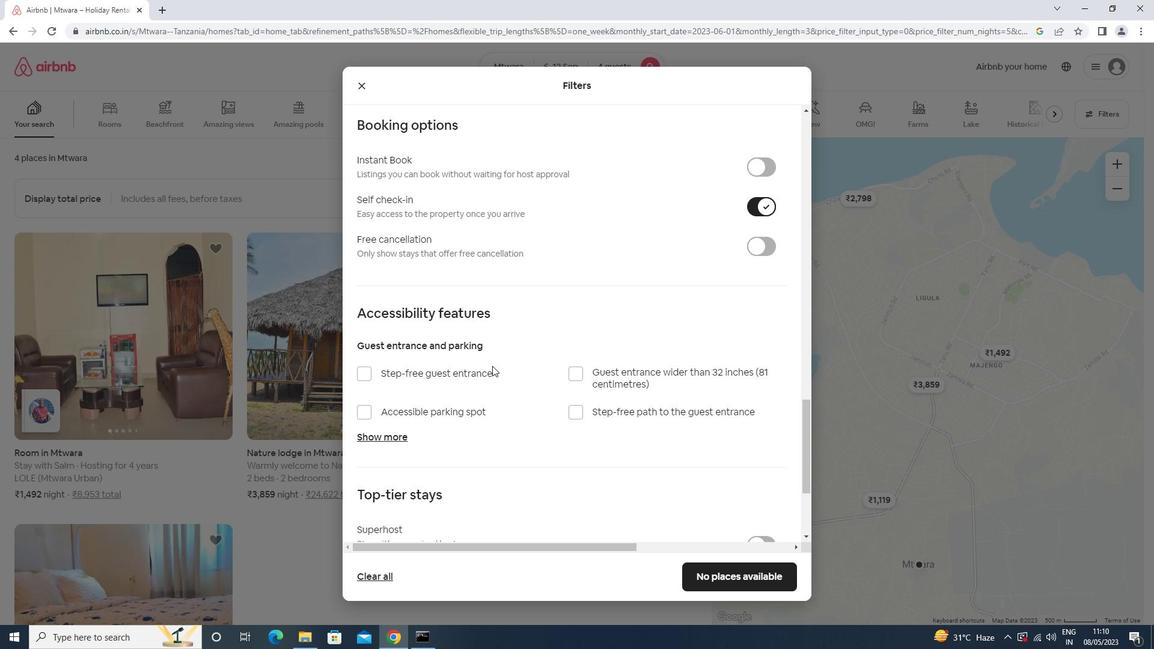 
Action: Mouse moved to (482, 399)
Screenshot: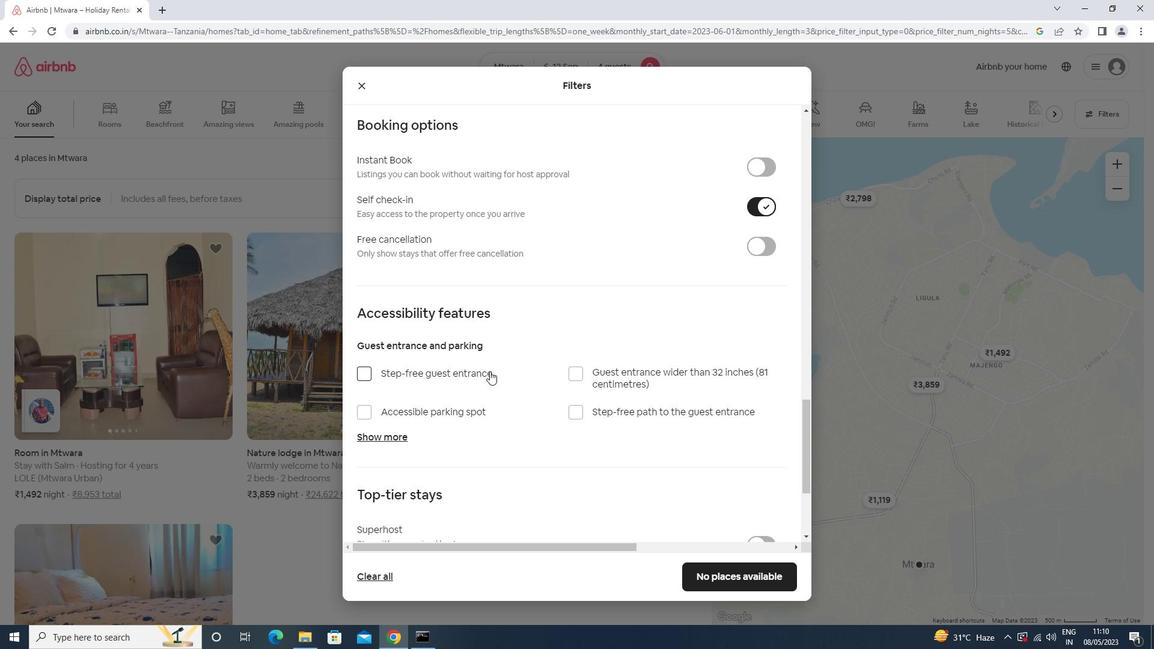 
Action: Mouse scrolled (482, 398) with delta (0, 0)
Screenshot: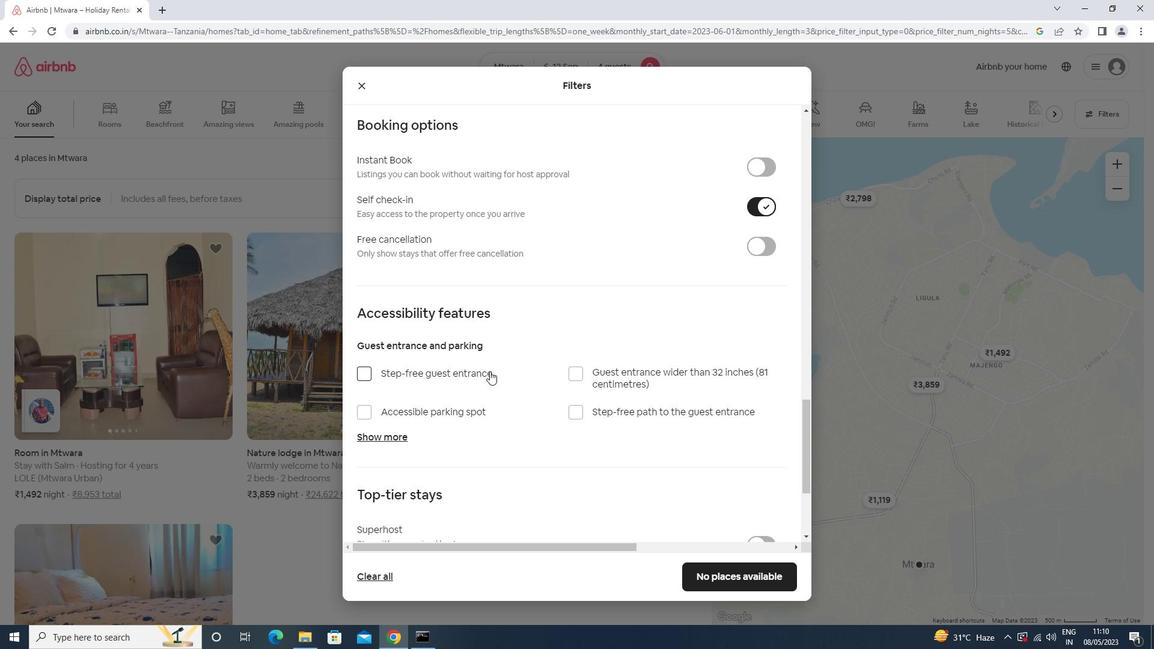 
Action: Mouse moved to (482, 400)
Screenshot: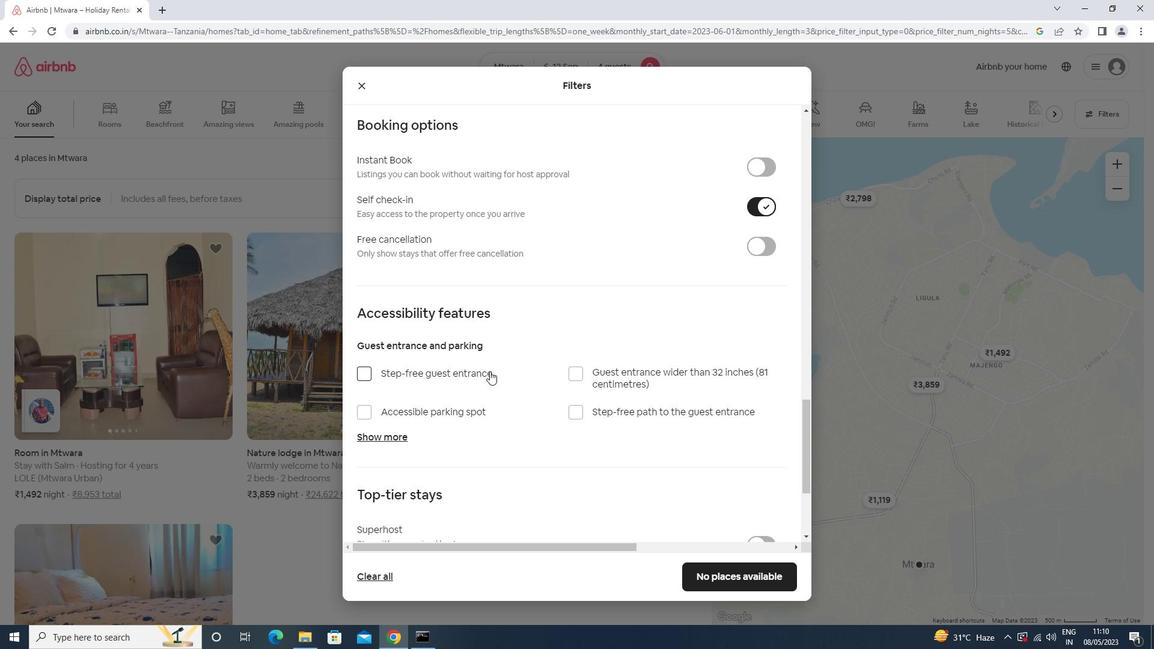 
Action: Mouse scrolled (482, 399) with delta (0, 0)
Screenshot: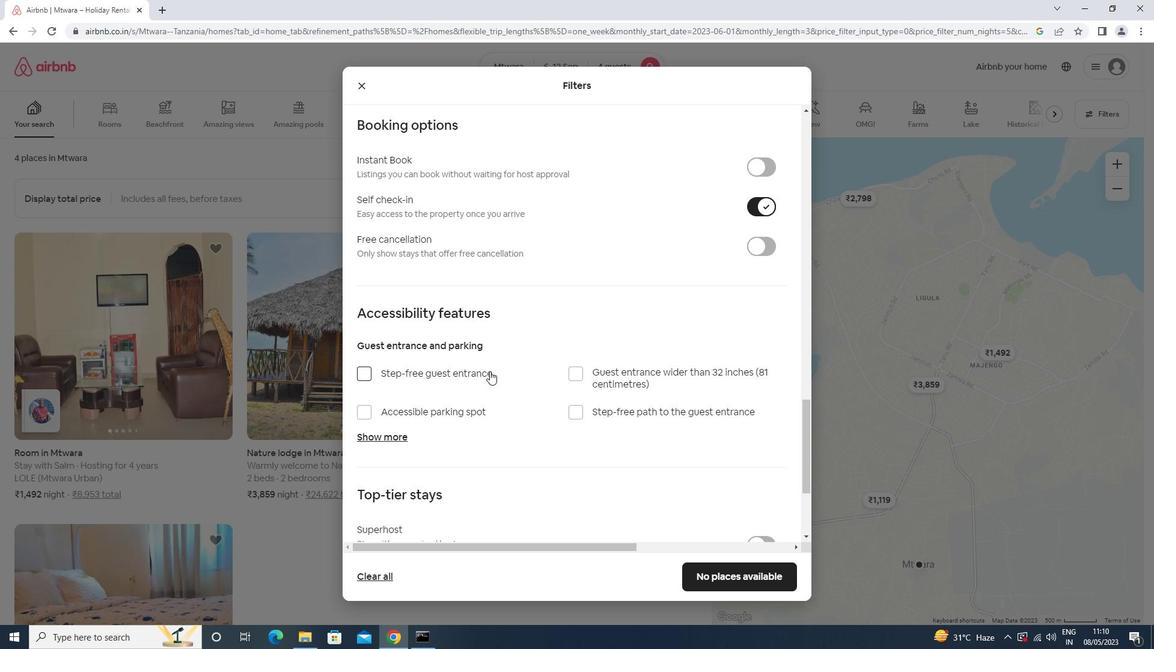 
Action: Mouse scrolled (482, 399) with delta (0, 0)
Screenshot: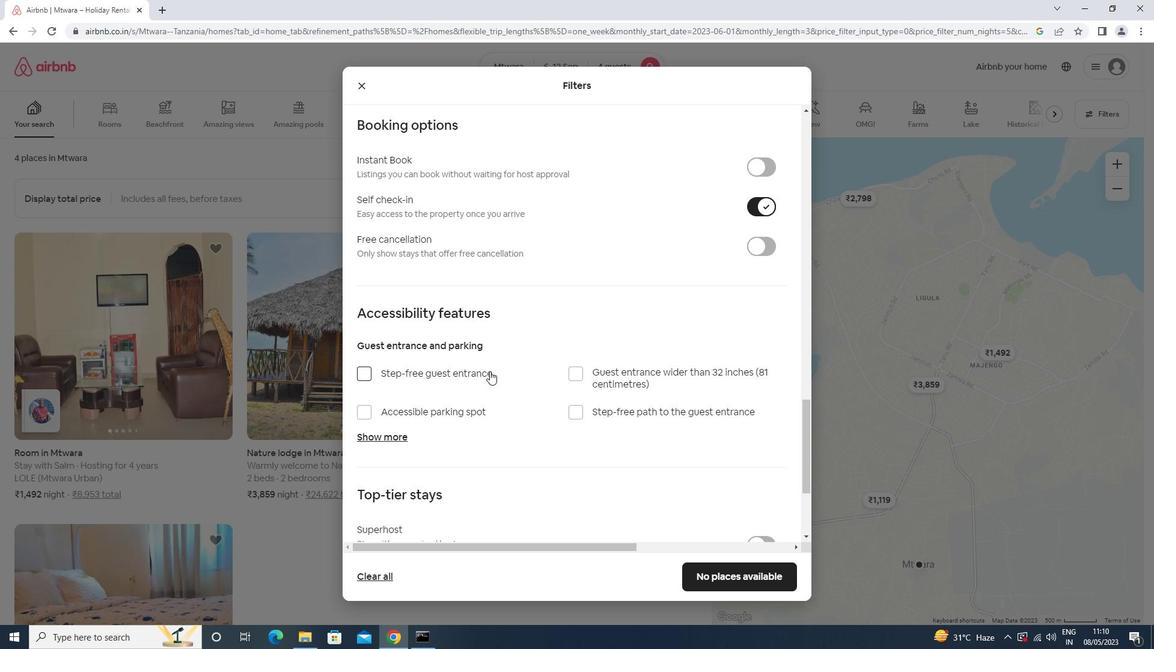 
Action: Mouse moved to (481, 400)
Screenshot: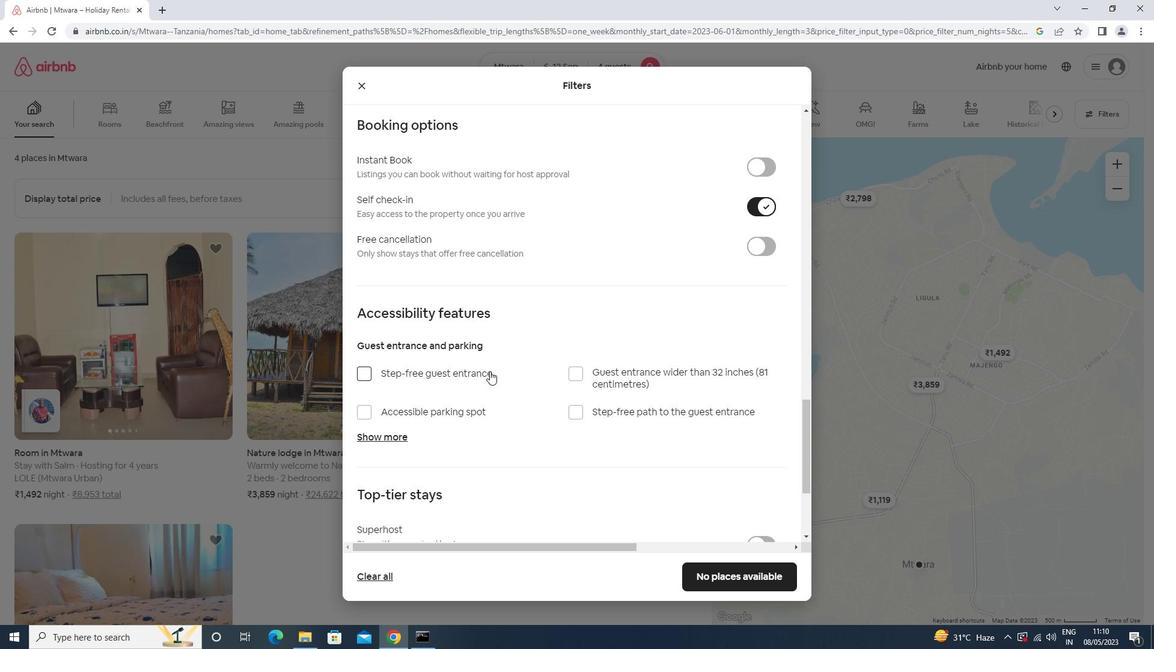 
Action: Mouse scrolled (481, 399) with delta (0, 0)
Screenshot: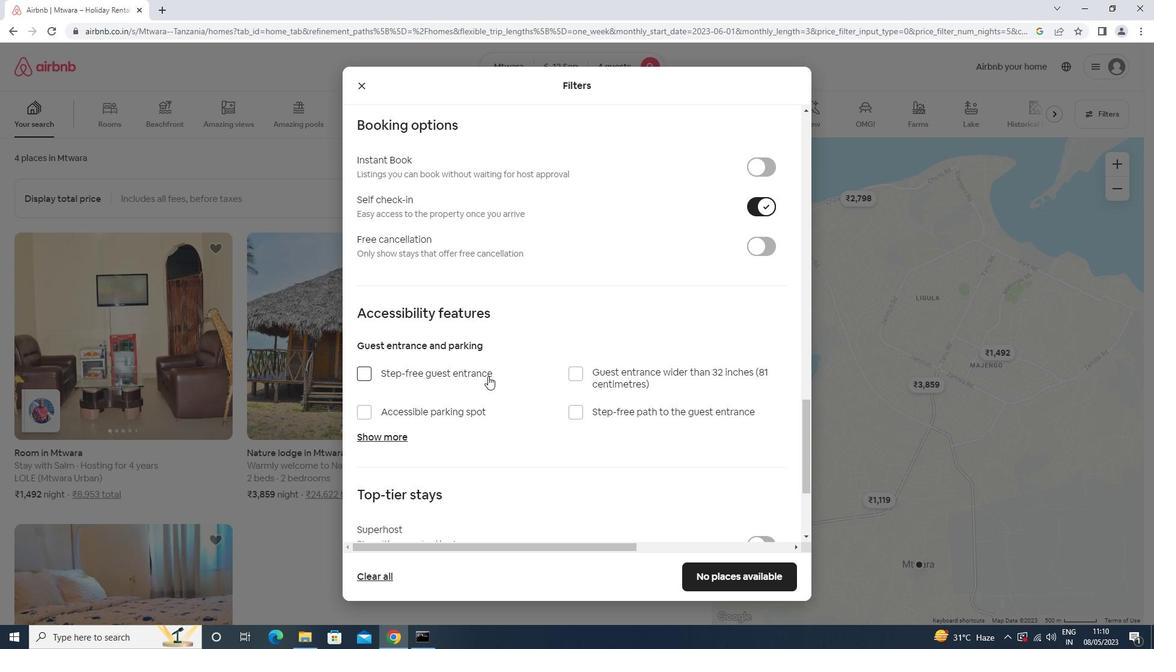 
Action: Mouse moved to (481, 401)
Screenshot: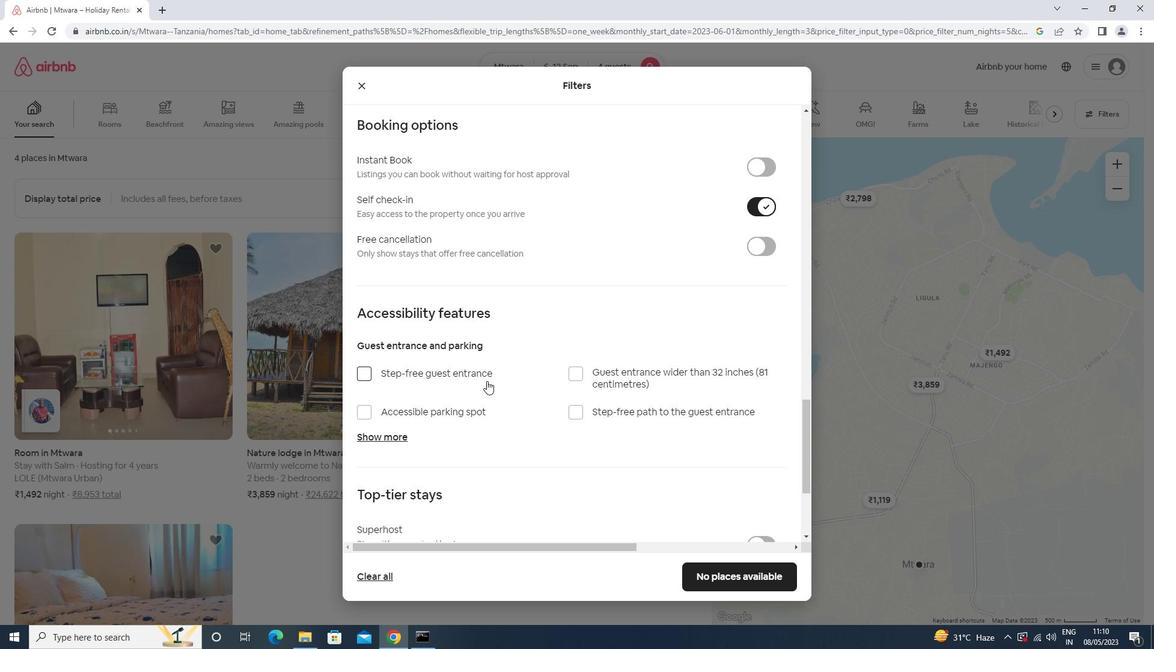 
Action: Mouse scrolled (481, 400) with delta (0, 0)
Screenshot: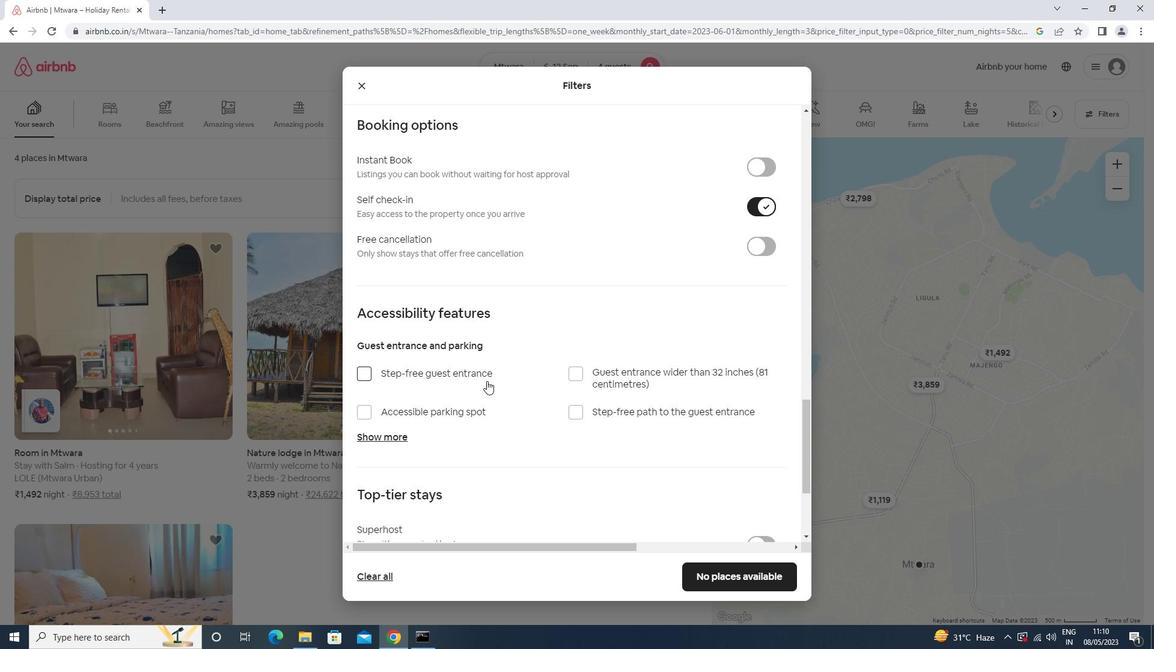 
Action: Mouse moved to (412, 477)
Screenshot: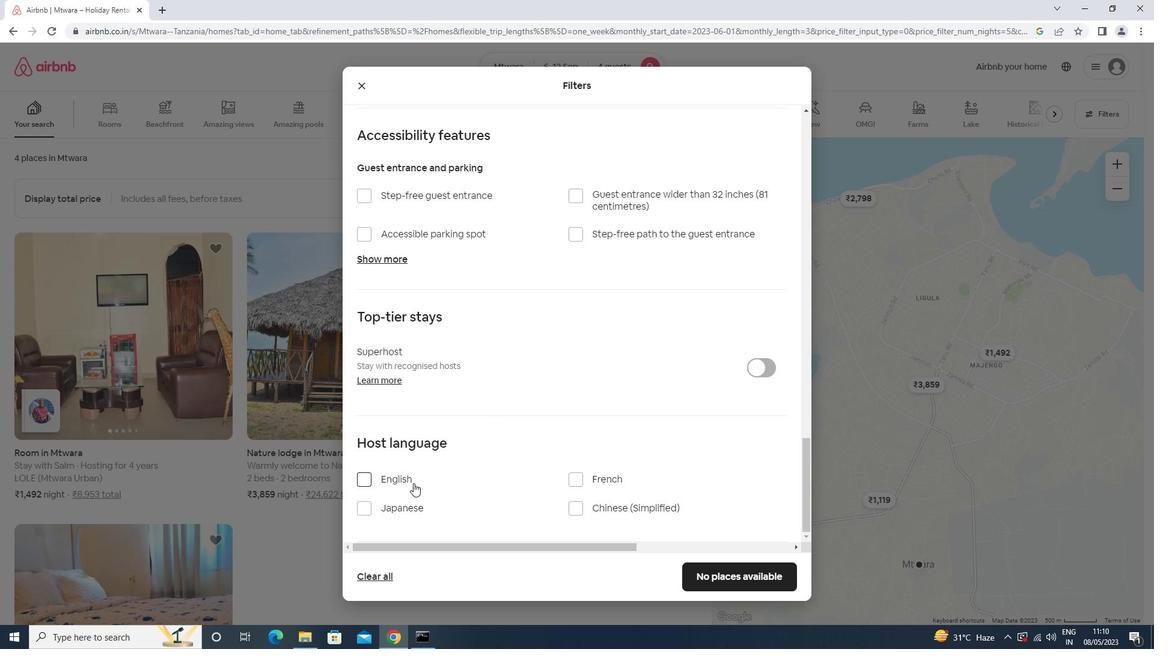 
Action: Mouse pressed left at (412, 477)
Screenshot: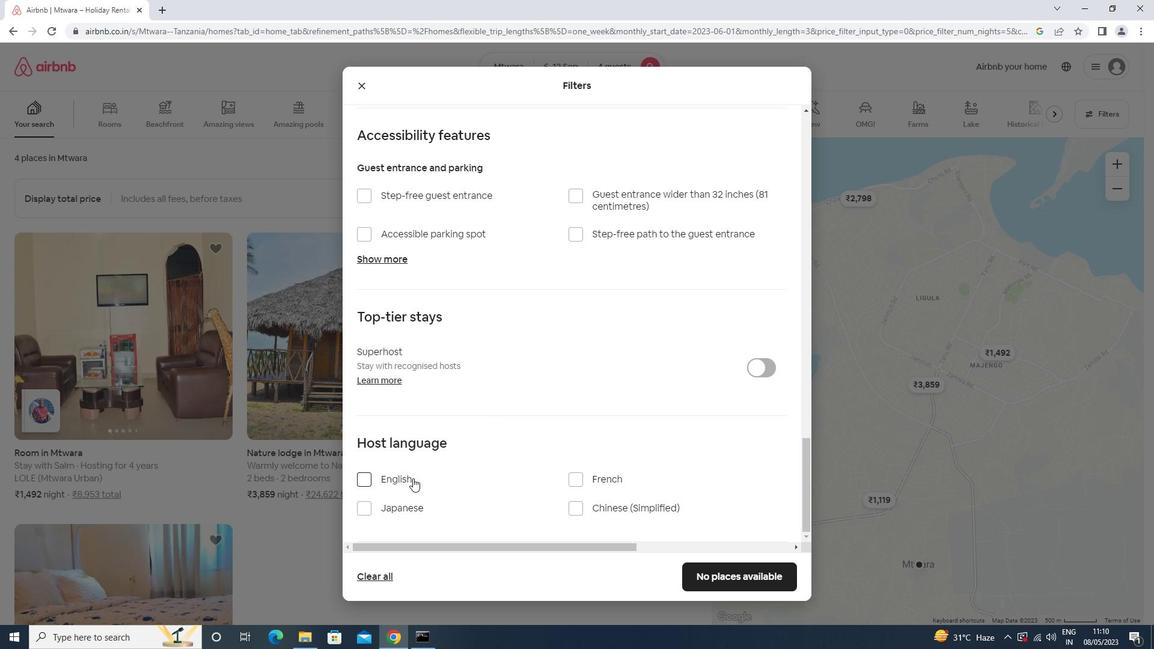 
Action: Mouse moved to (767, 578)
Screenshot: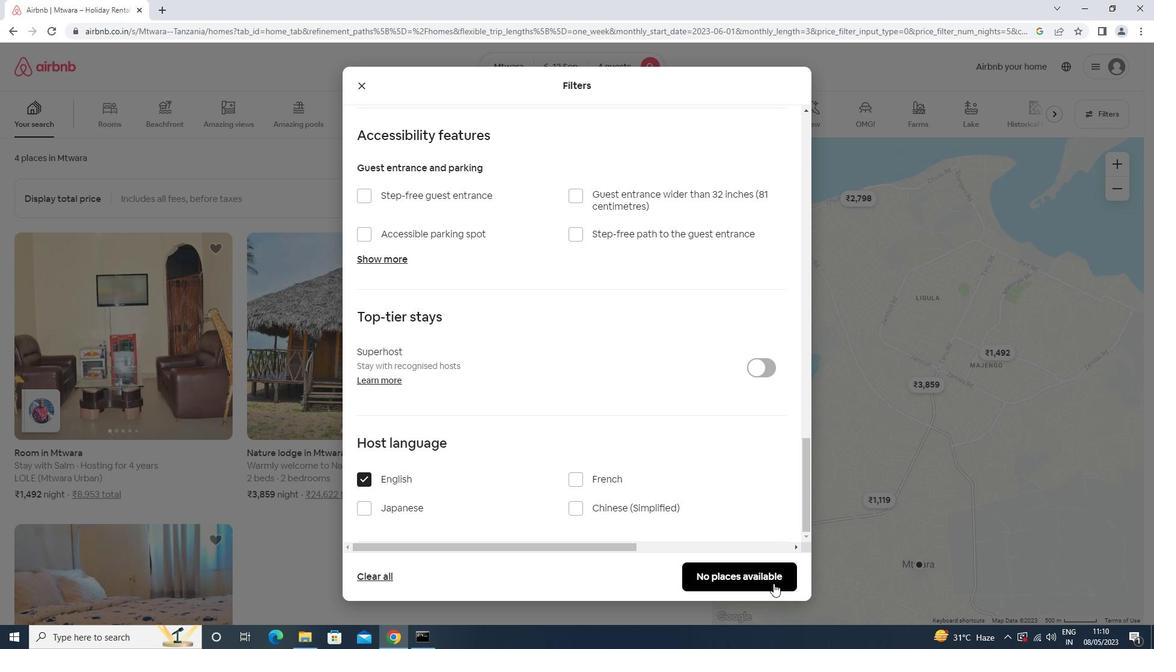 
Action: Mouse pressed left at (767, 578)
Screenshot: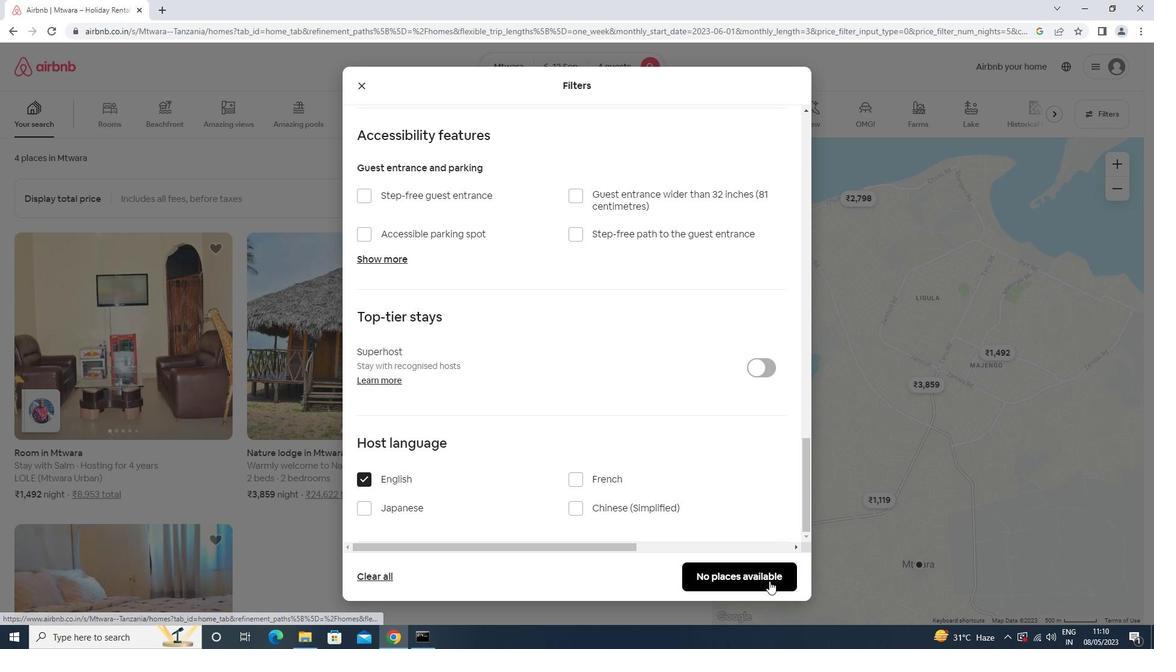 
Action: Mouse moved to (757, 577)
Screenshot: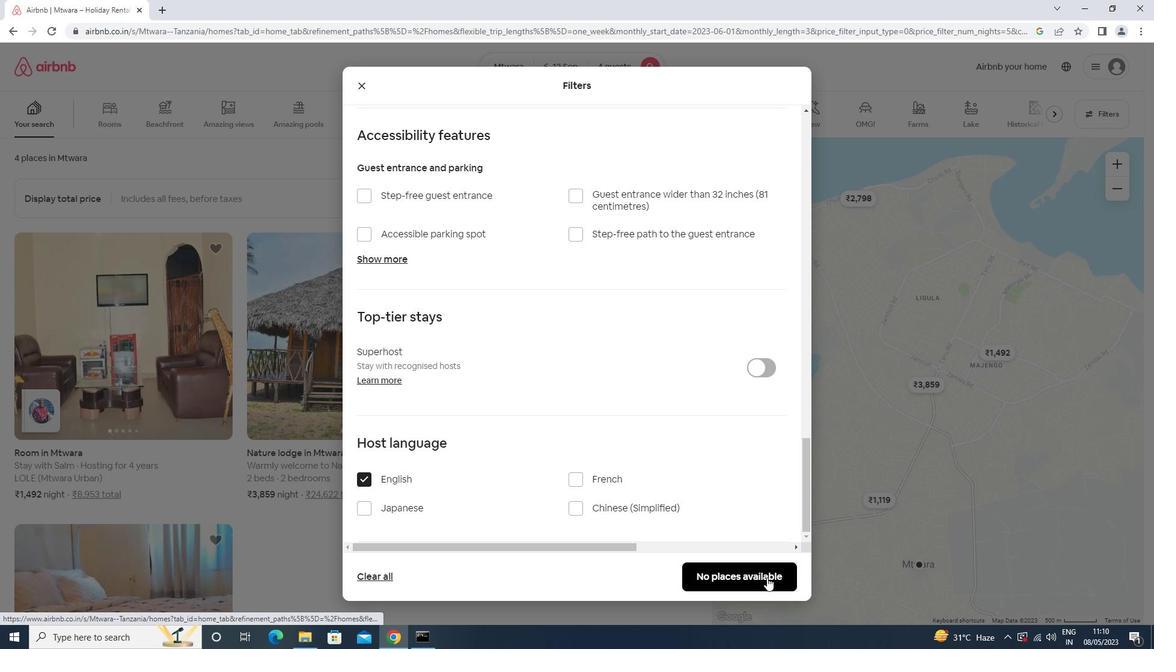 
